 Task: Look for space in Santiago Tulantepec, Mexico from 7th July, 2023 to 14th July, 2023 for 1 adult in price range Rs.6000 to Rs.14000. Place can be shared room with 1  bedroom having 1 bed and 1 bathroom. Property type can be house, flat, guest house, hotel. Booking option can be shelf check-in. Required host language is English.
Action: Mouse moved to (604, 117)
Screenshot: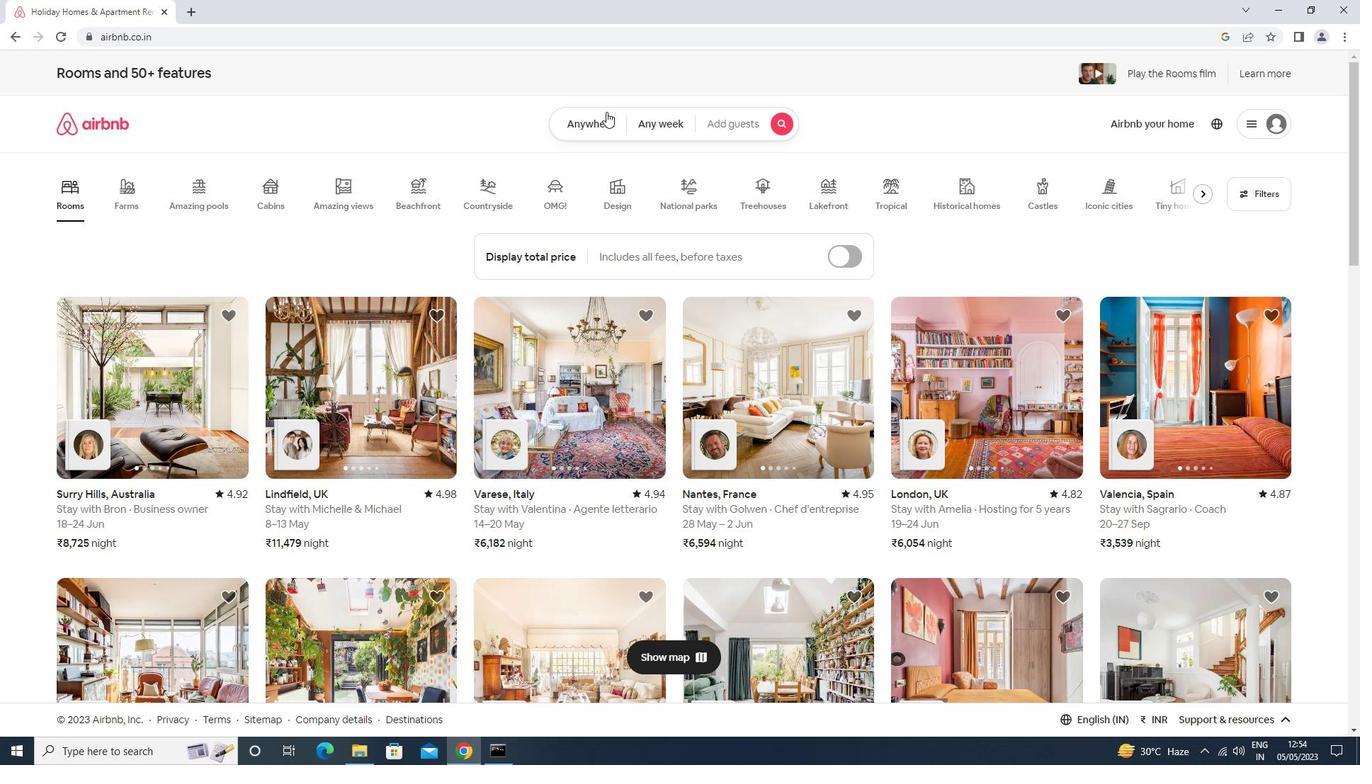 
Action: Mouse pressed left at (604, 117)
Screenshot: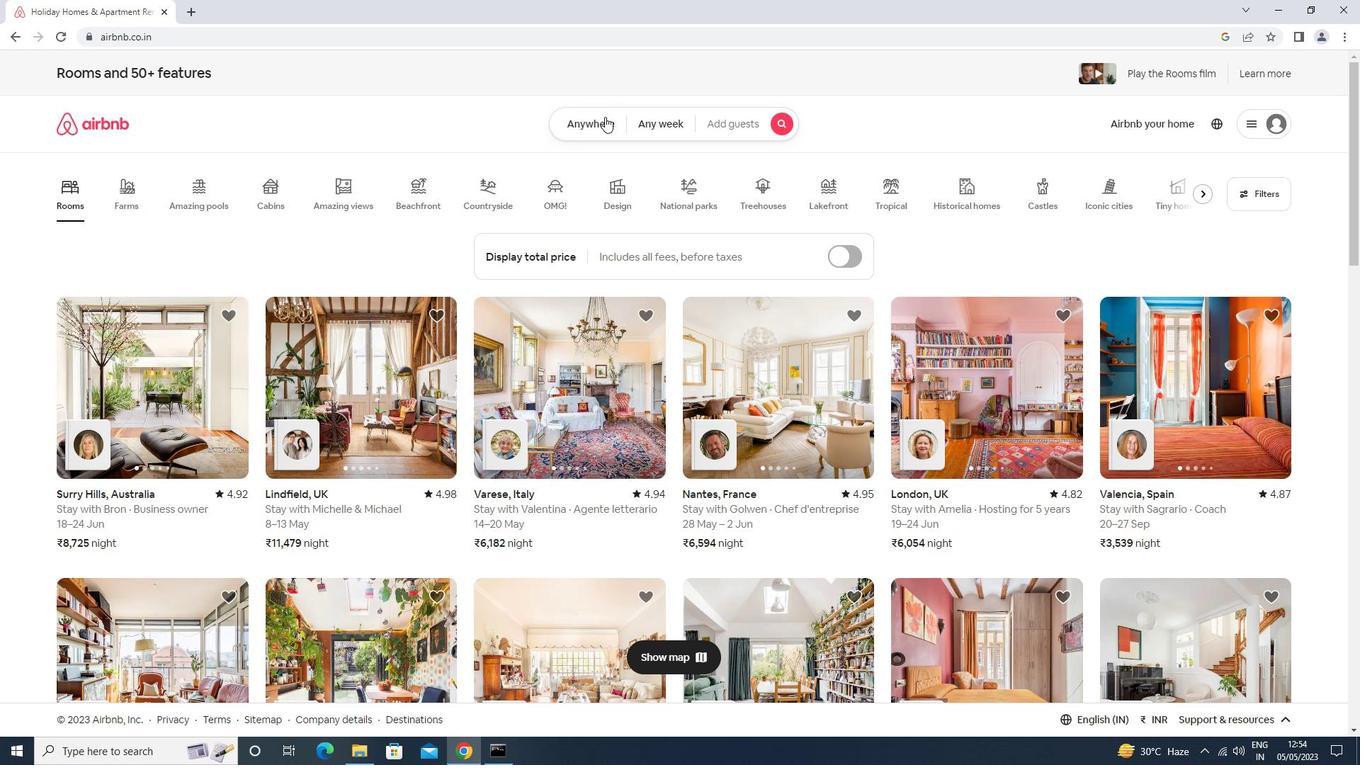 
Action: Mouse moved to (505, 169)
Screenshot: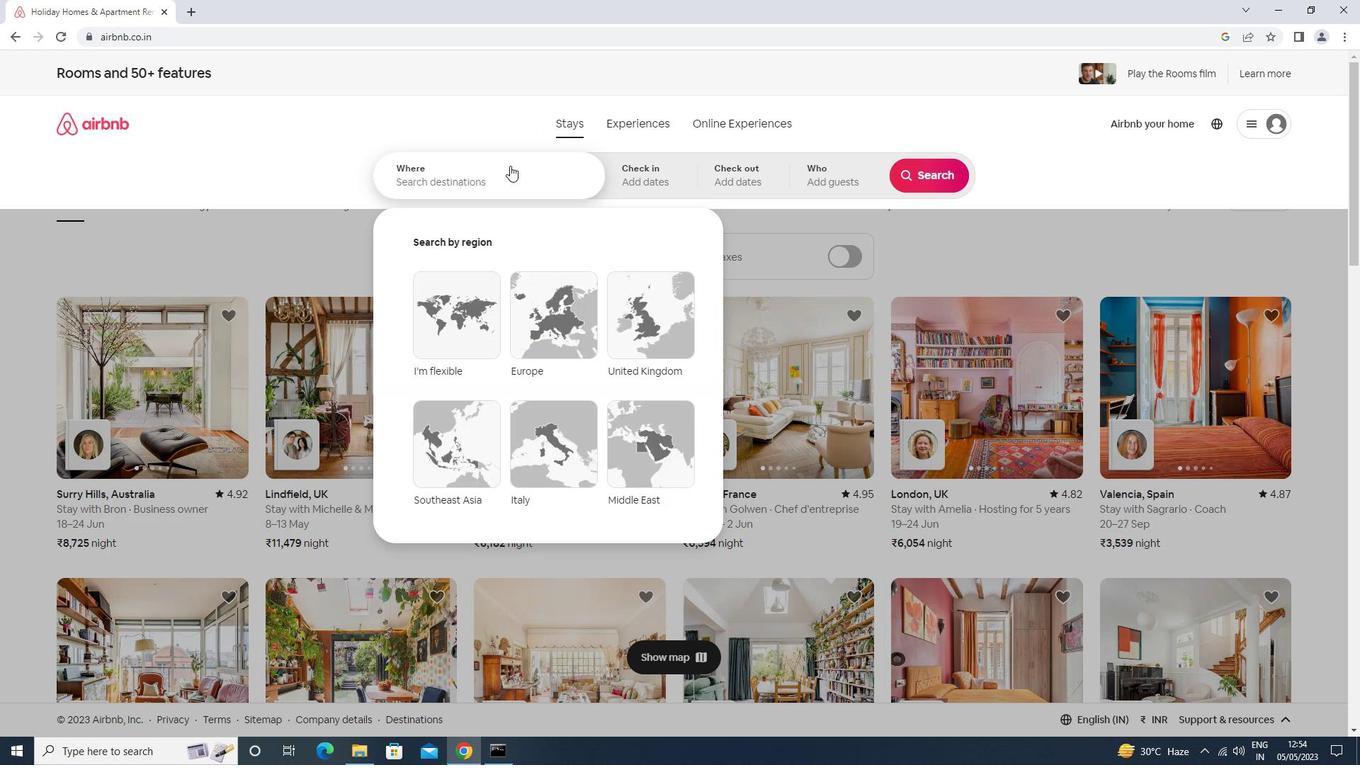 
Action: Mouse pressed left at (505, 169)
Screenshot: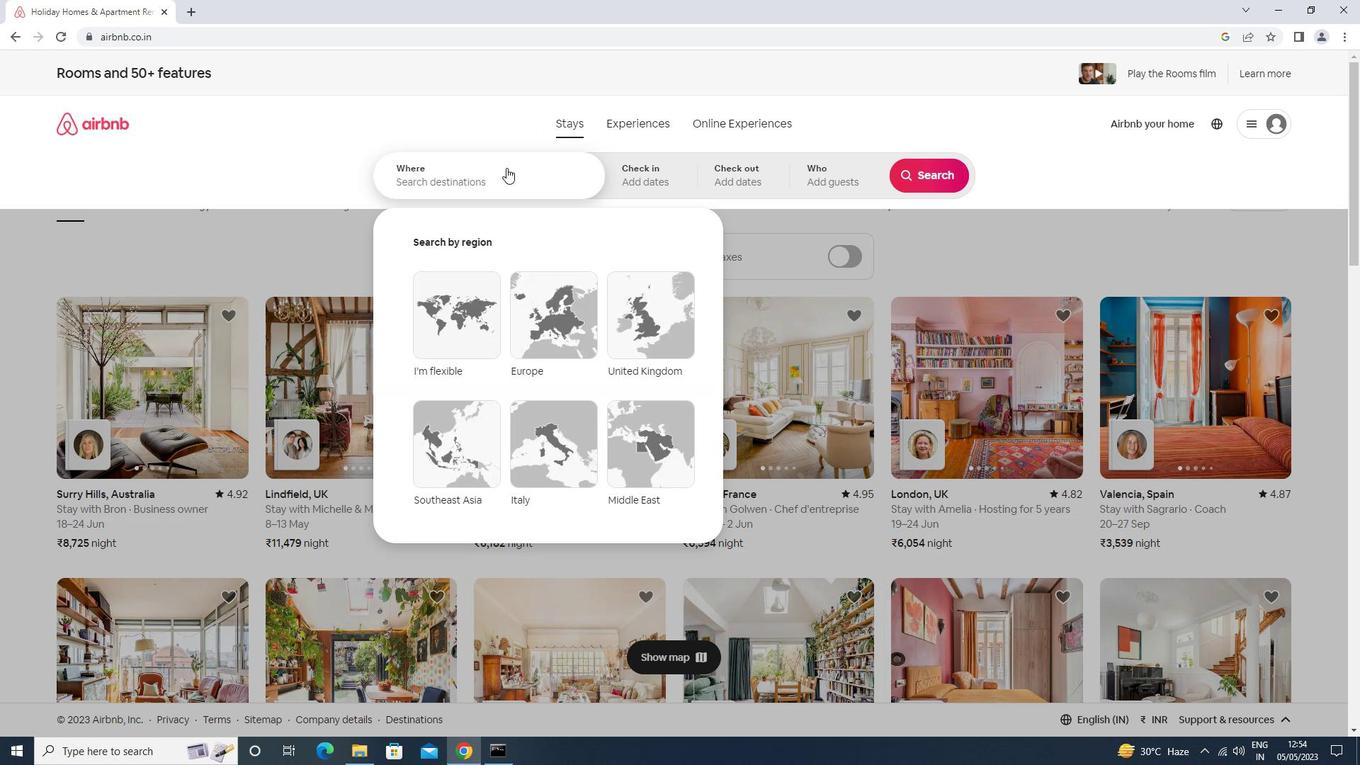 
Action: Key pressed saio<Key.backspace>ntiago<Key.space>tulantep<Key.down><Key.enter>
Screenshot: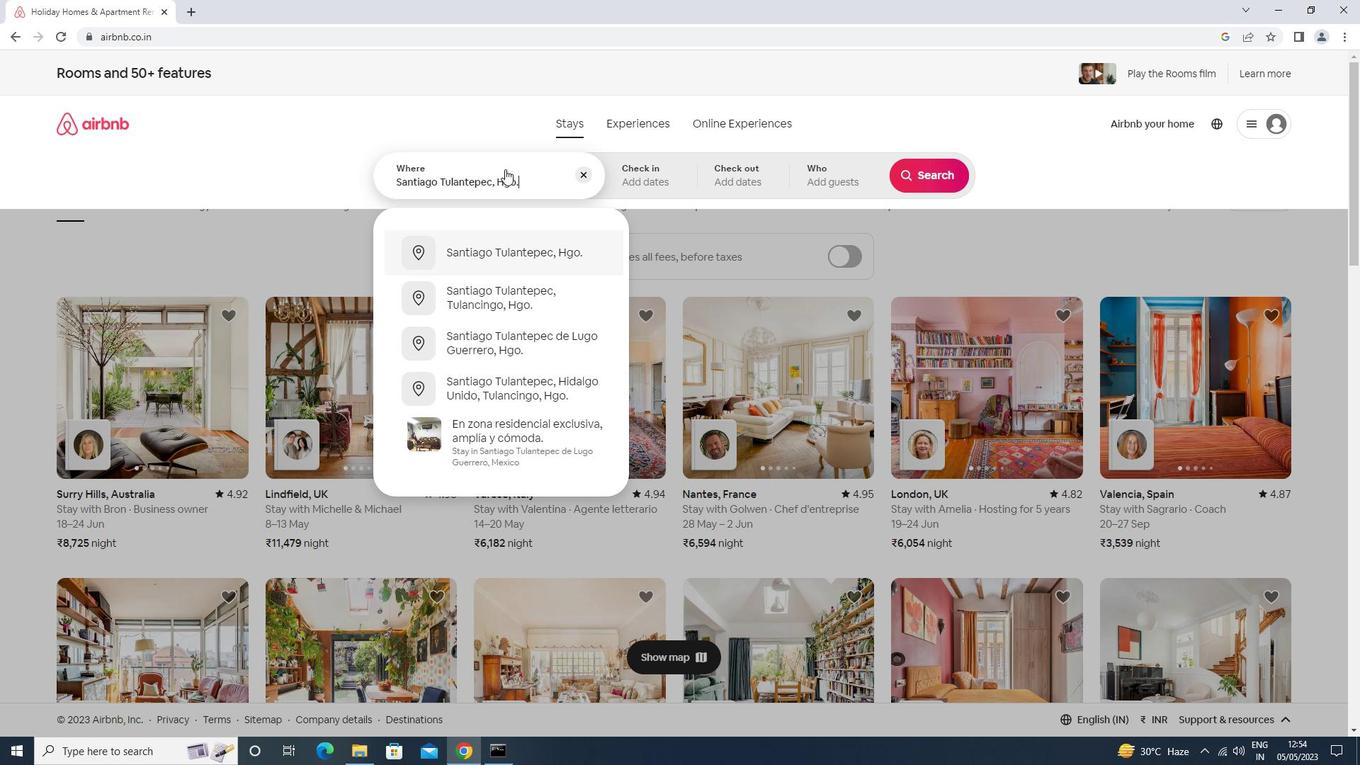 
Action: Mouse moved to (932, 287)
Screenshot: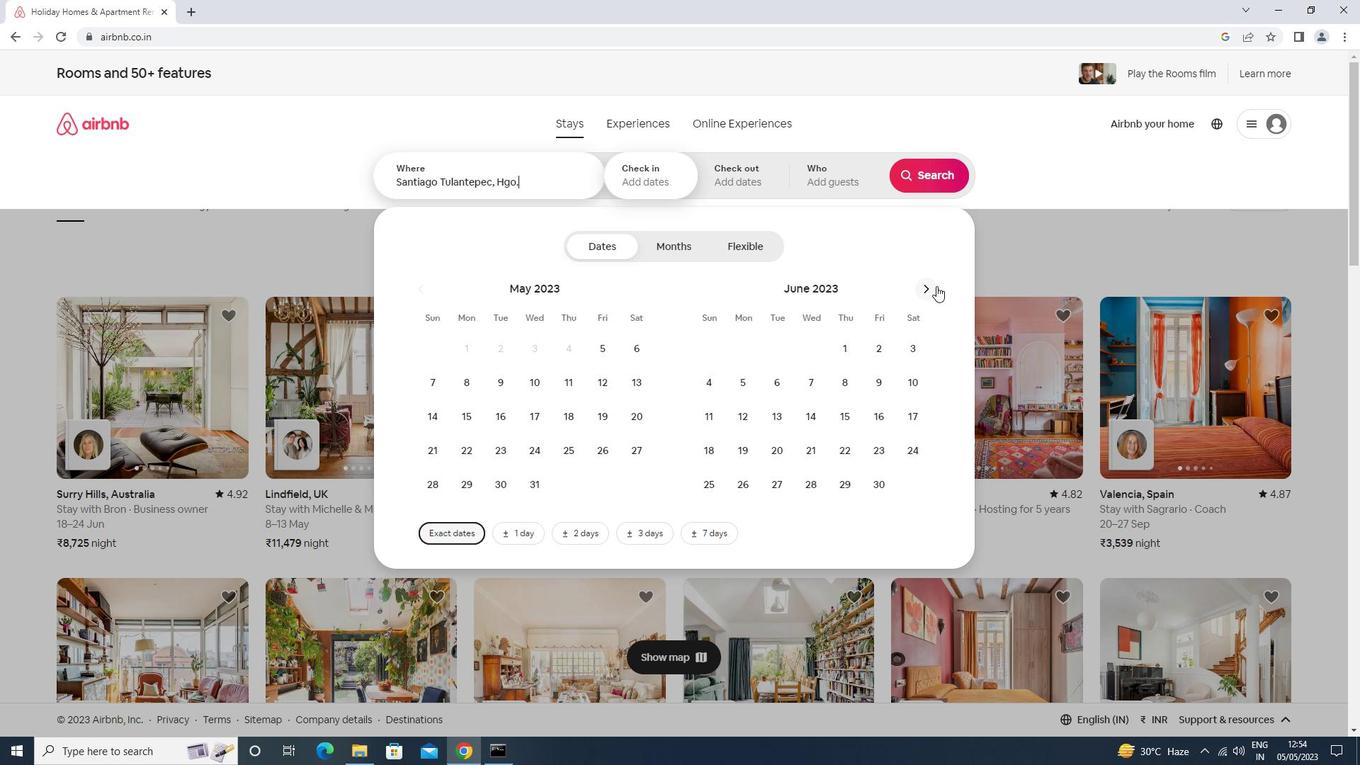 
Action: Mouse pressed left at (932, 287)
Screenshot: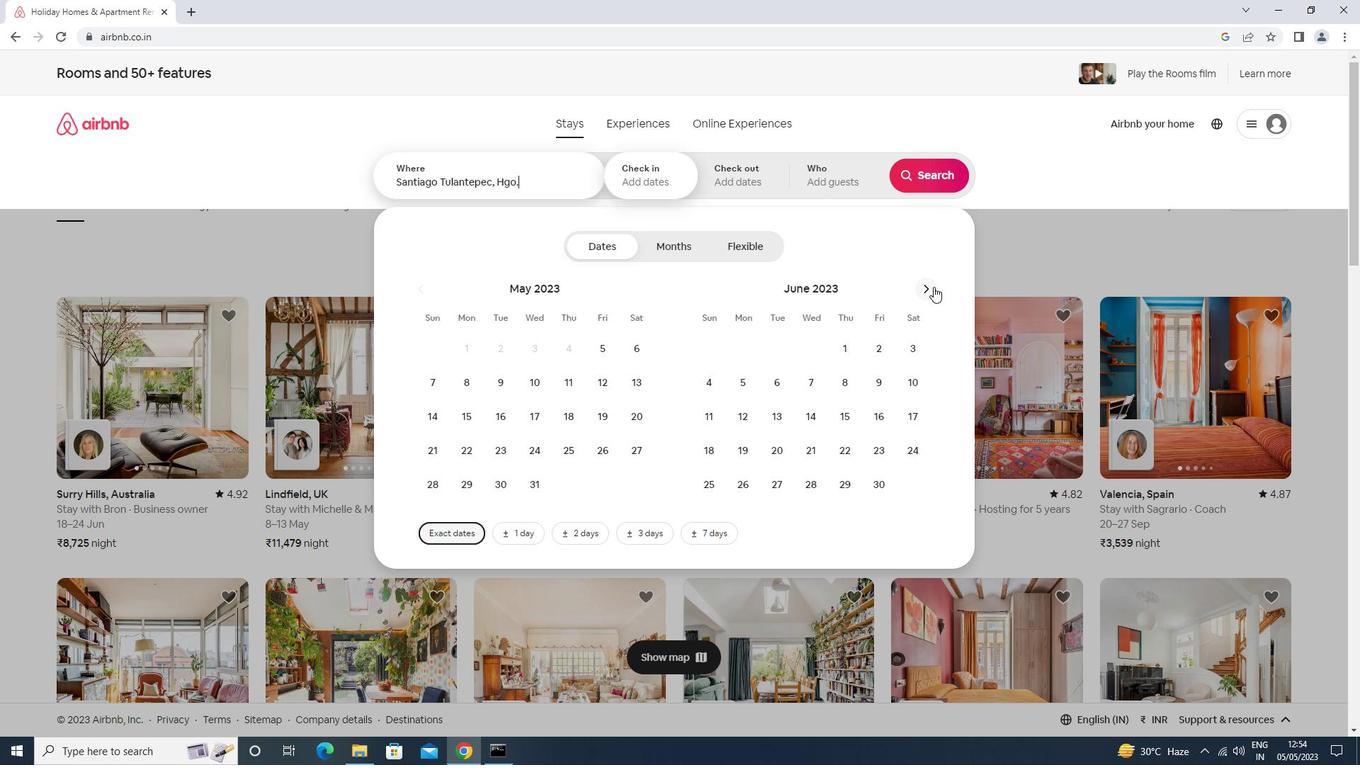 
Action: Mouse moved to (876, 383)
Screenshot: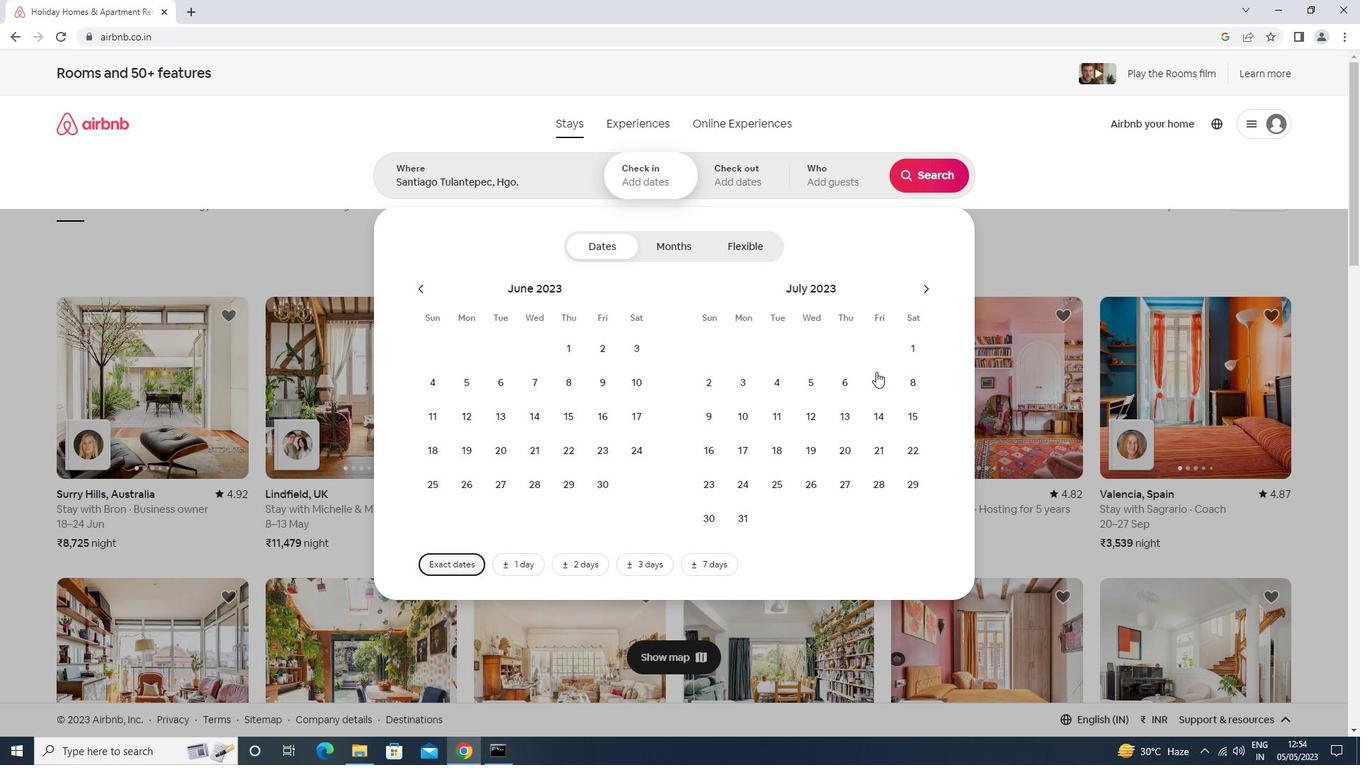 
Action: Mouse pressed left at (876, 383)
Screenshot: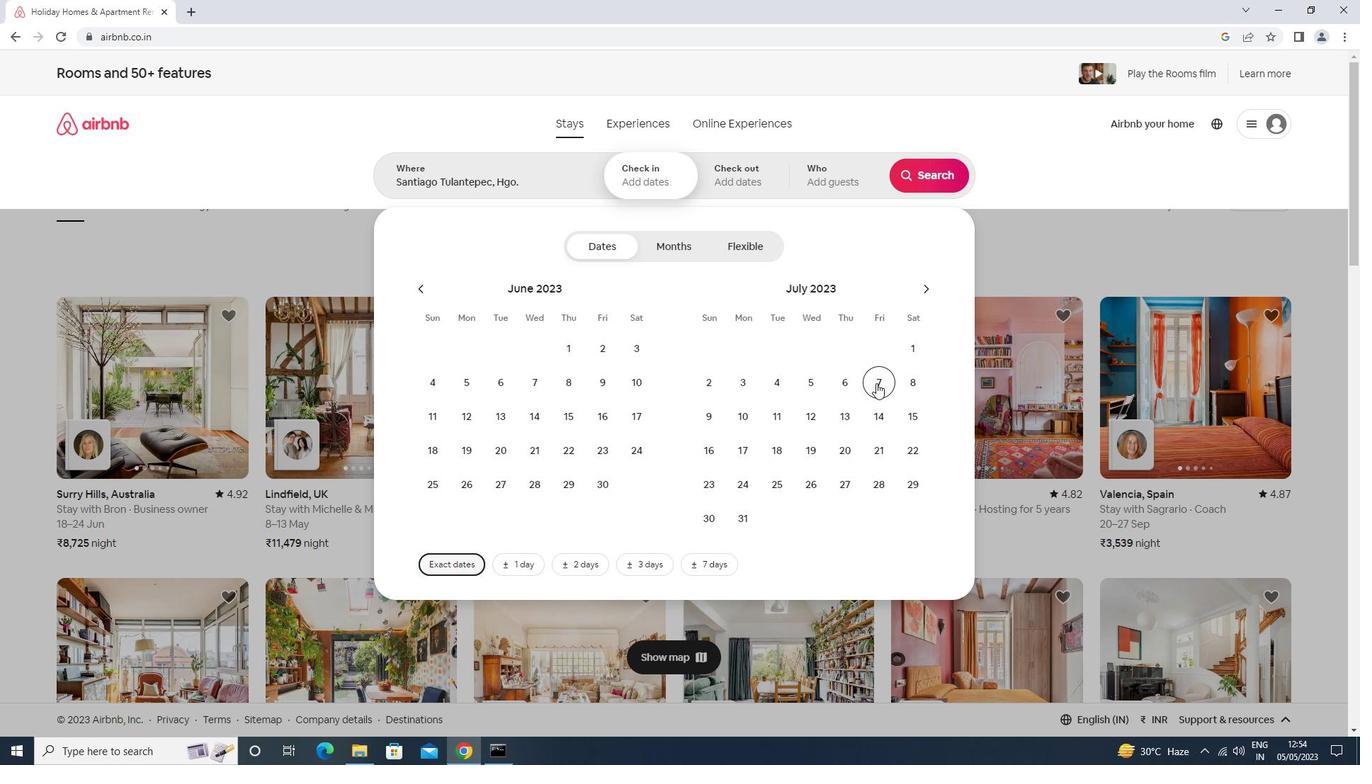 
Action: Mouse moved to (880, 411)
Screenshot: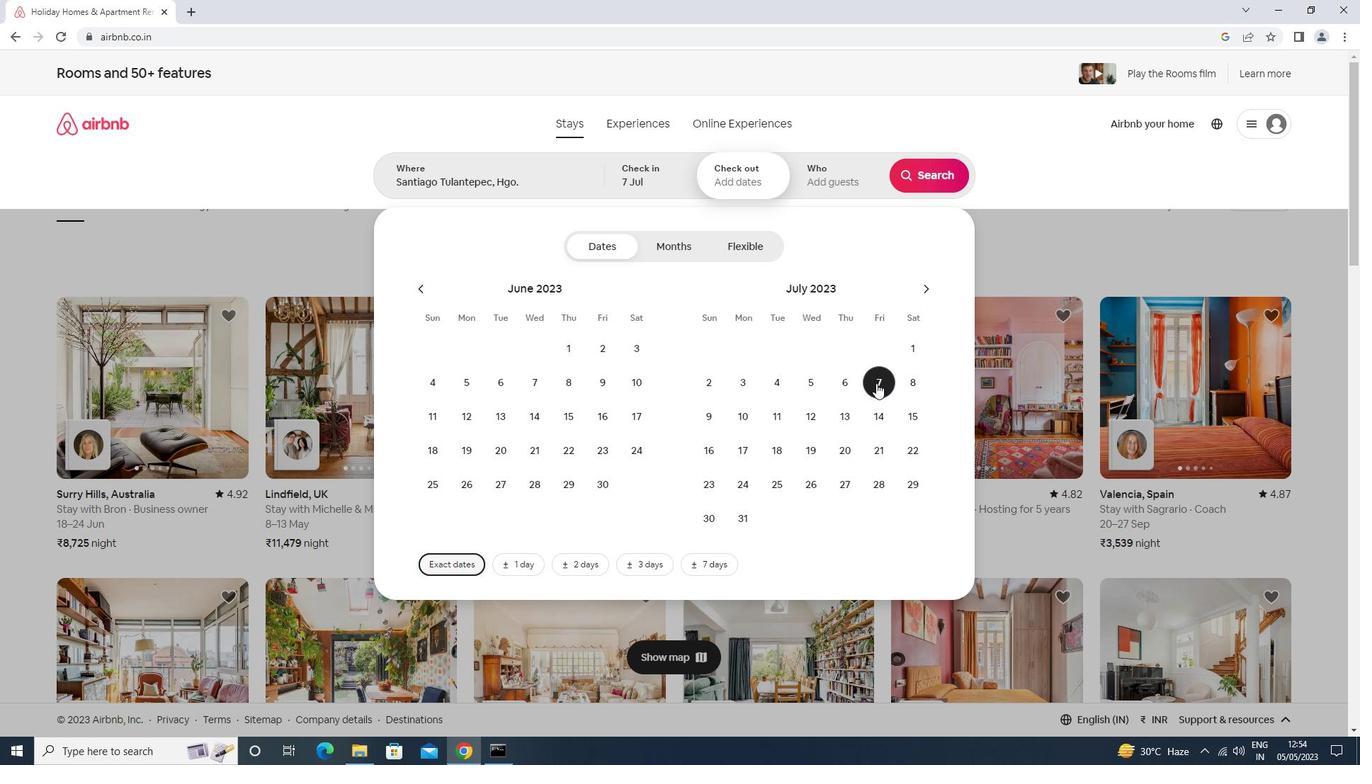 
Action: Mouse pressed left at (880, 411)
Screenshot: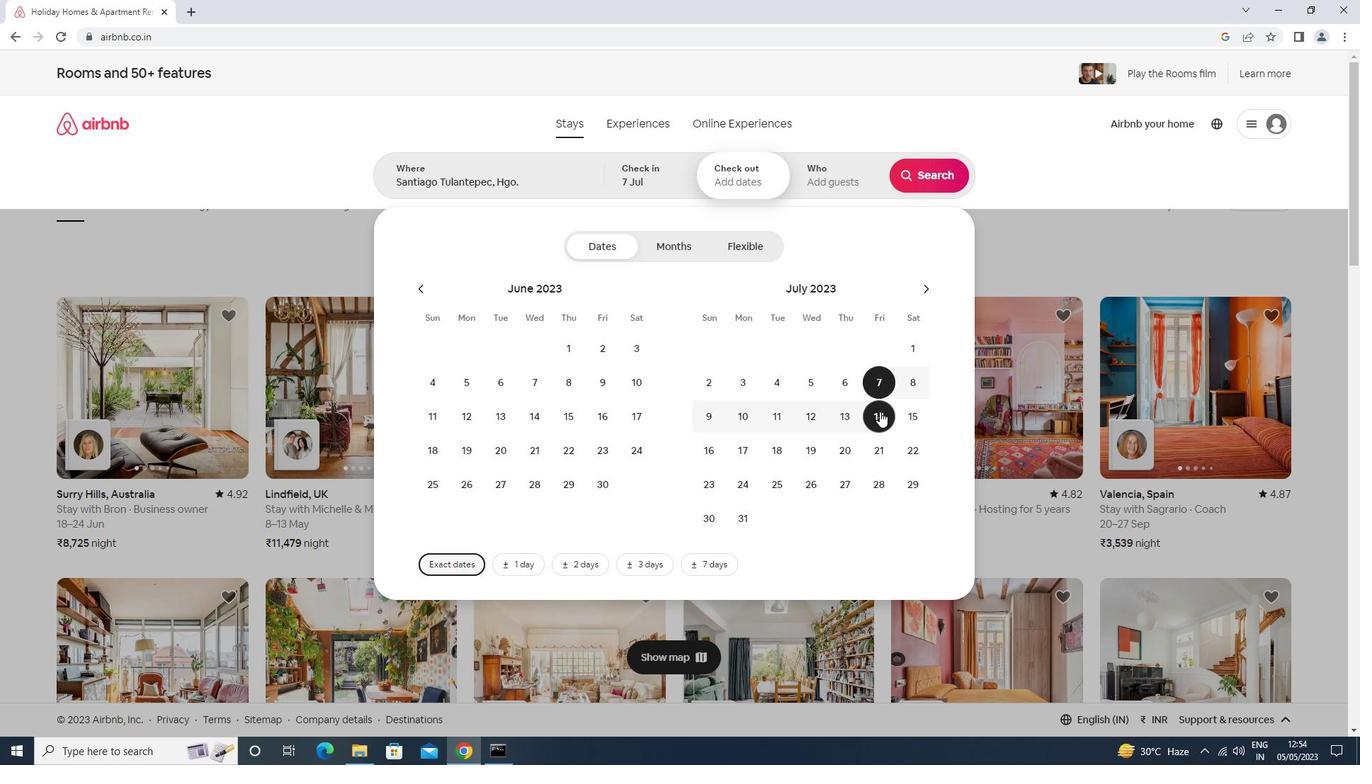 
Action: Mouse moved to (848, 182)
Screenshot: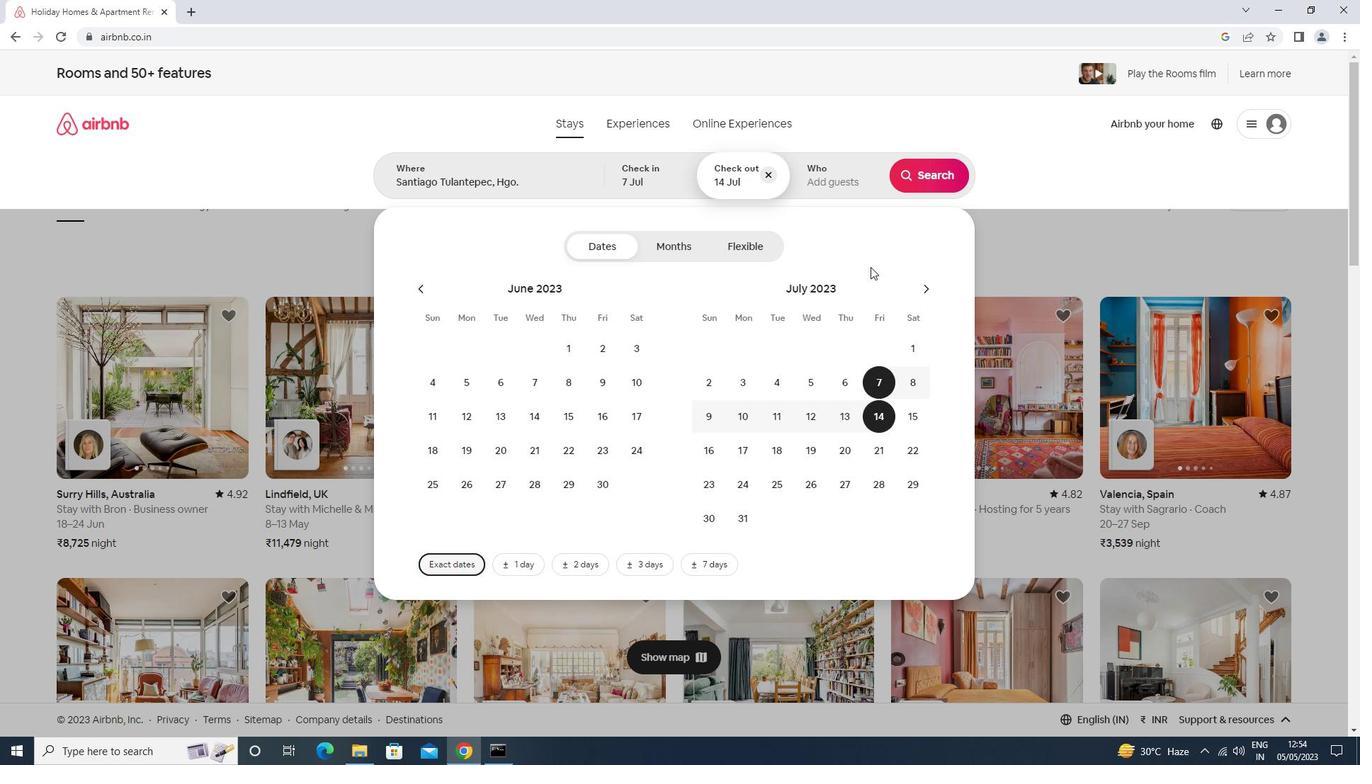 
Action: Mouse pressed left at (848, 182)
Screenshot: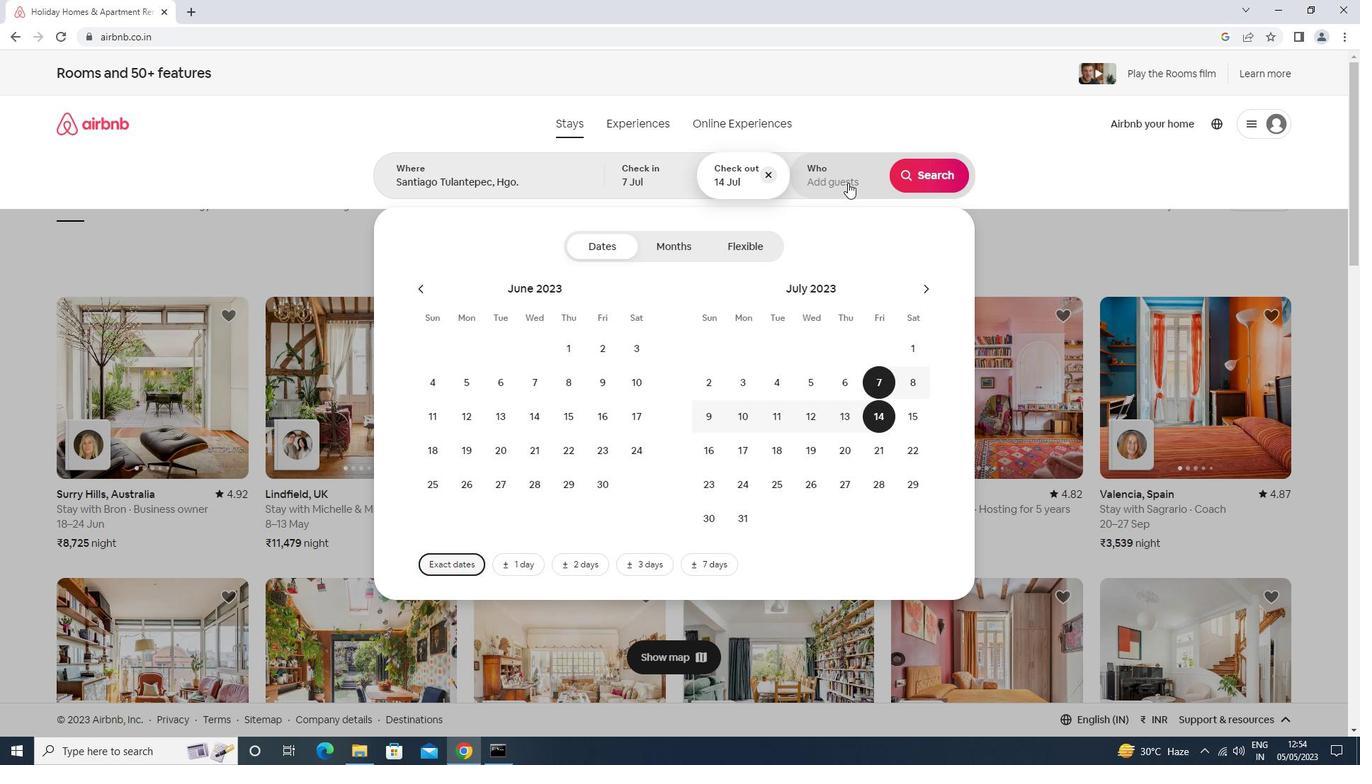 
Action: Mouse moved to (933, 255)
Screenshot: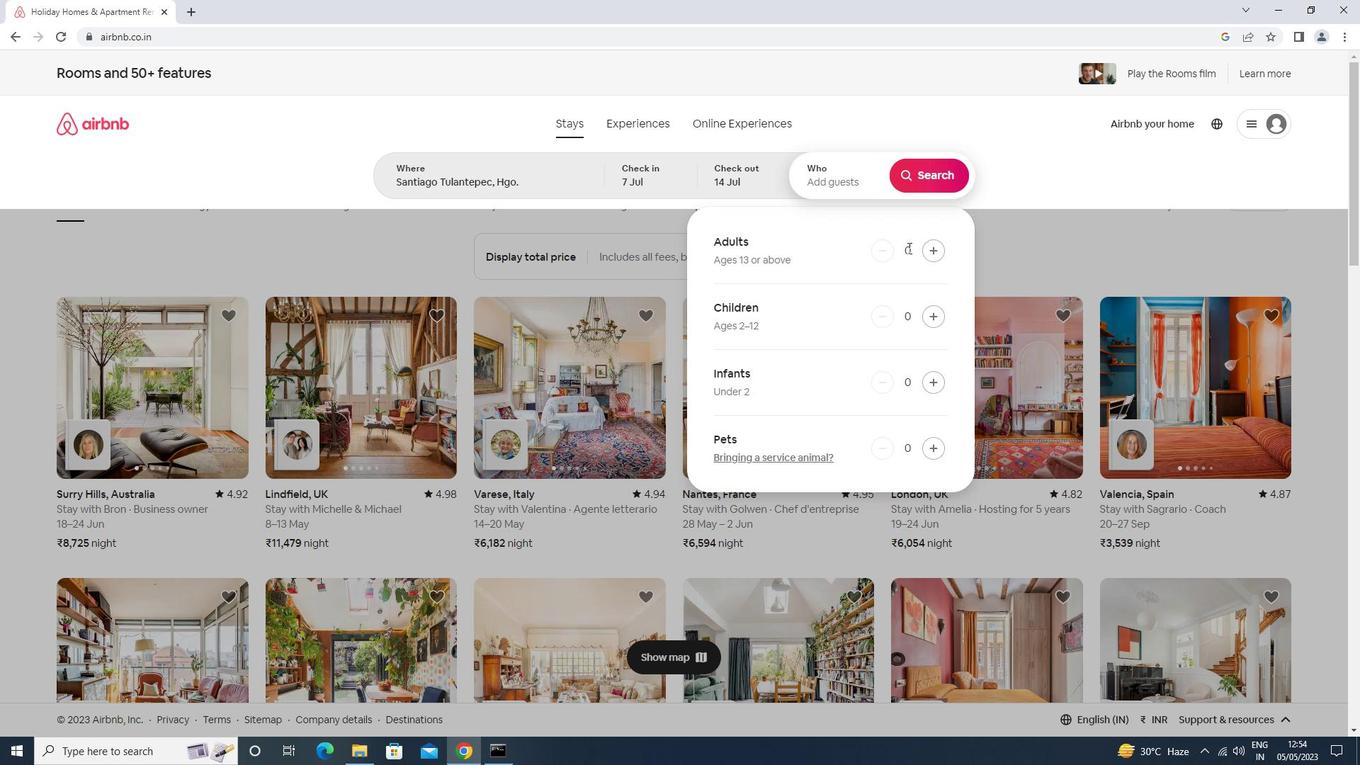 
Action: Mouse pressed left at (933, 255)
Screenshot: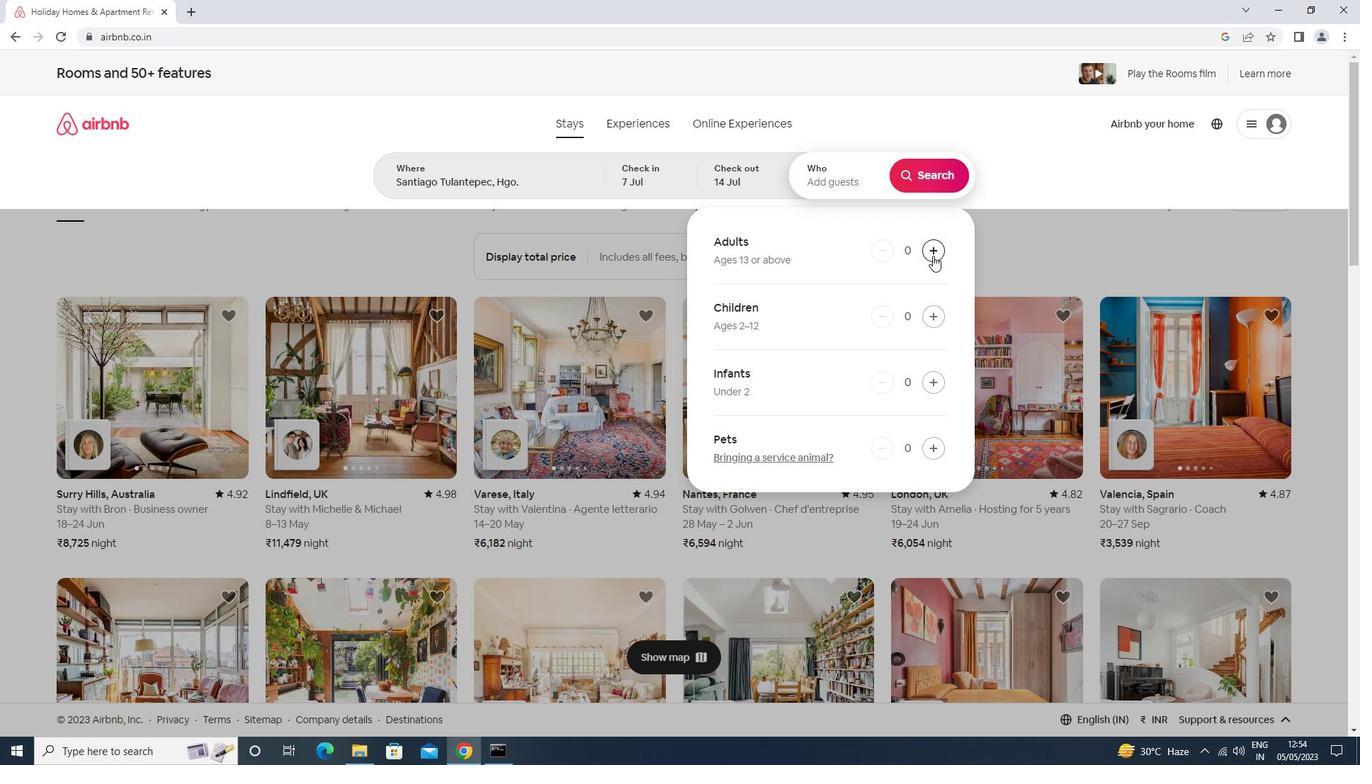 
Action: Mouse moved to (922, 158)
Screenshot: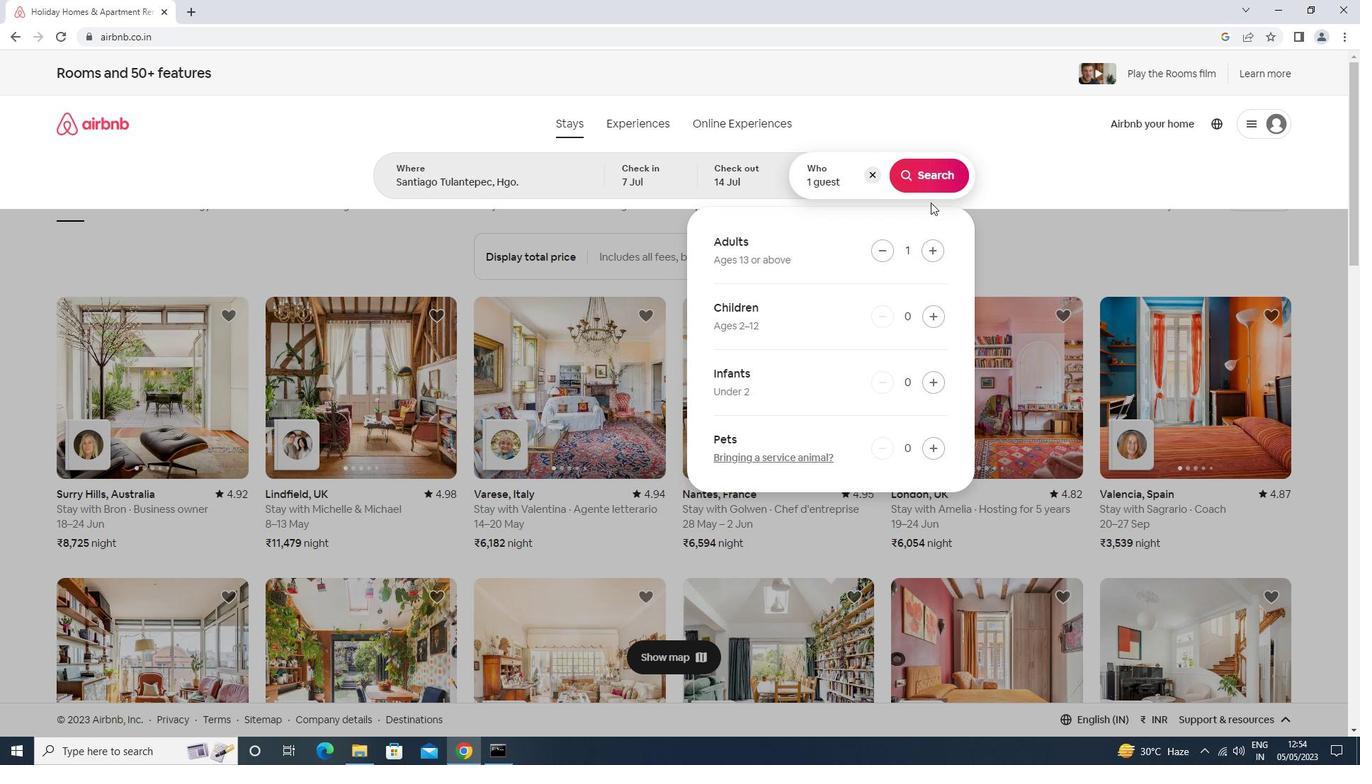 
Action: Mouse pressed left at (922, 158)
Screenshot: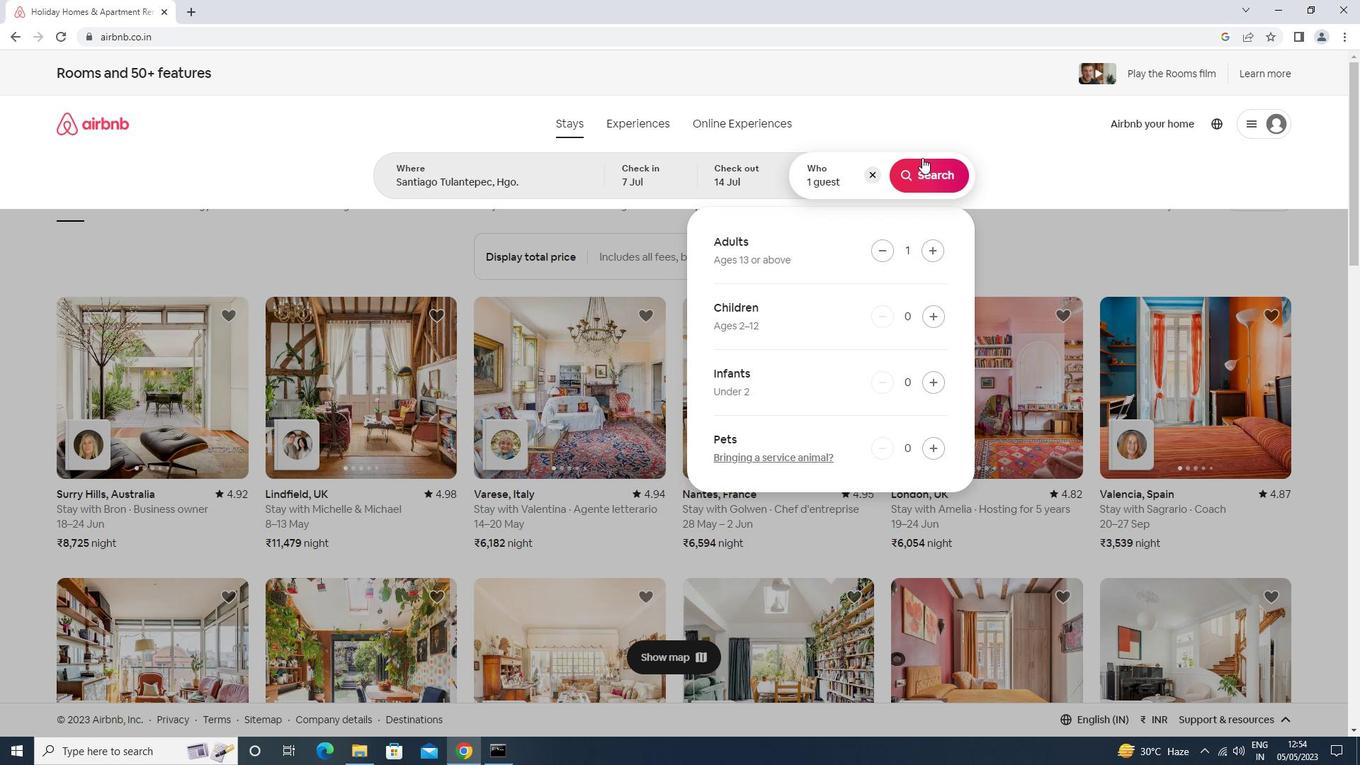 
Action: Mouse moved to (956, 181)
Screenshot: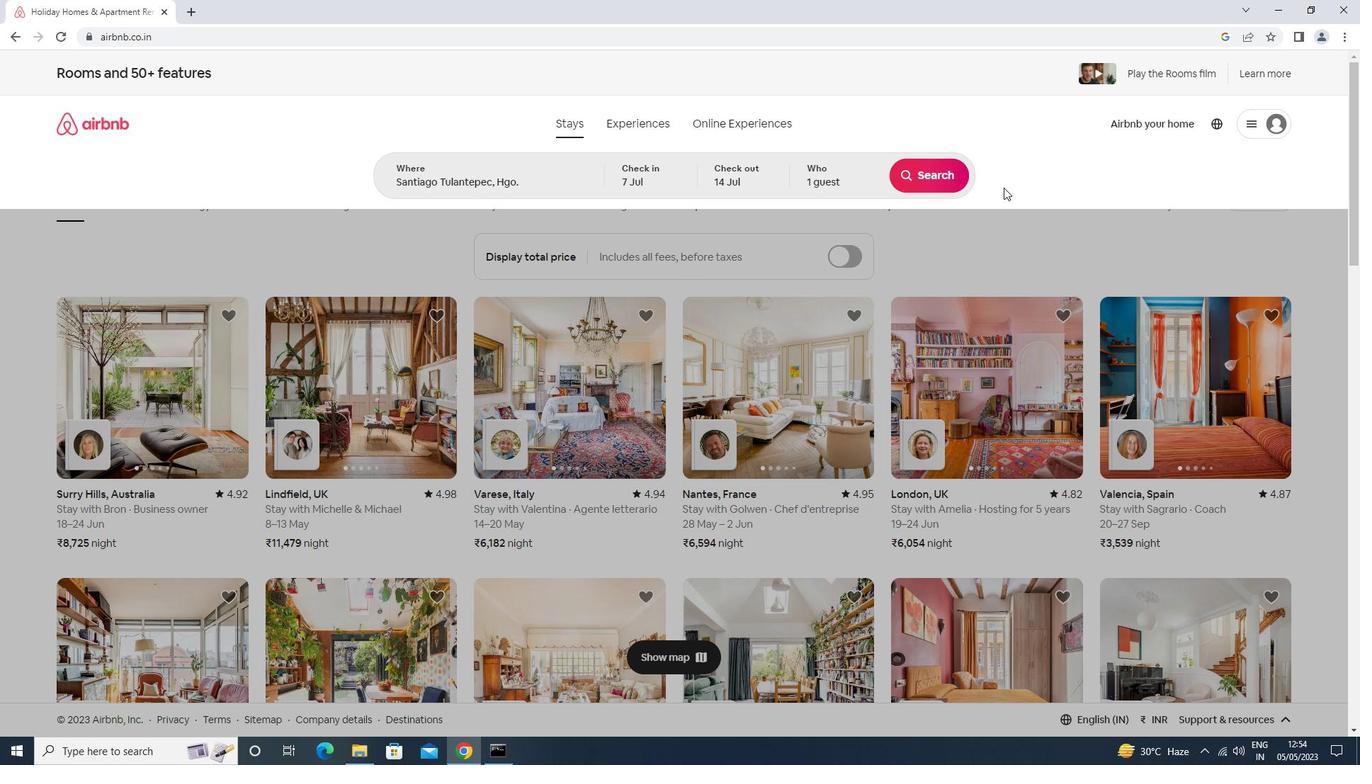 
Action: Mouse pressed left at (956, 181)
Screenshot: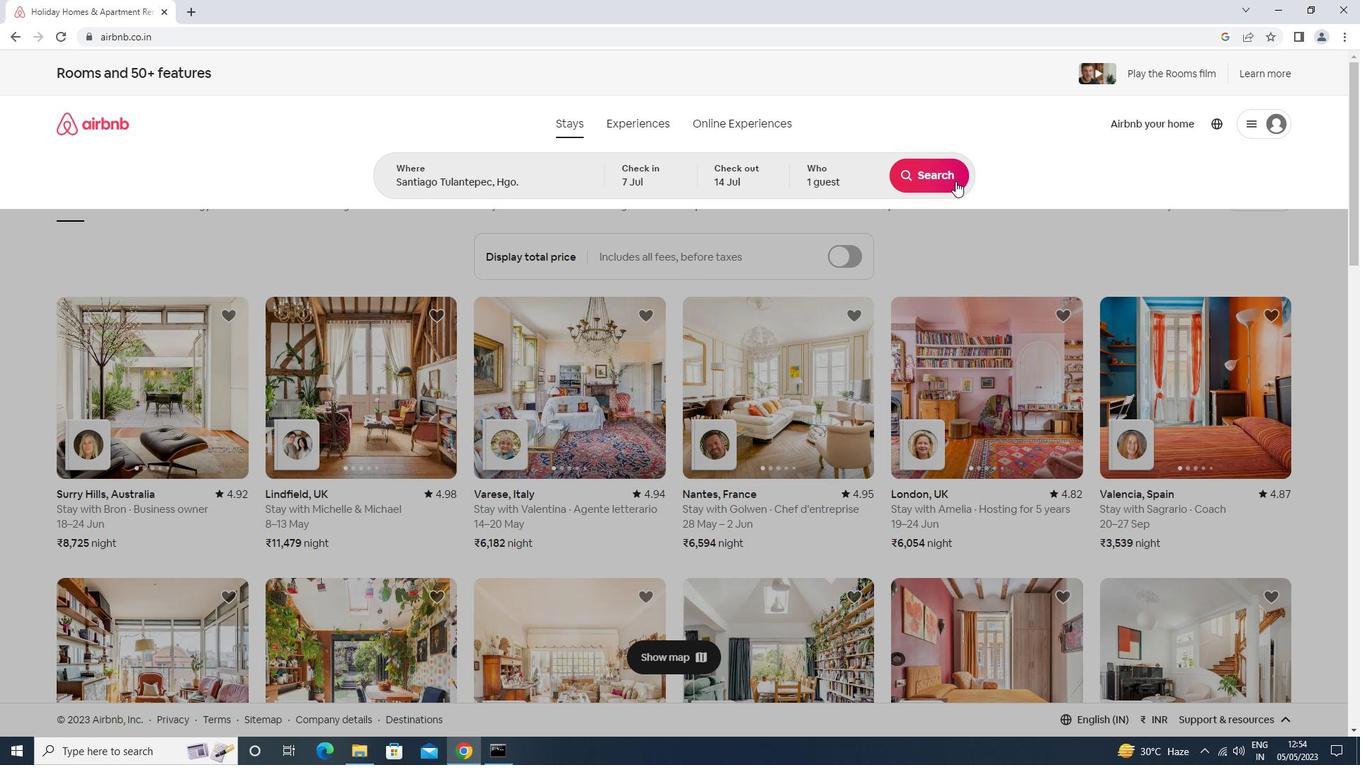 
Action: Mouse moved to (1309, 137)
Screenshot: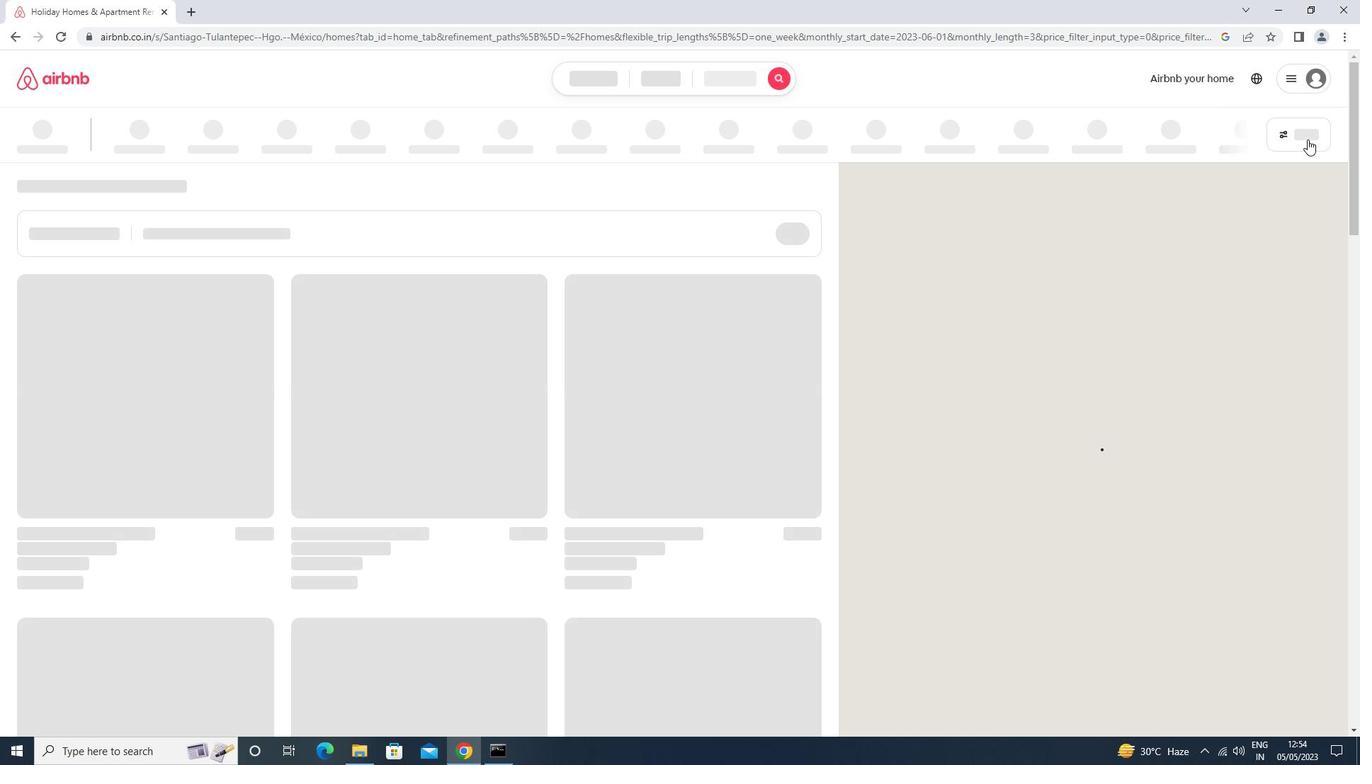 
Action: Mouse pressed left at (1309, 137)
Screenshot: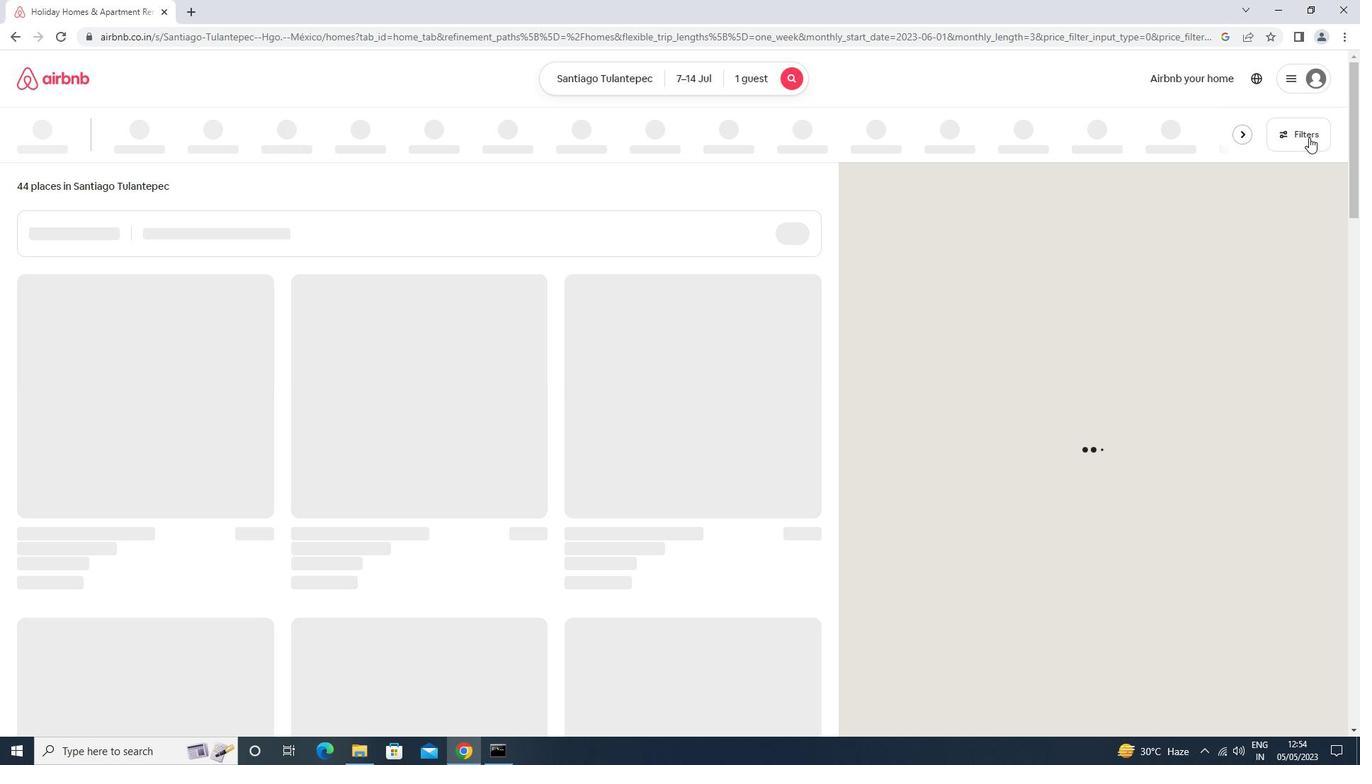 
Action: Mouse moved to (511, 485)
Screenshot: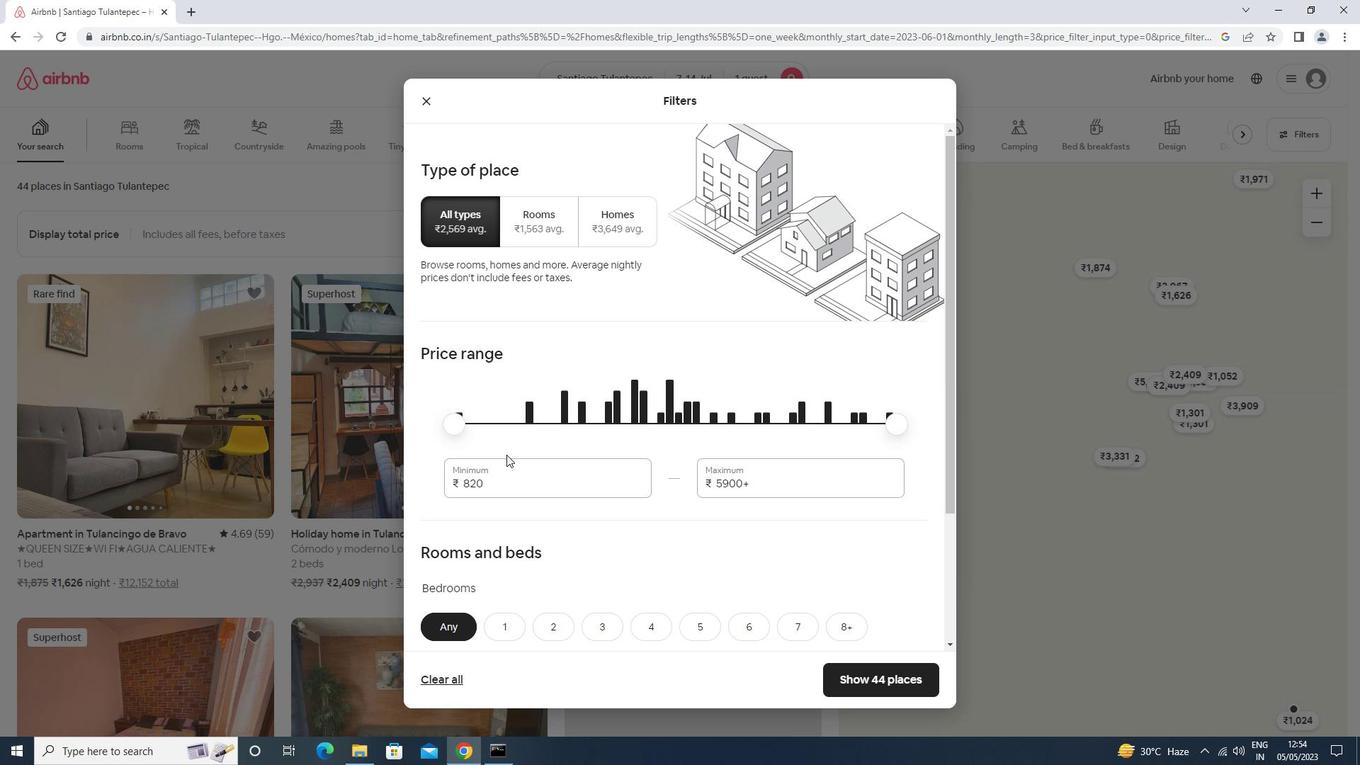 
Action: Mouse pressed left at (511, 485)
Screenshot: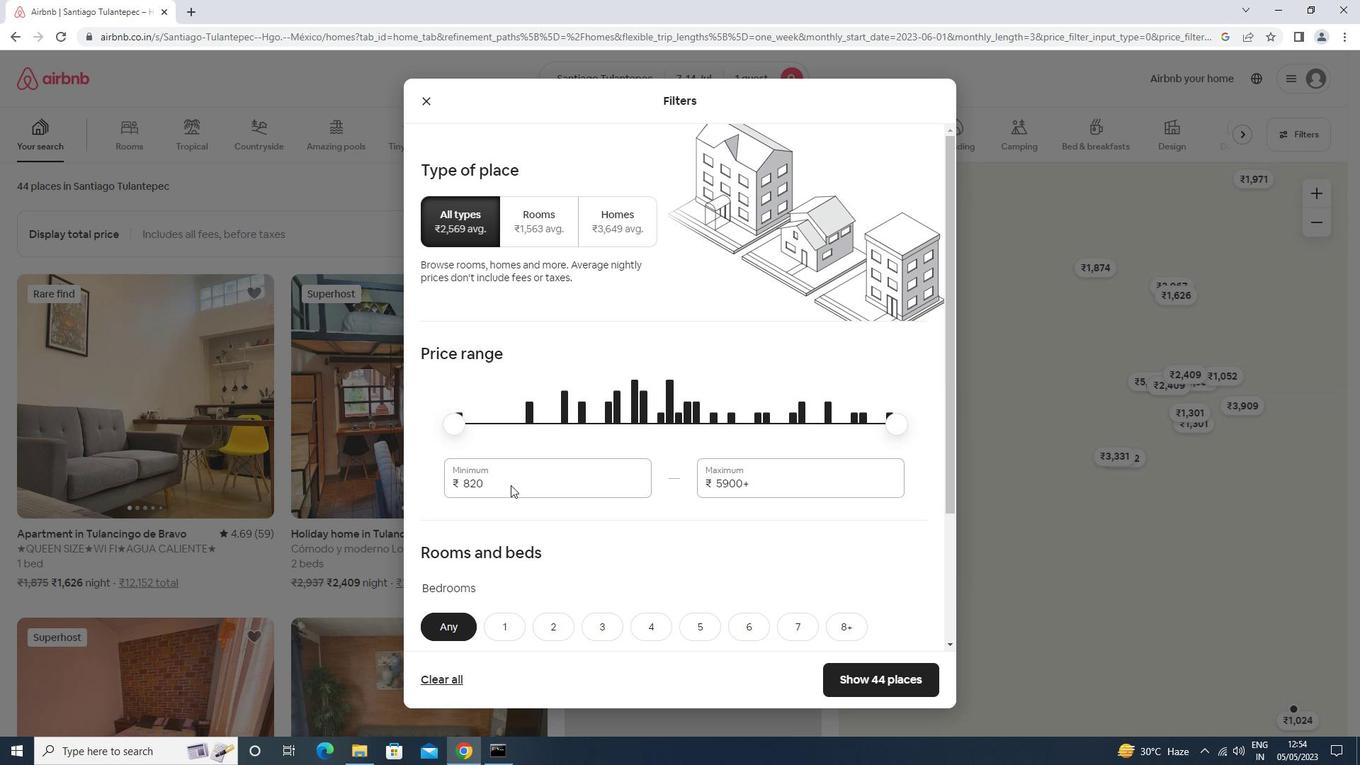 
Action: Key pressed <Key.backspace><Key.backspace><Key.backspace><Key.backspace>6000<Key.tab>14000
Screenshot: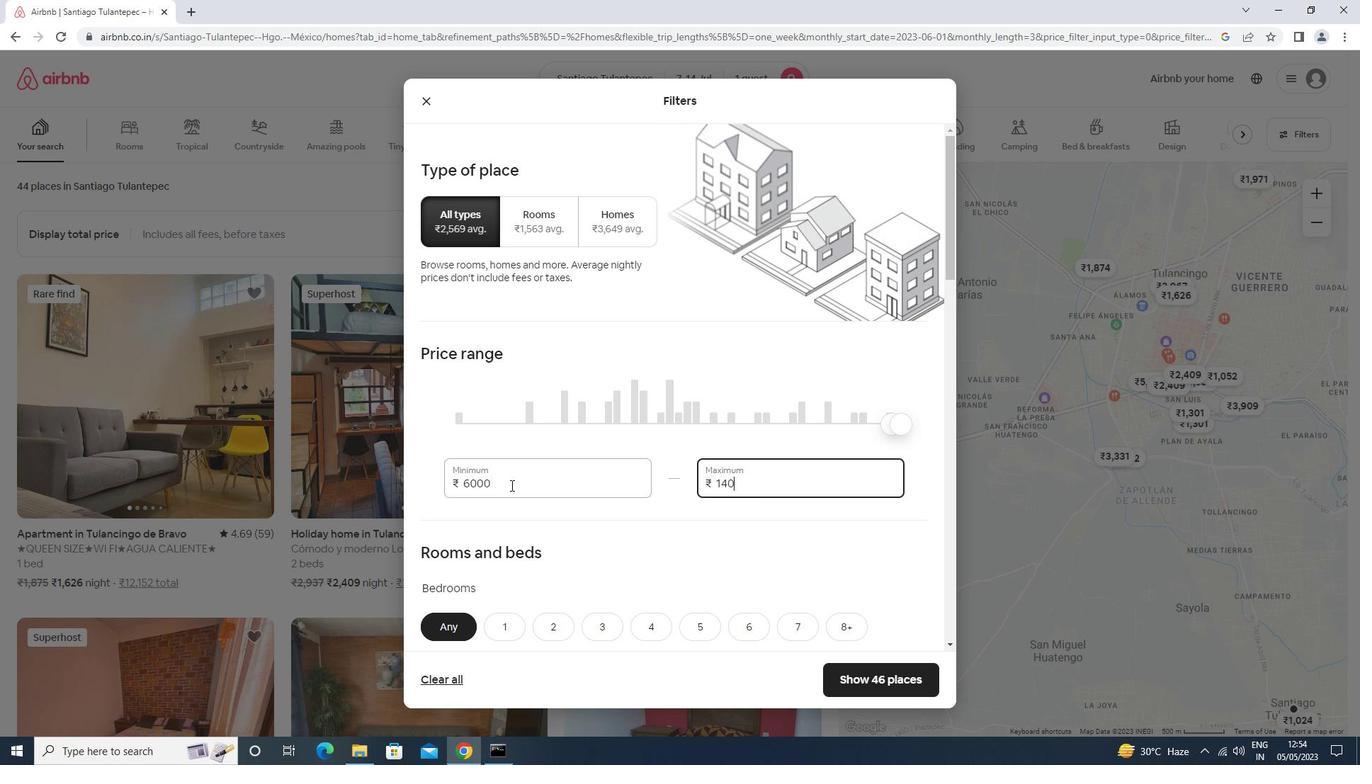
Action: Mouse moved to (506, 481)
Screenshot: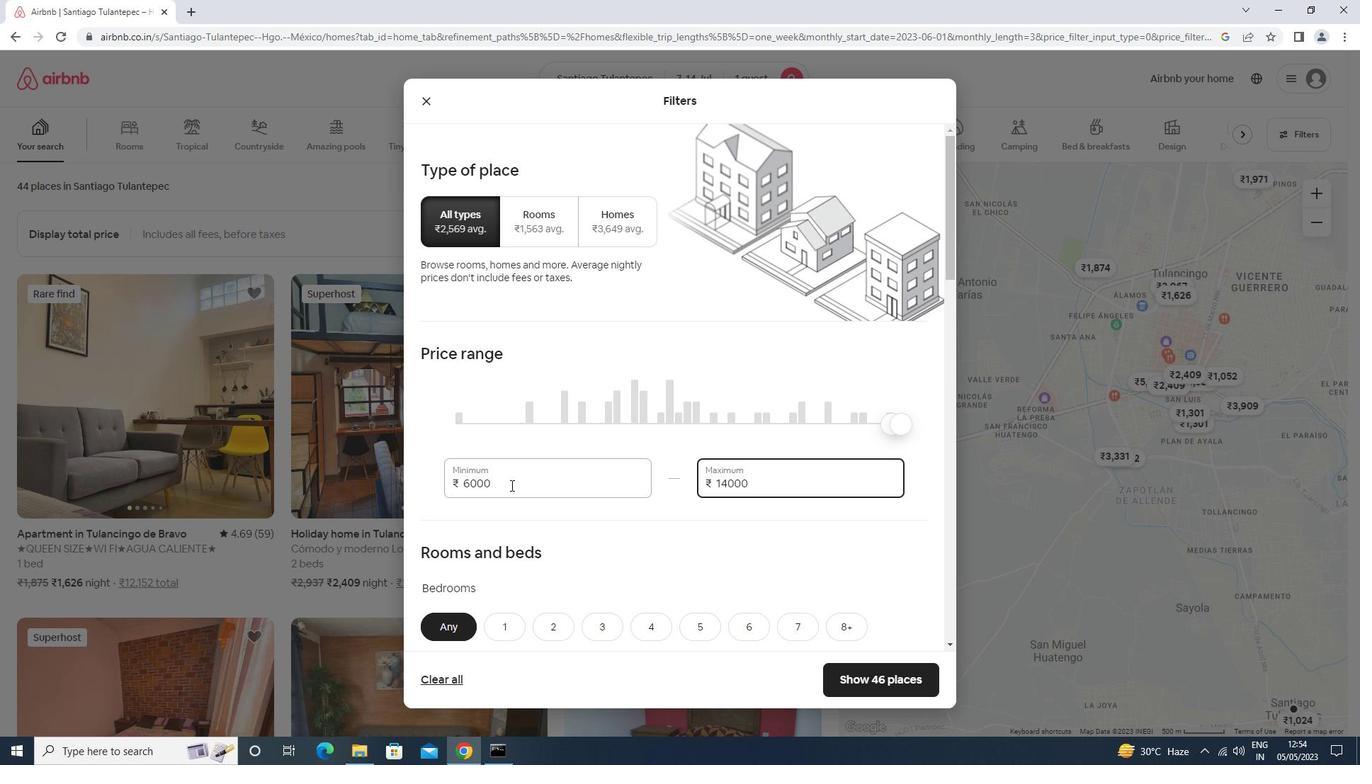 
Action: Mouse scrolled (506, 480) with delta (0, 0)
Screenshot: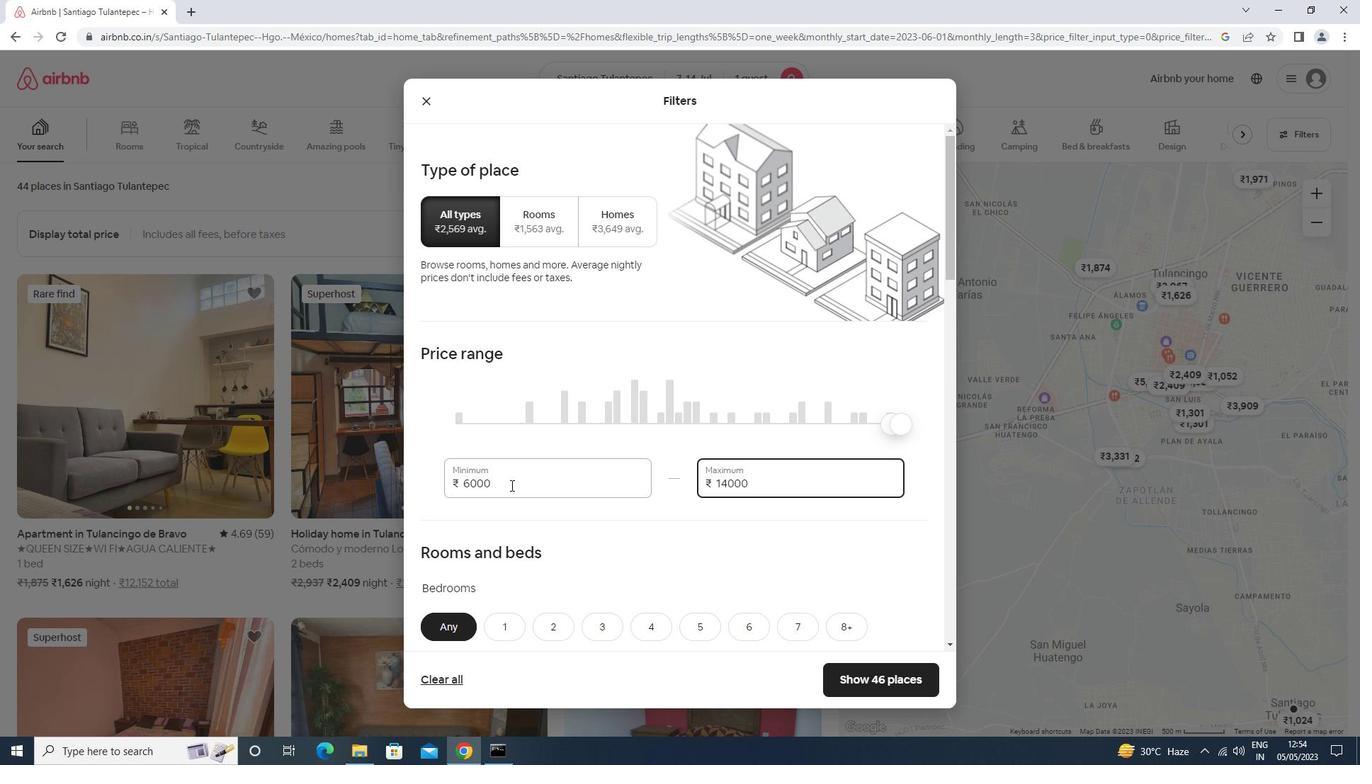 
Action: Mouse scrolled (506, 480) with delta (0, 0)
Screenshot: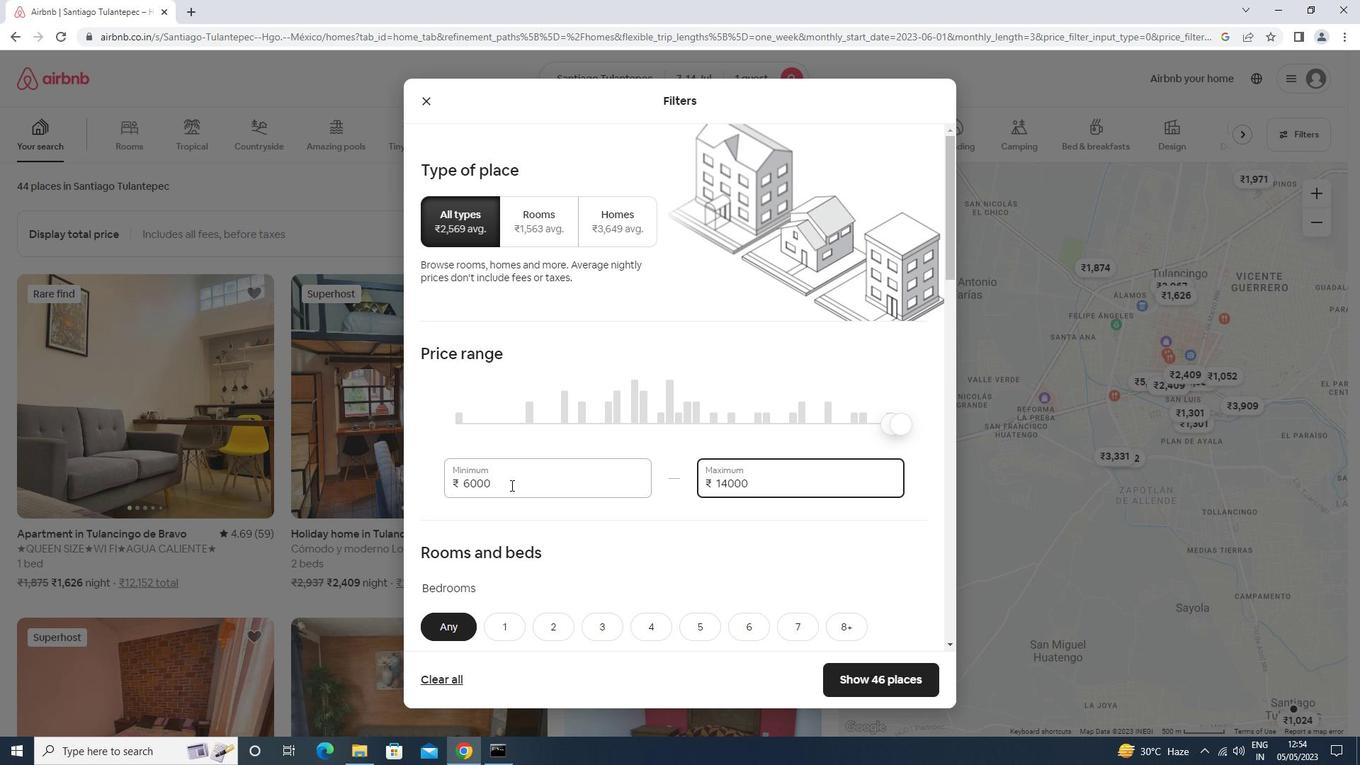 
Action: Mouse scrolled (506, 480) with delta (0, 0)
Screenshot: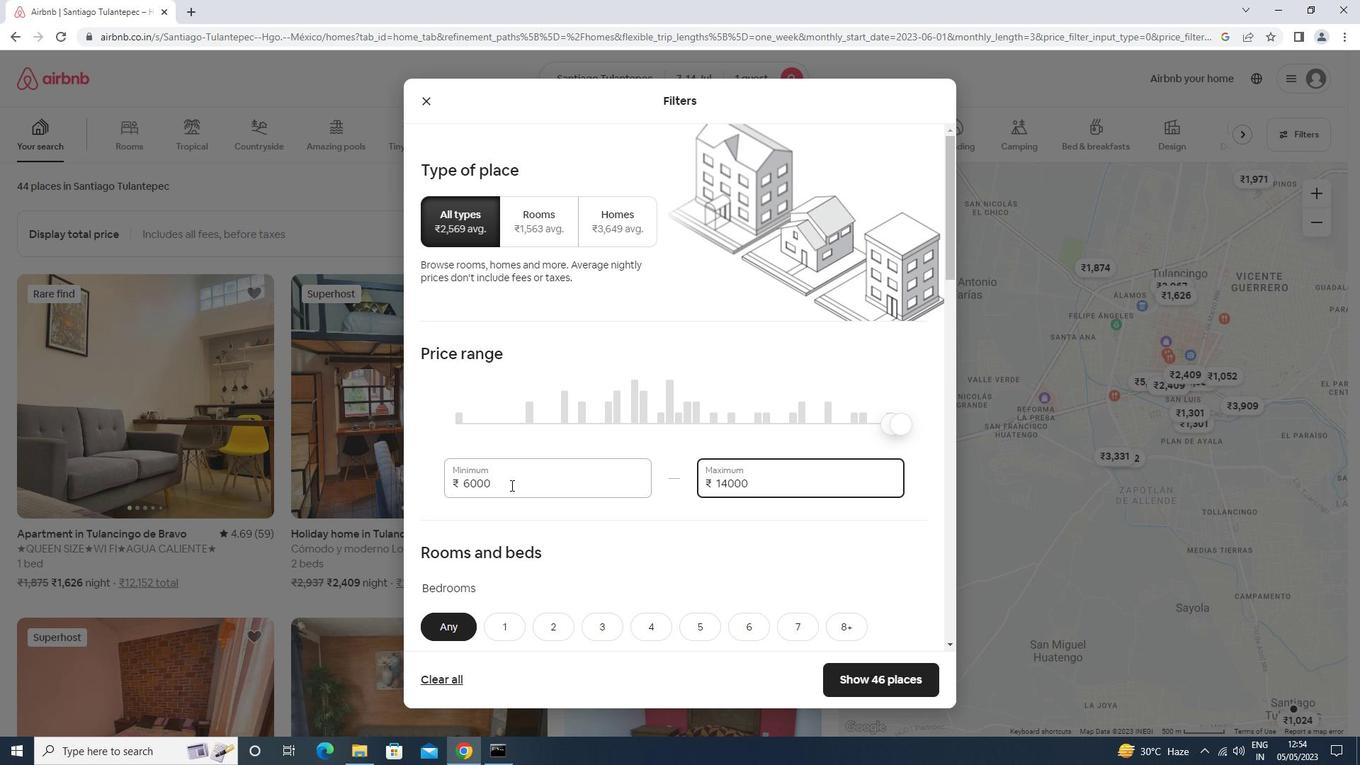 
Action: Mouse scrolled (506, 480) with delta (0, 0)
Screenshot: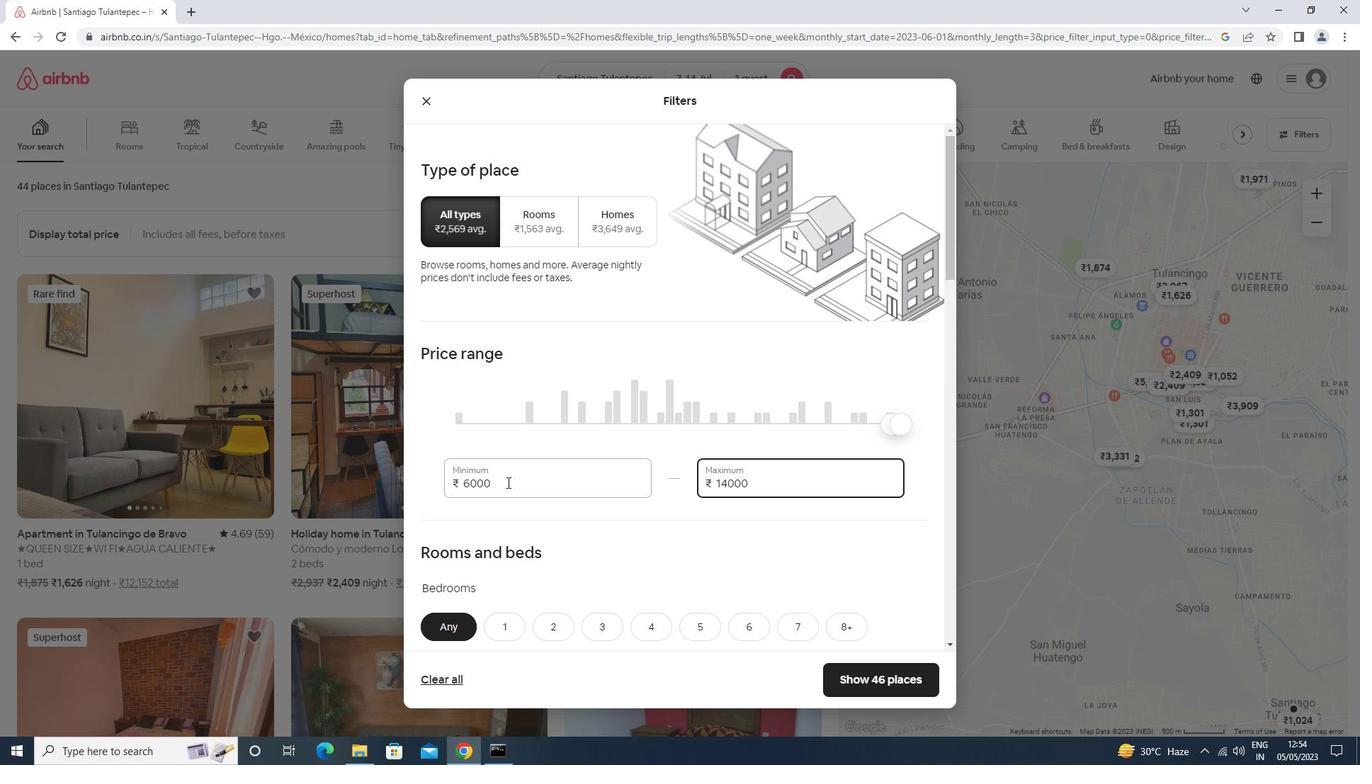 
Action: Mouse moved to (512, 357)
Screenshot: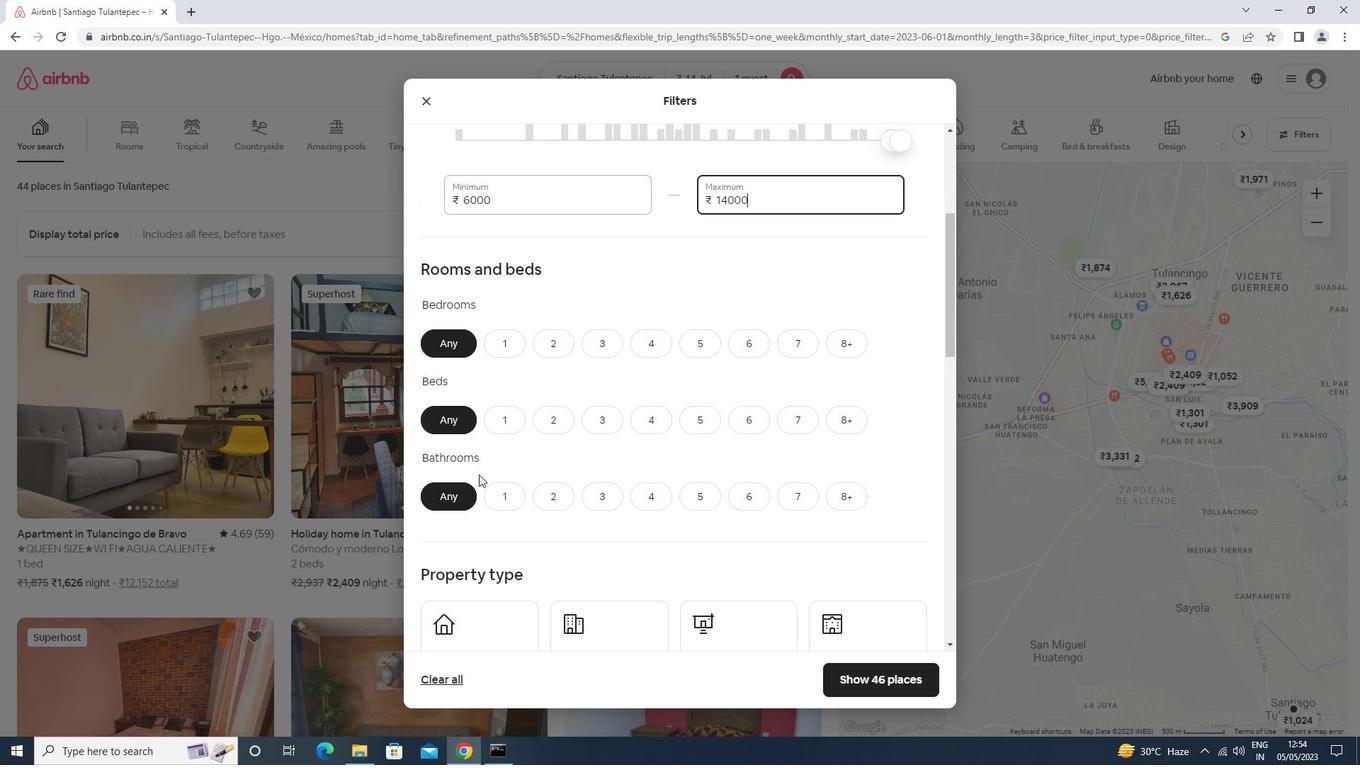 
Action: Mouse pressed left at (512, 357)
Screenshot: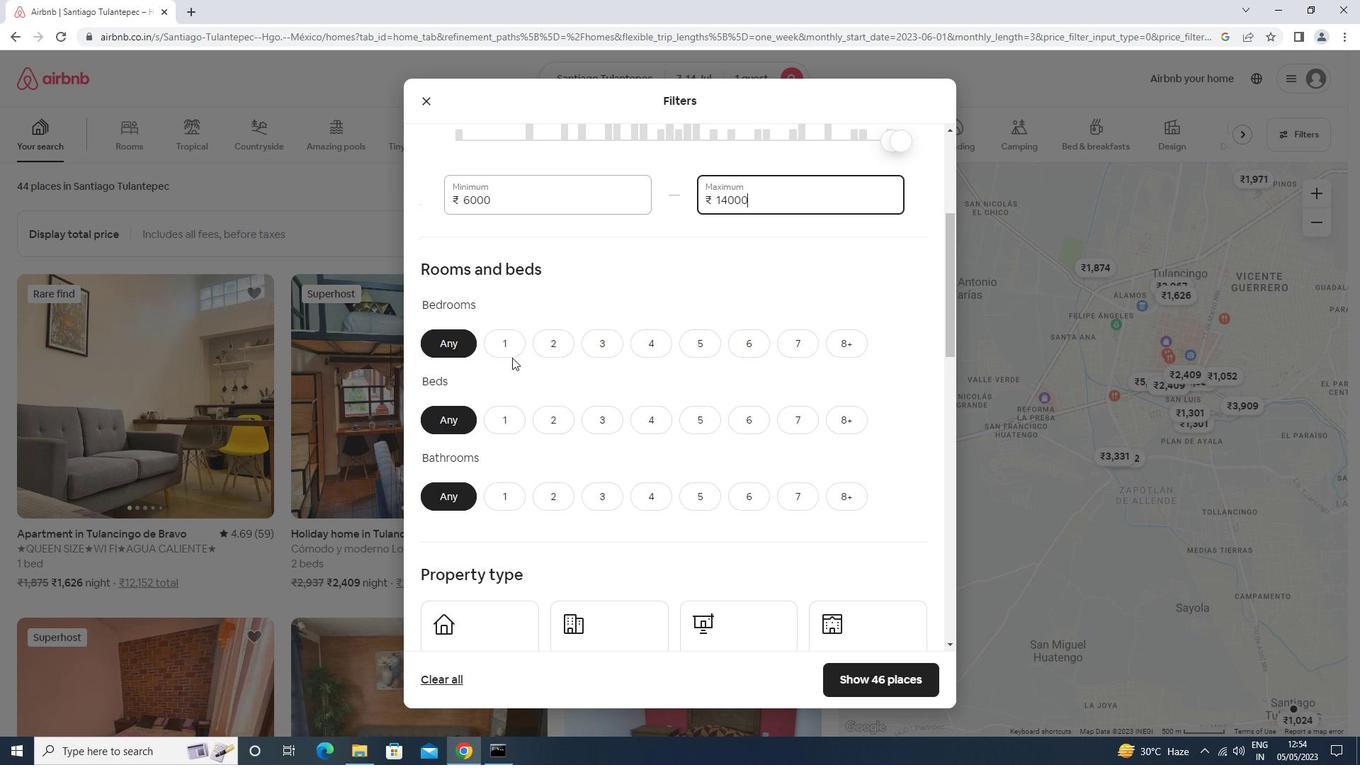 
Action: Mouse moved to (523, 340)
Screenshot: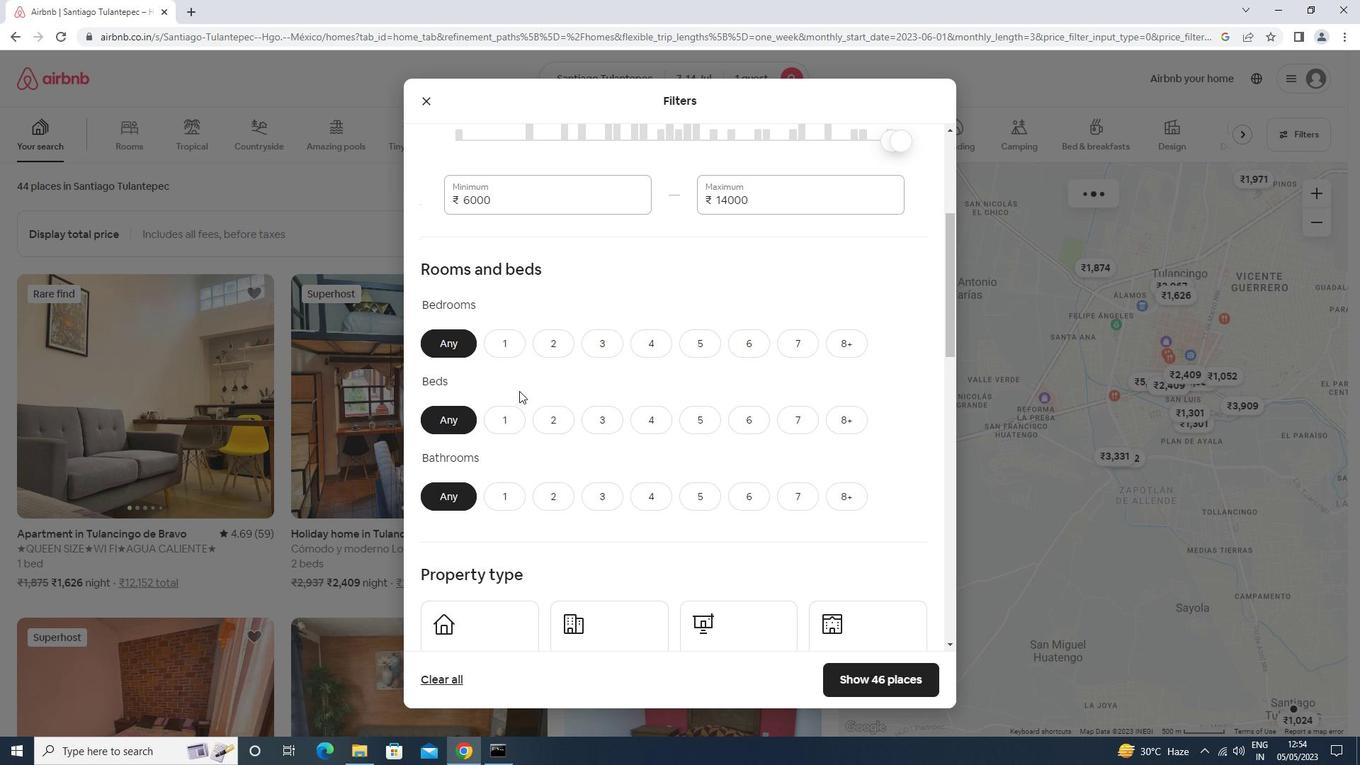 
Action: Mouse pressed left at (523, 340)
Screenshot: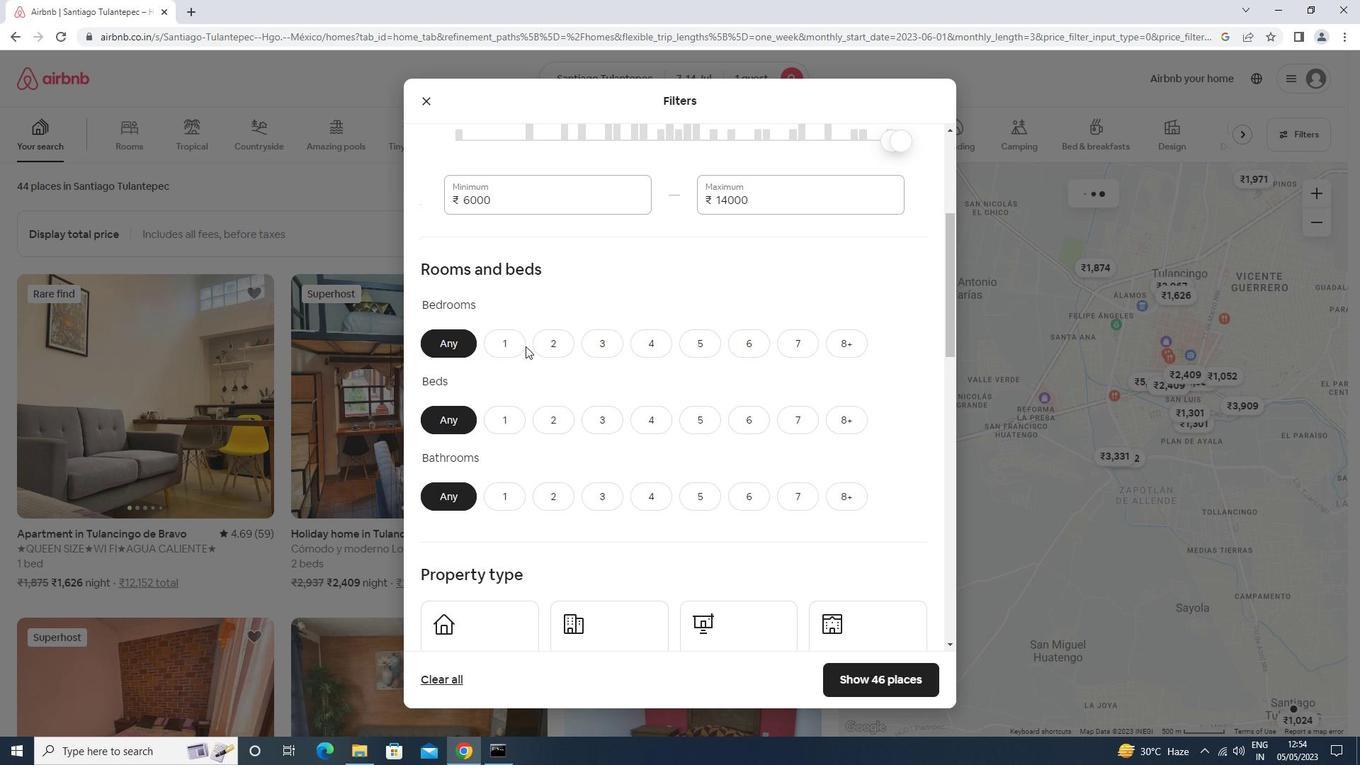 
Action: Mouse moved to (505, 416)
Screenshot: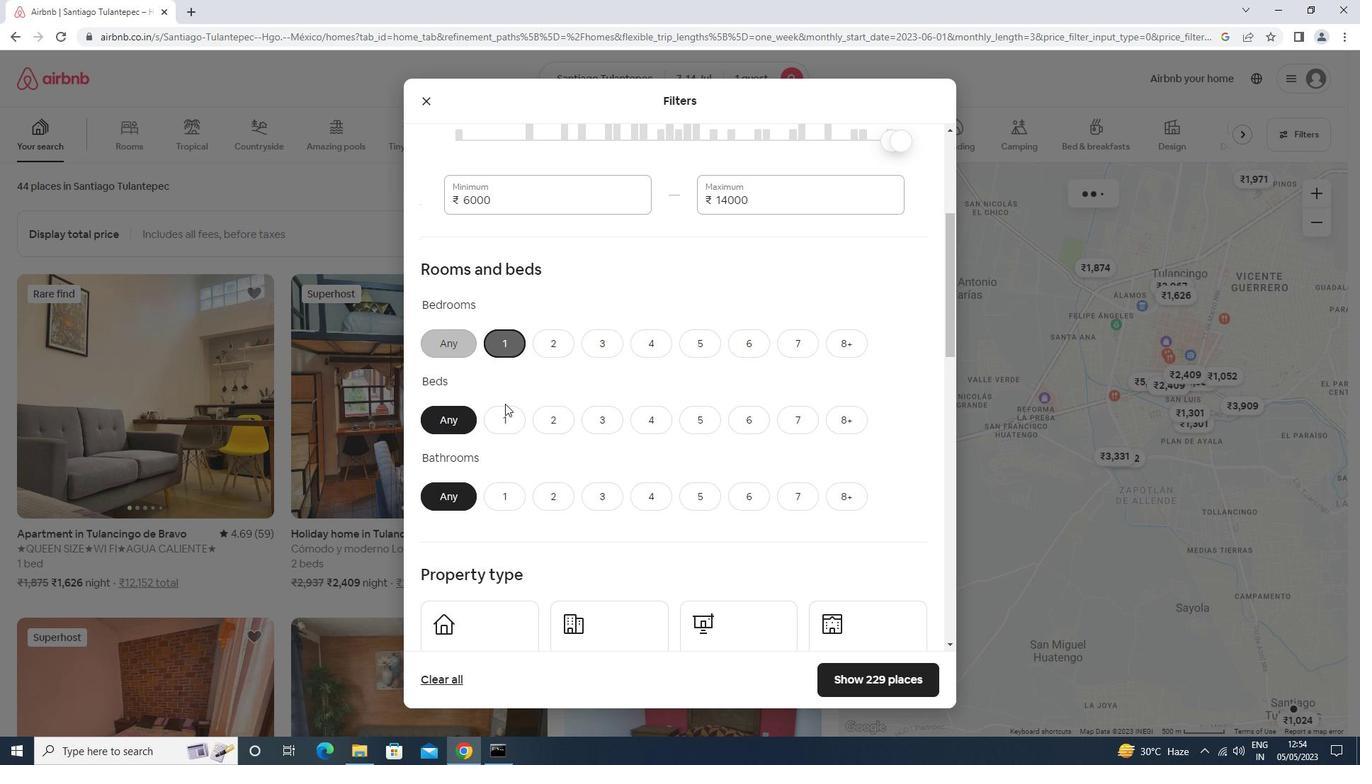 
Action: Mouse pressed left at (505, 416)
Screenshot: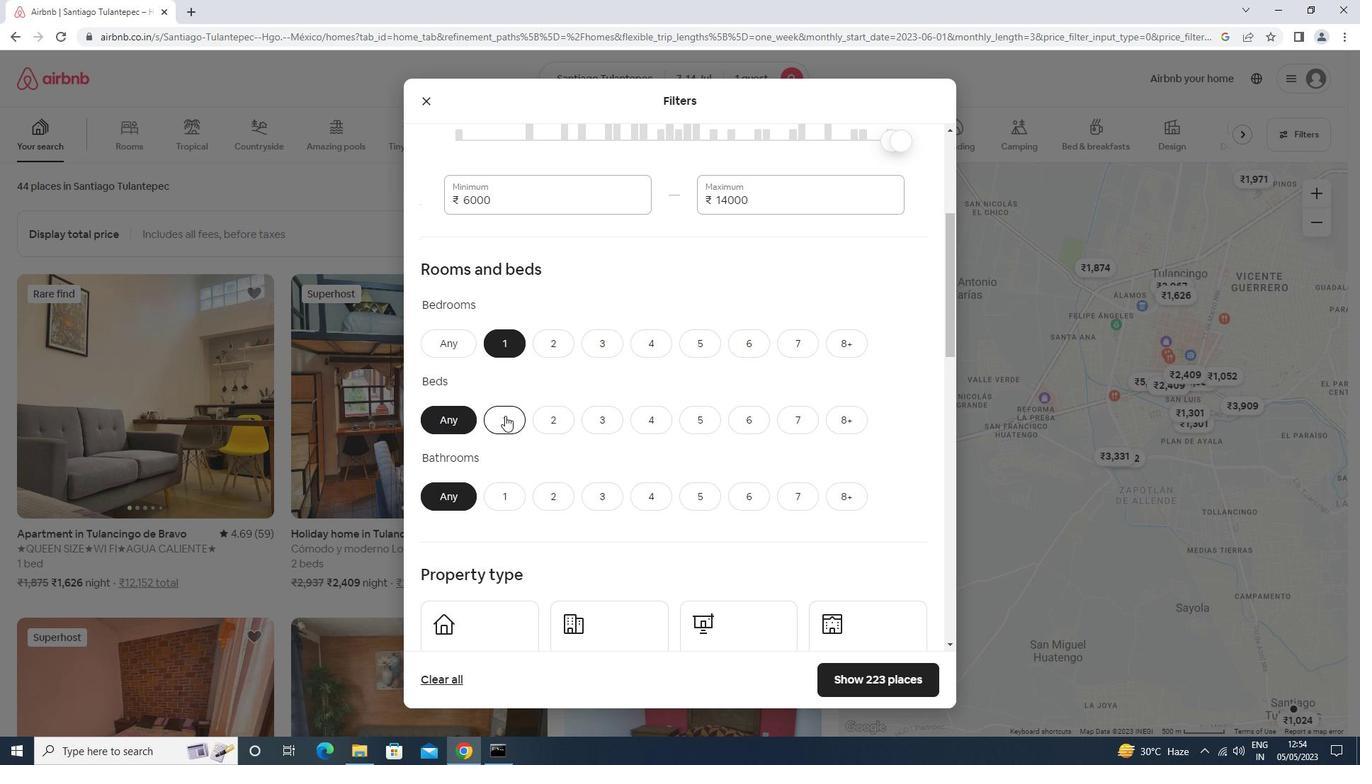 
Action: Mouse moved to (505, 499)
Screenshot: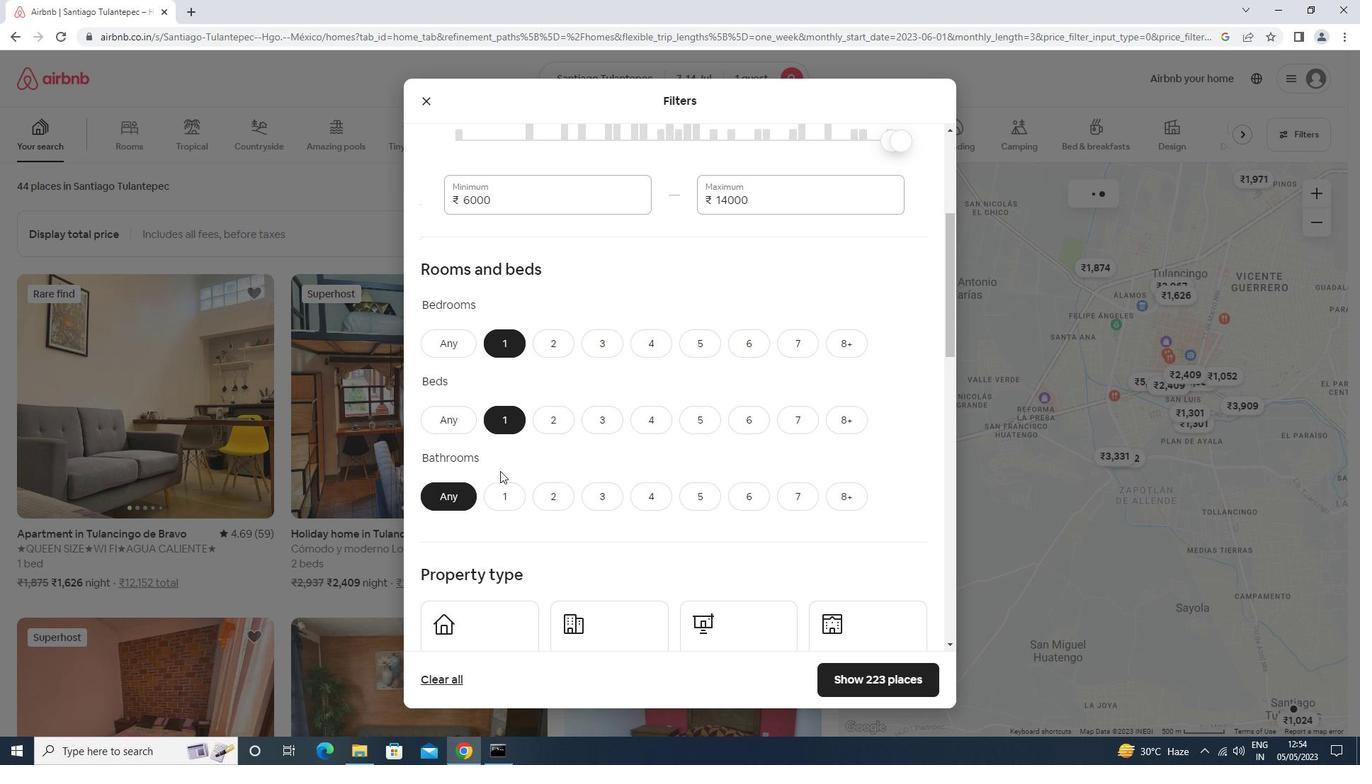 
Action: Mouse pressed left at (505, 499)
Screenshot: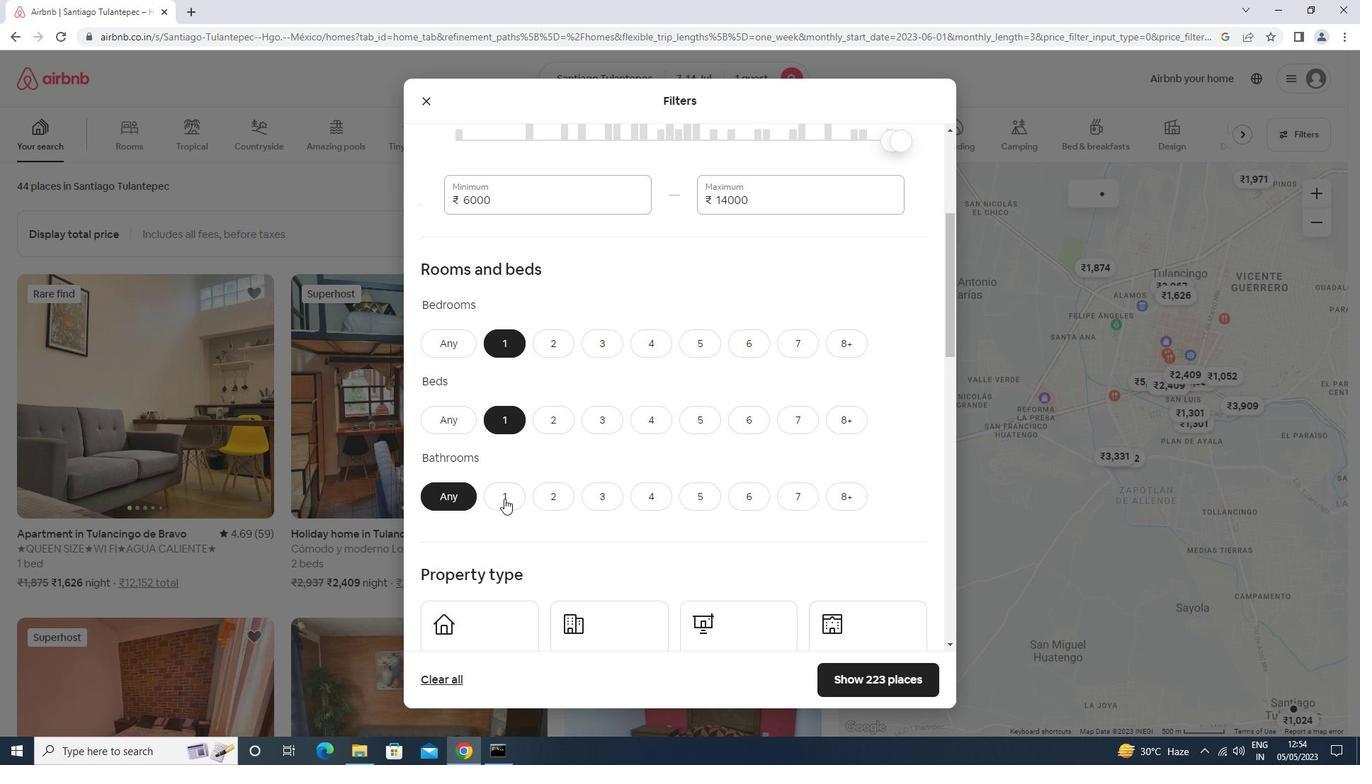 
Action: Mouse moved to (506, 497)
Screenshot: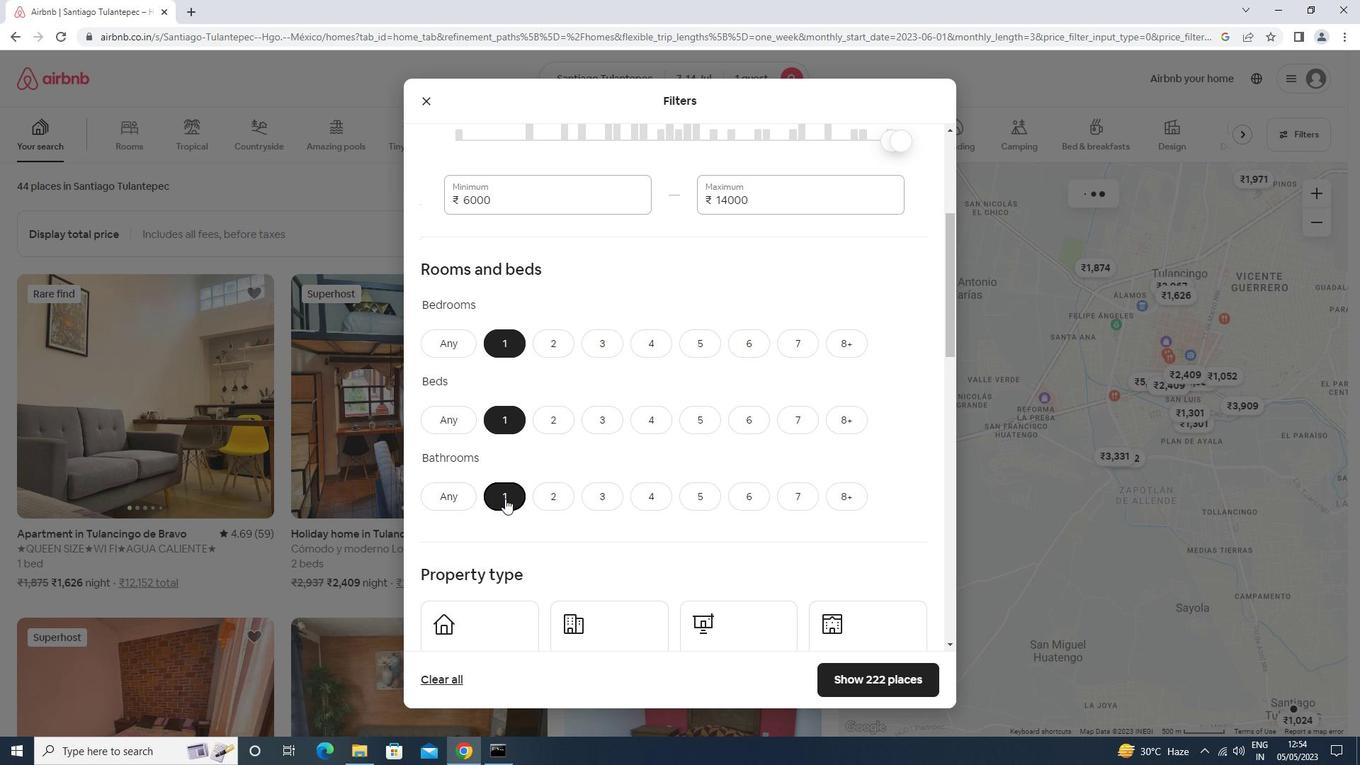 
Action: Mouse scrolled (506, 496) with delta (0, 0)
Screenshot: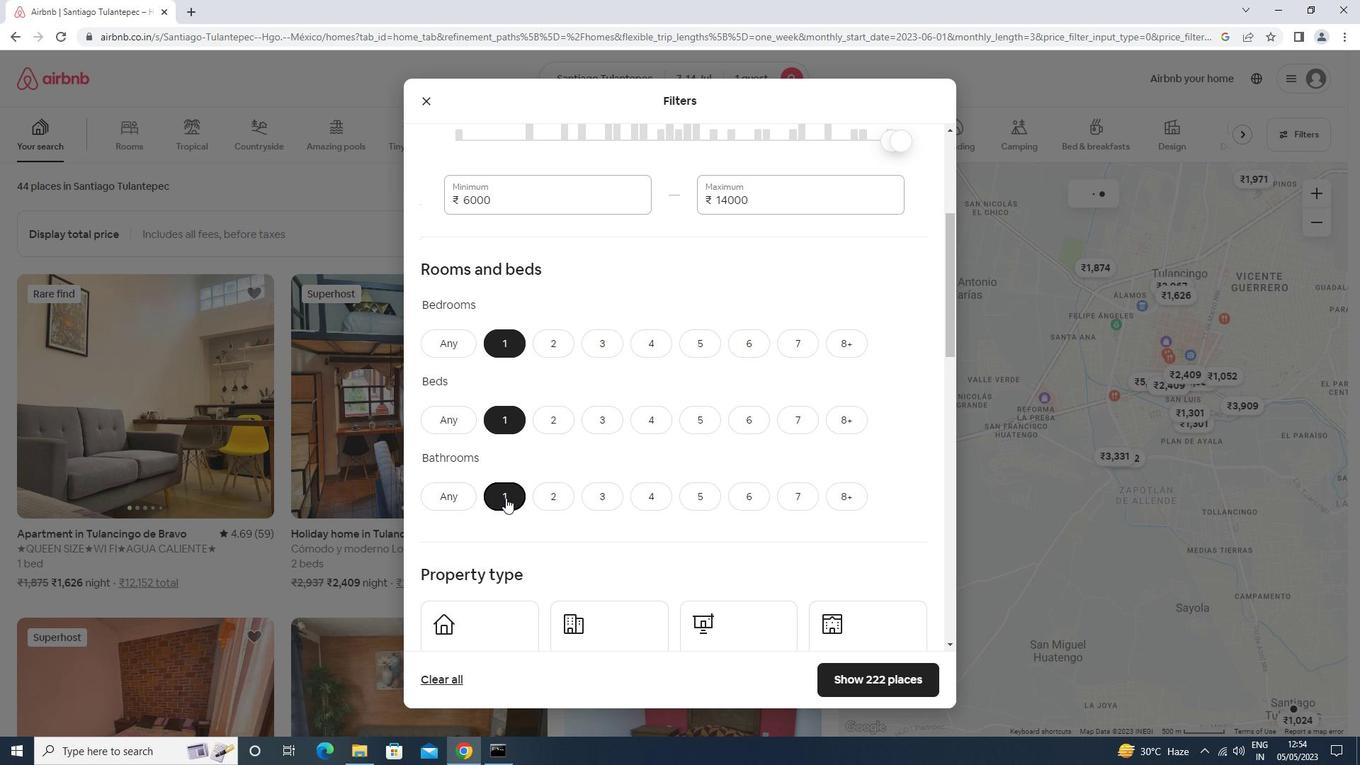 
Action: Mouse scrolled (506, 496) with delta (0, 0)
Screenshot: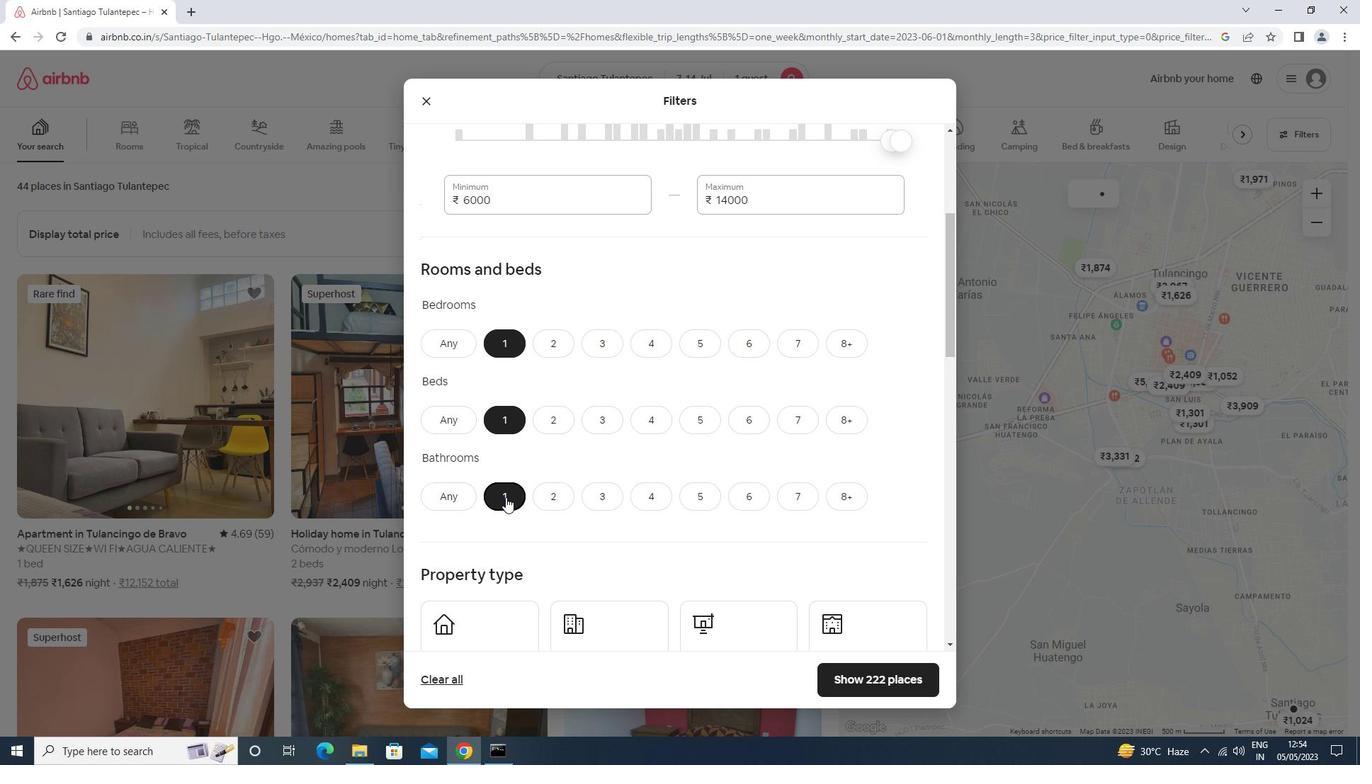 
Action: Mouse scrolled (506, 496) with delta (0, 0)
Screenshot: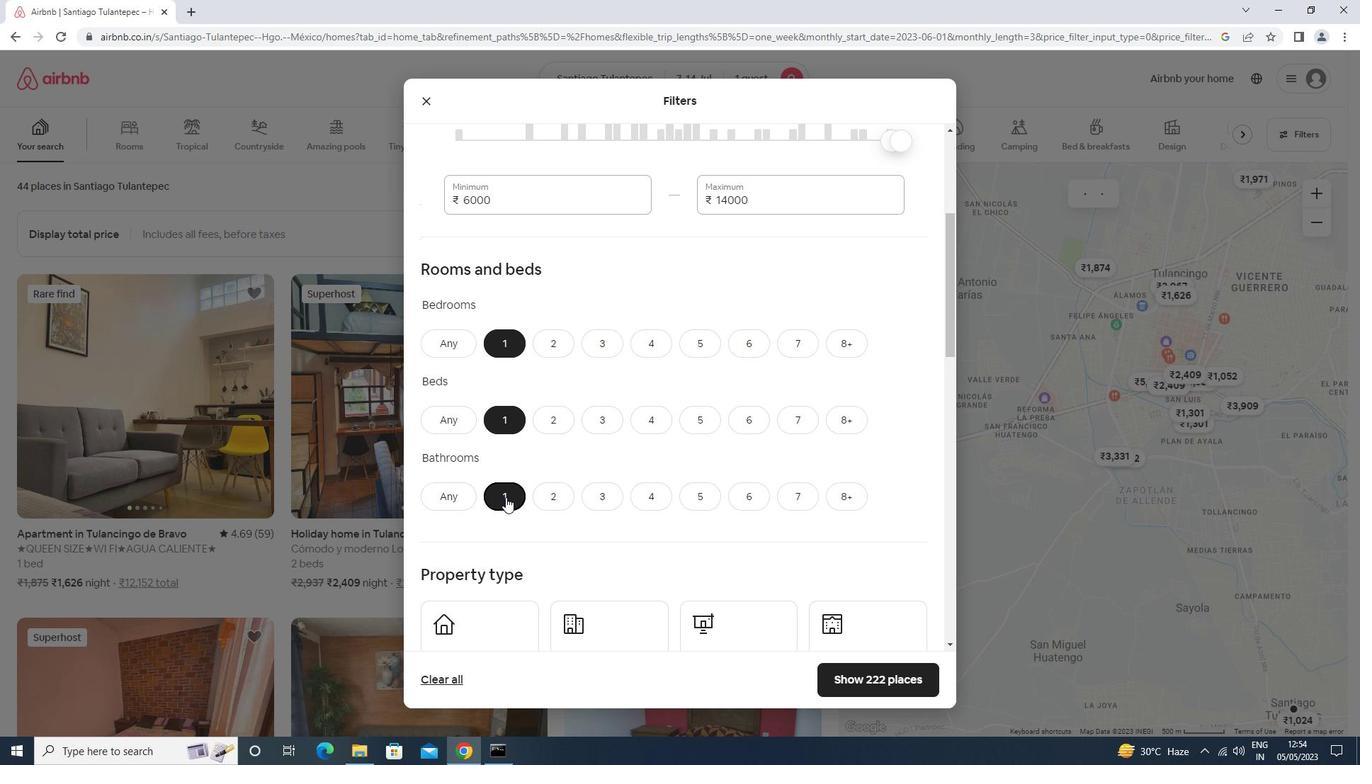 
Action: Mouse scrolled (506, 498) with delta (0, 0)
Screenshot: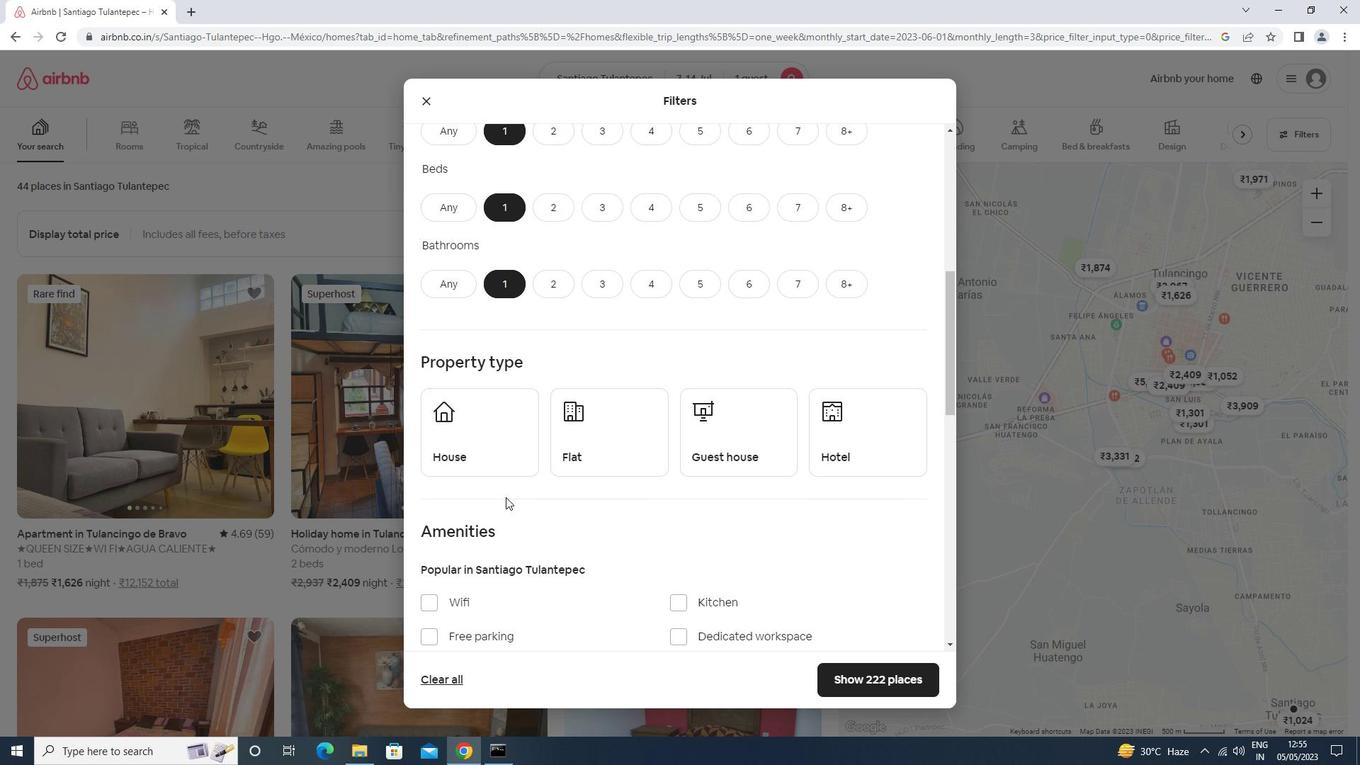 
Action: Mouse scrolled (506, 498) with delta (0, 0)
Screenshot: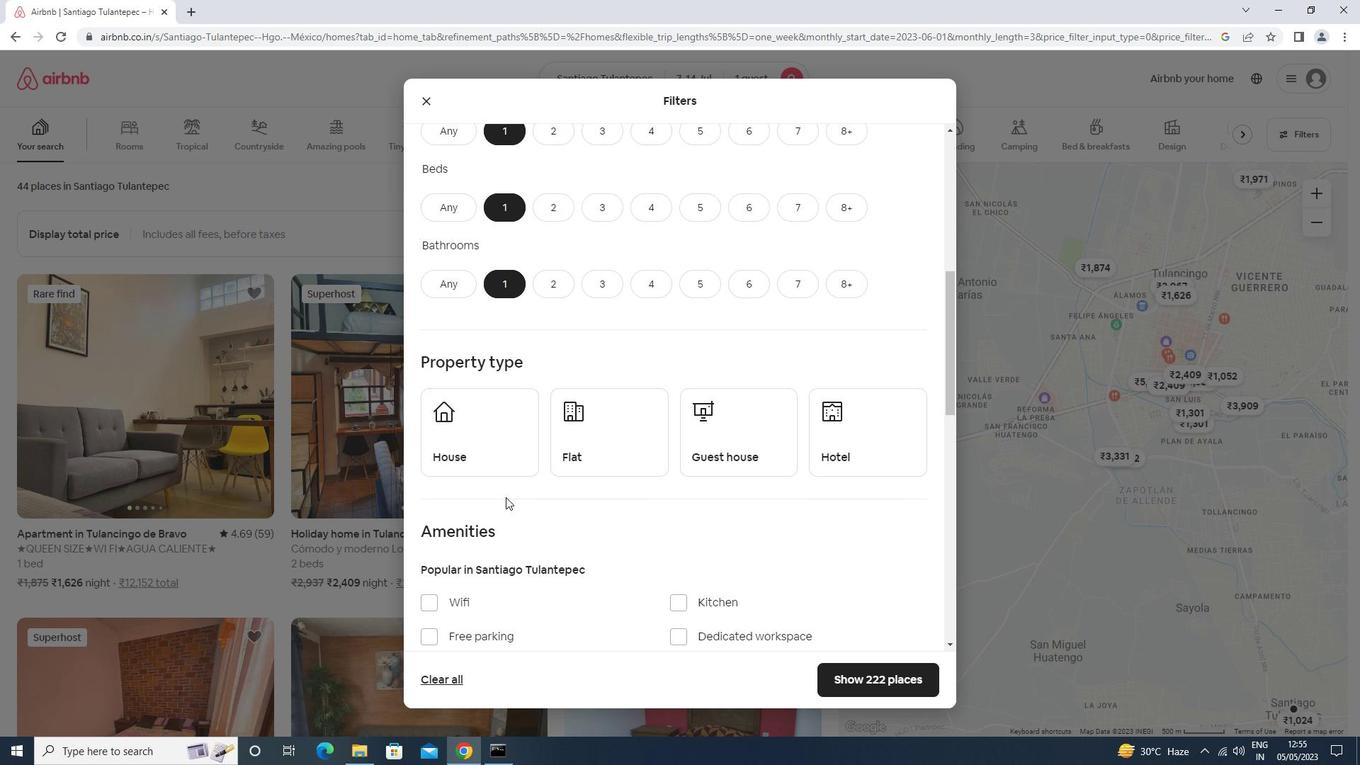 
Action: Mouse moved to (604, 275)
Screenshot: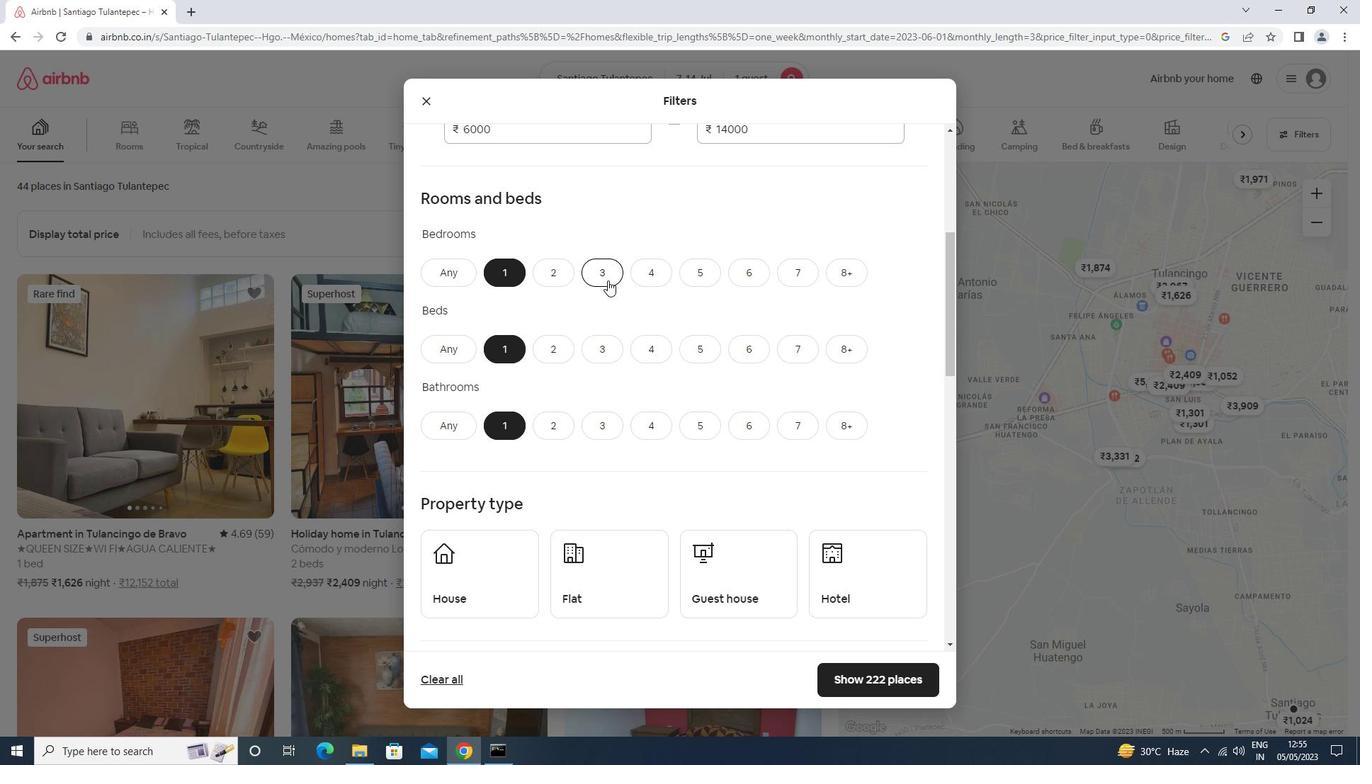 
Action: Mouse pressed left at (604, 275)
Screenshot: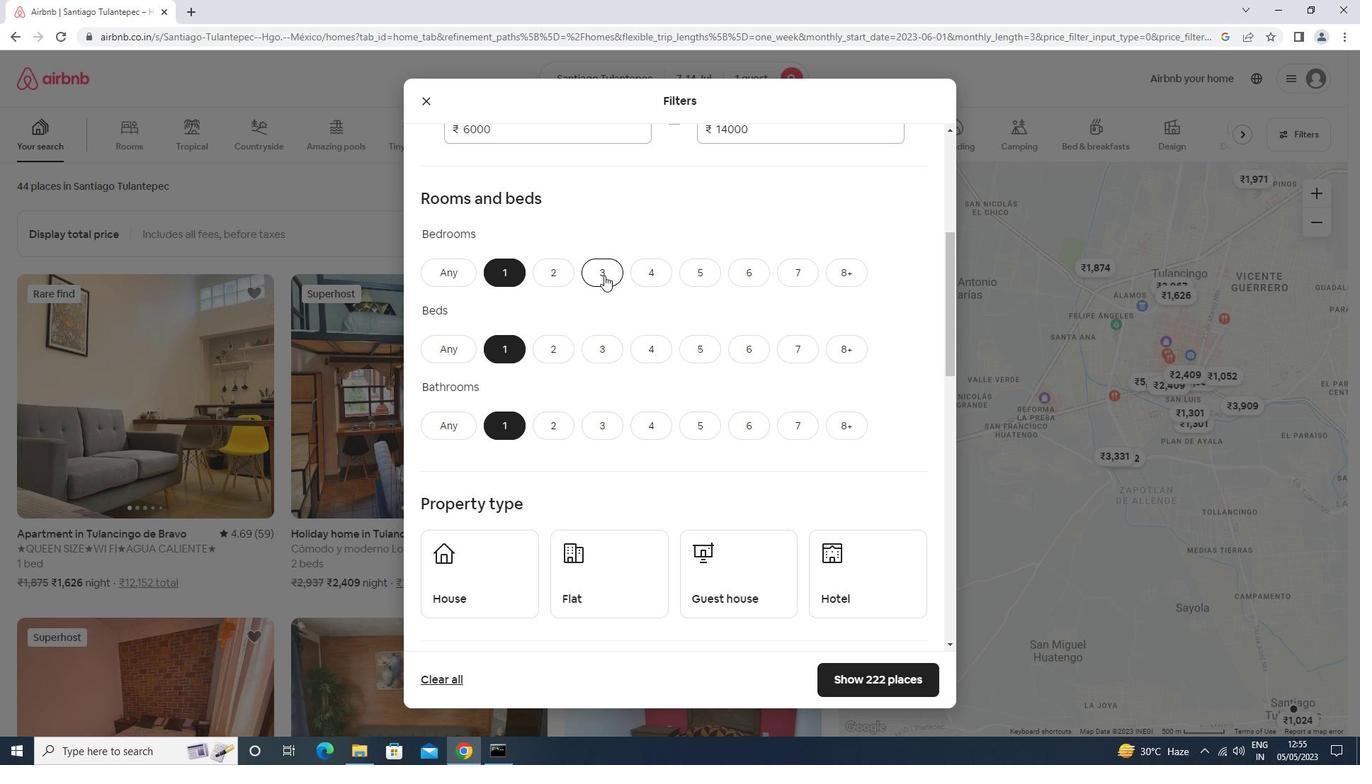 
Action: Mouse moved to (656, 357)
Screenshot: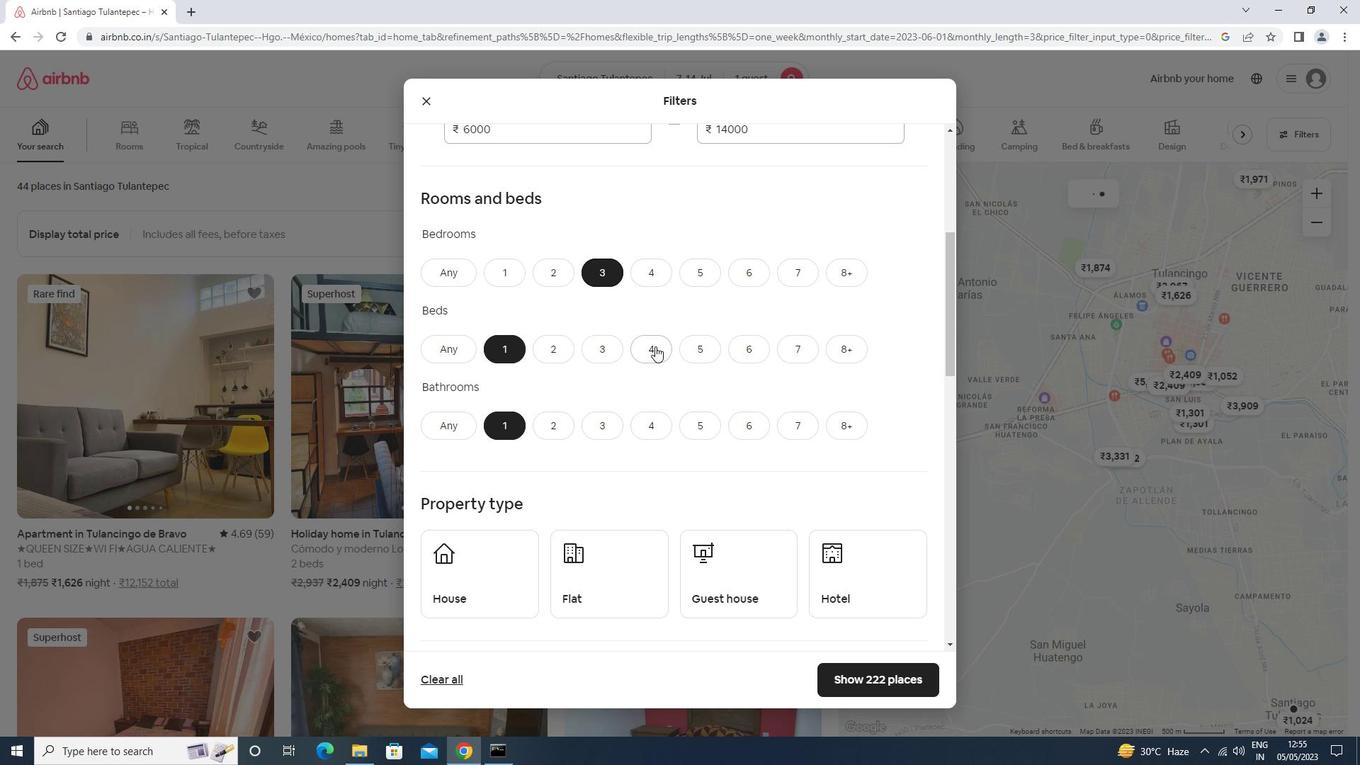 
Action: Mouse pressed left at (656, 357)
Screenshot: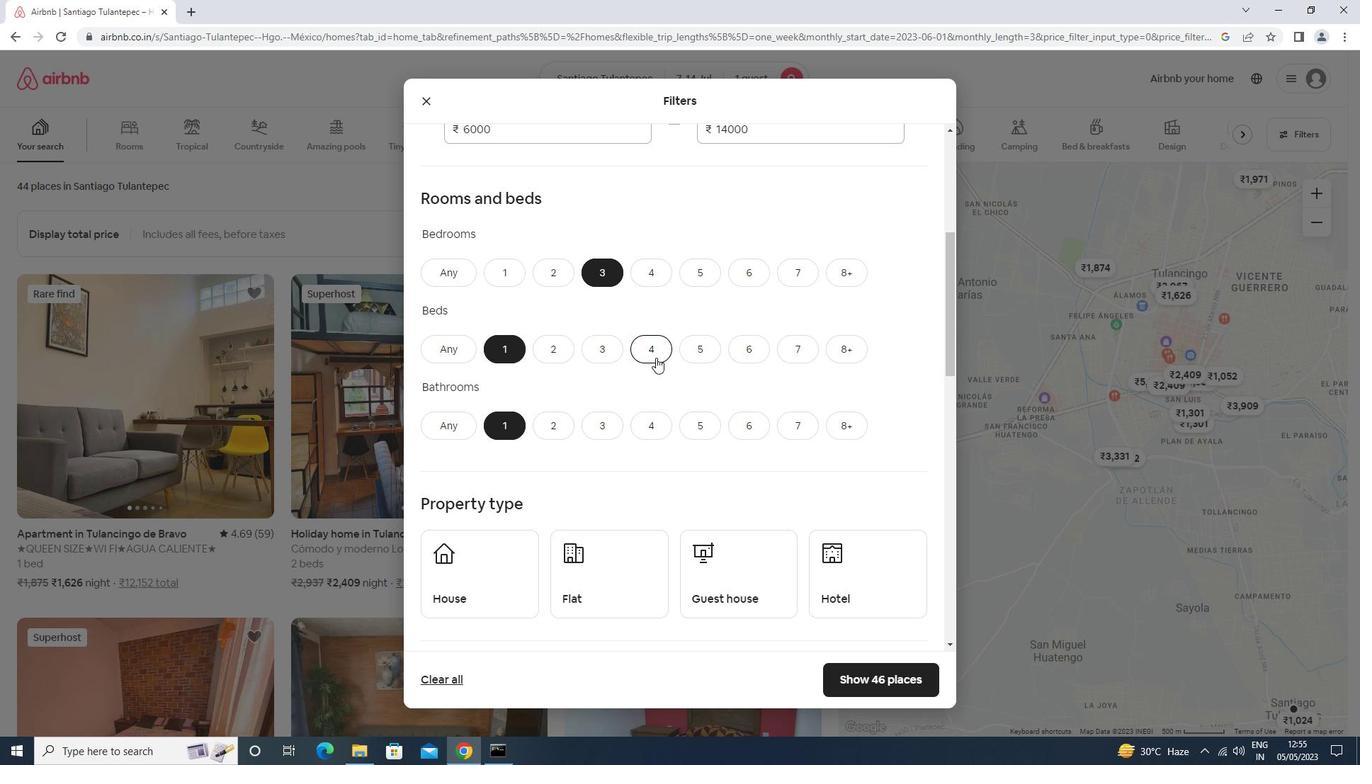 
Action: Mouse moved to (553, 434)
Screenshot: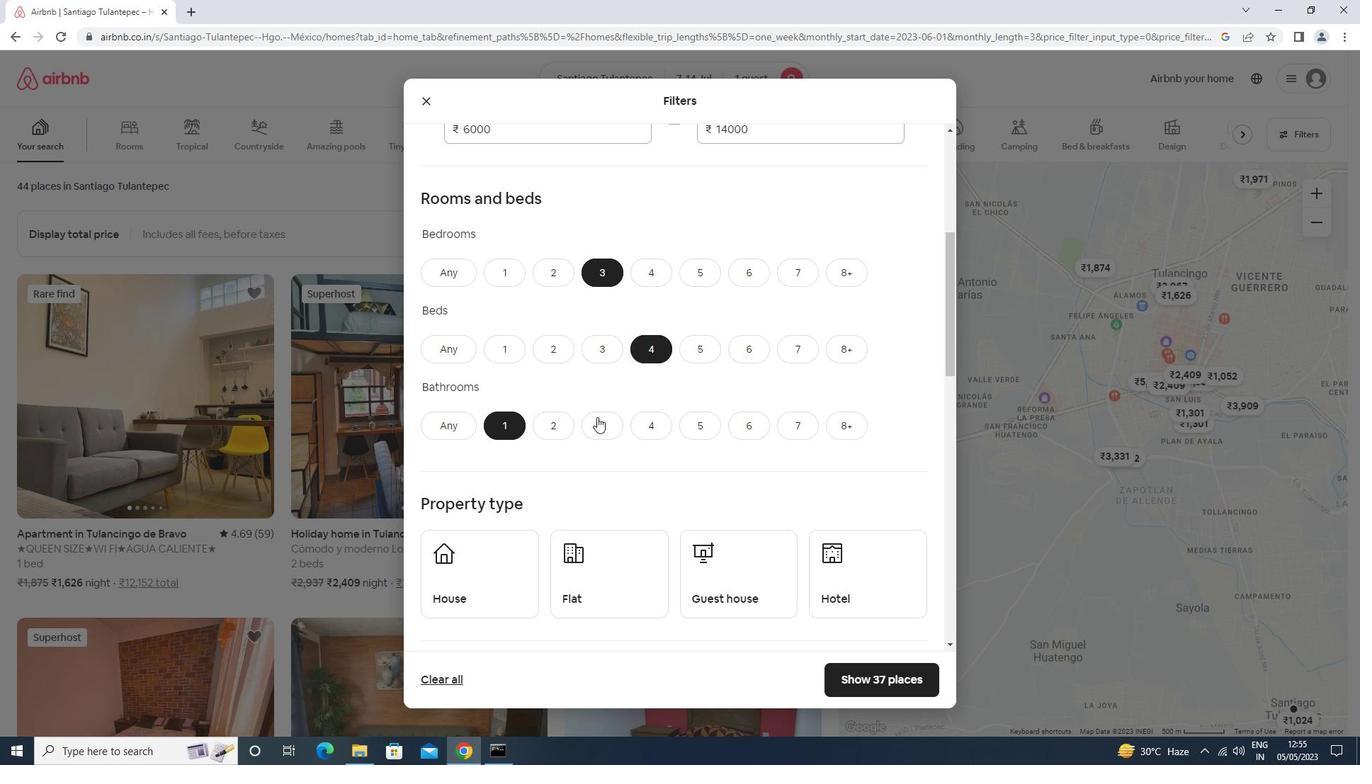 
Action: Mouse pressed left at (553, 434)
Screenshot: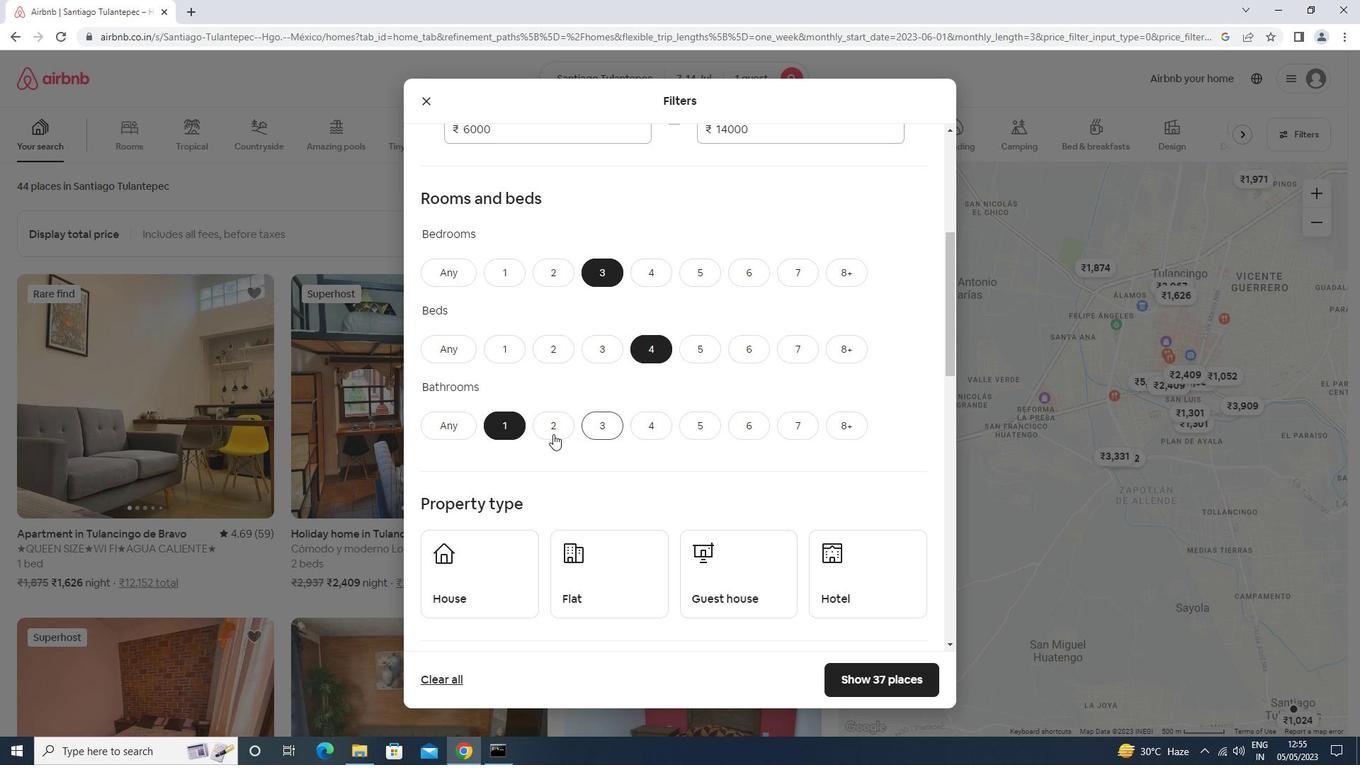 
Action: Mouse moved to (551, 435)
Screenshot: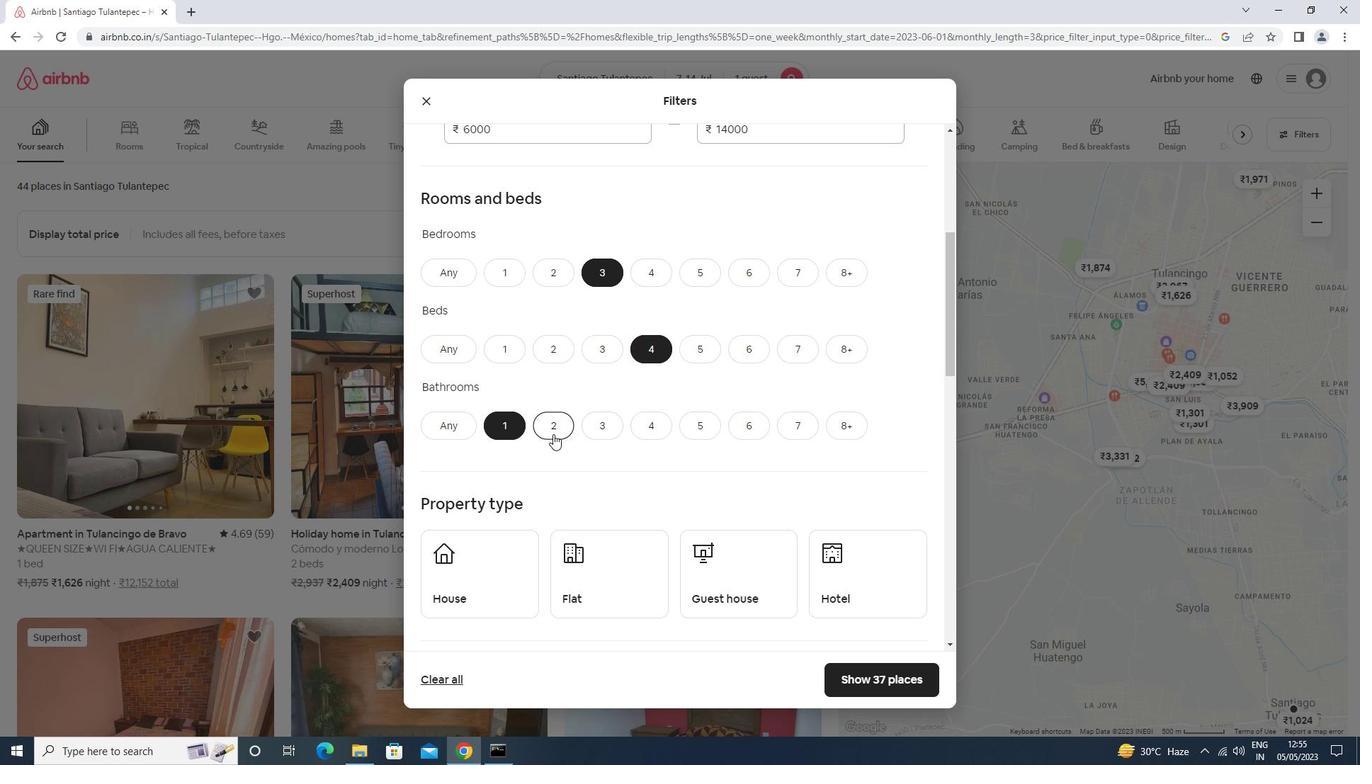 
Action: Mouse scrolled (551, 435) with delta (0, 0)
Screenshot: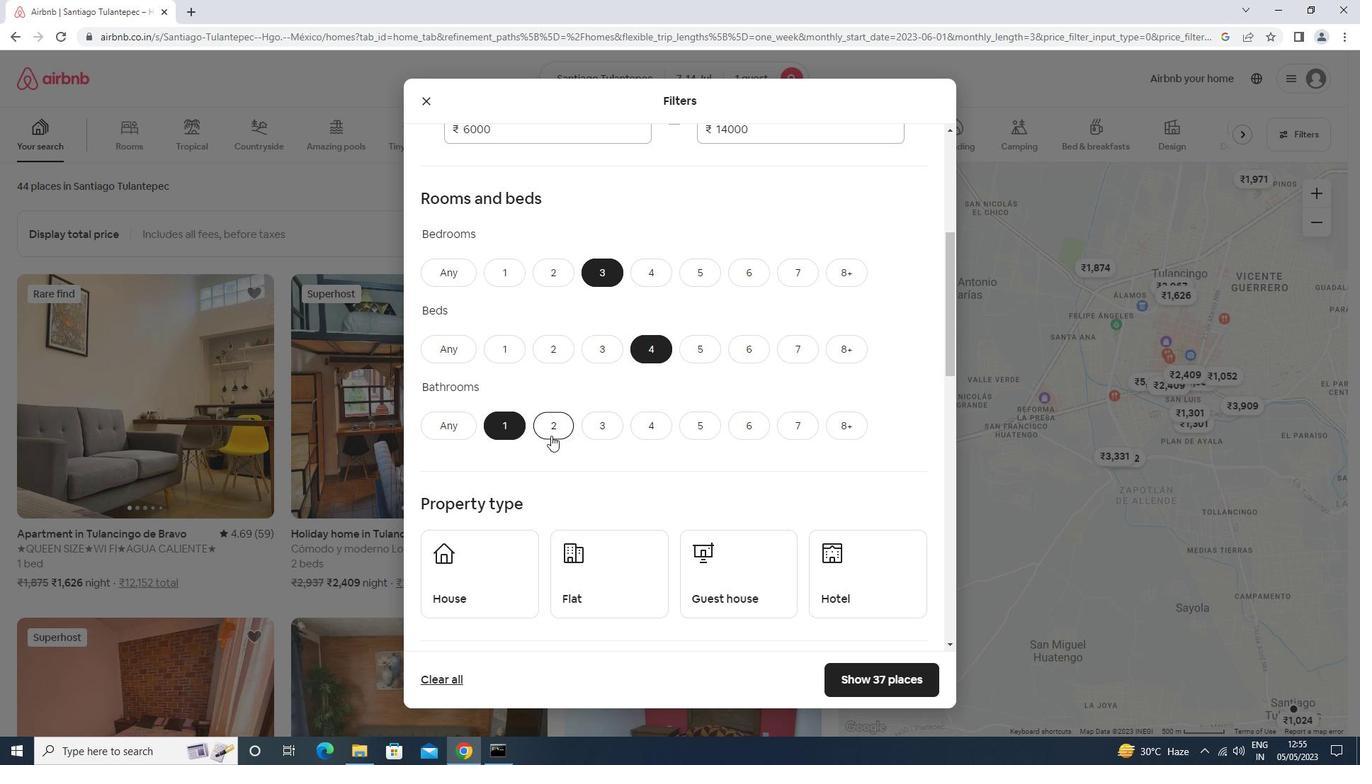 
Action: Mouse scrolled (551, 435) with delta (0, 0)
Screenshot: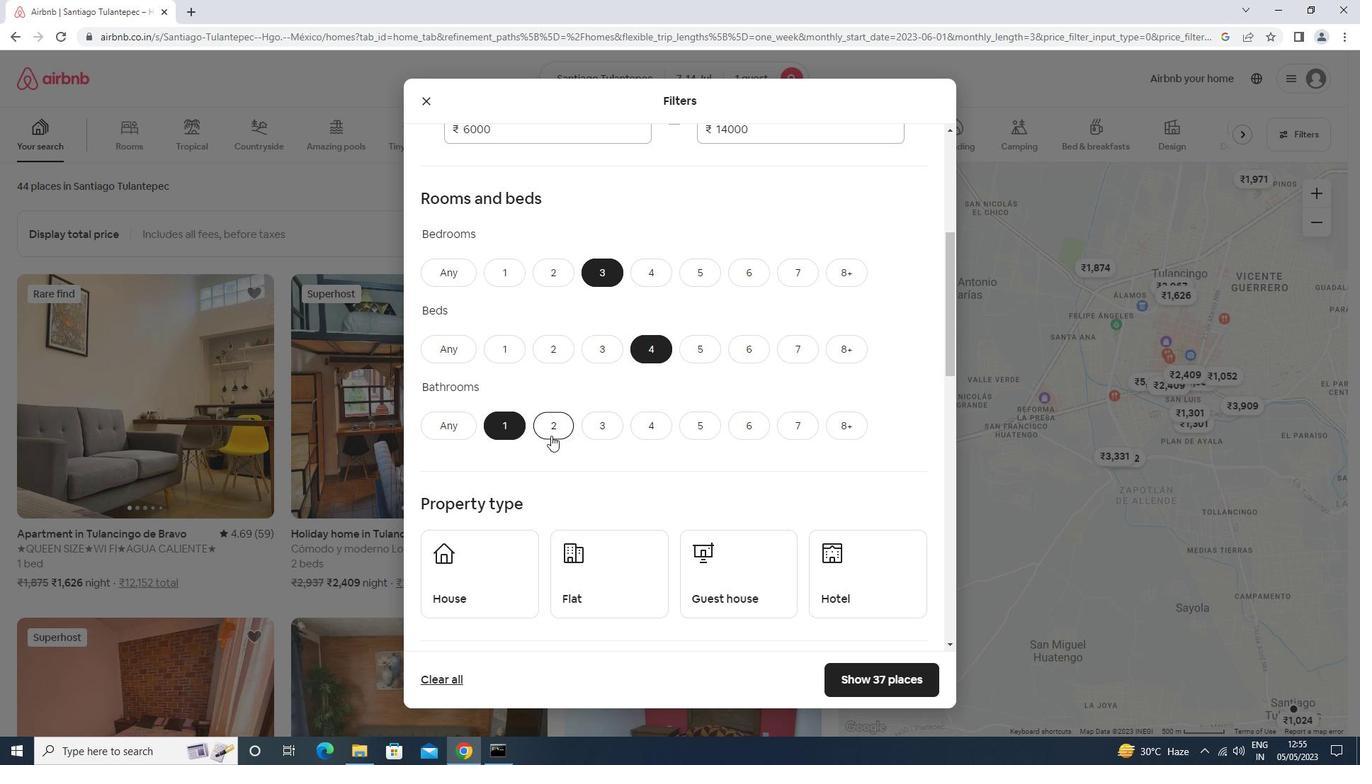 
Action: Mouse moved to (520, 440)
Screenshot: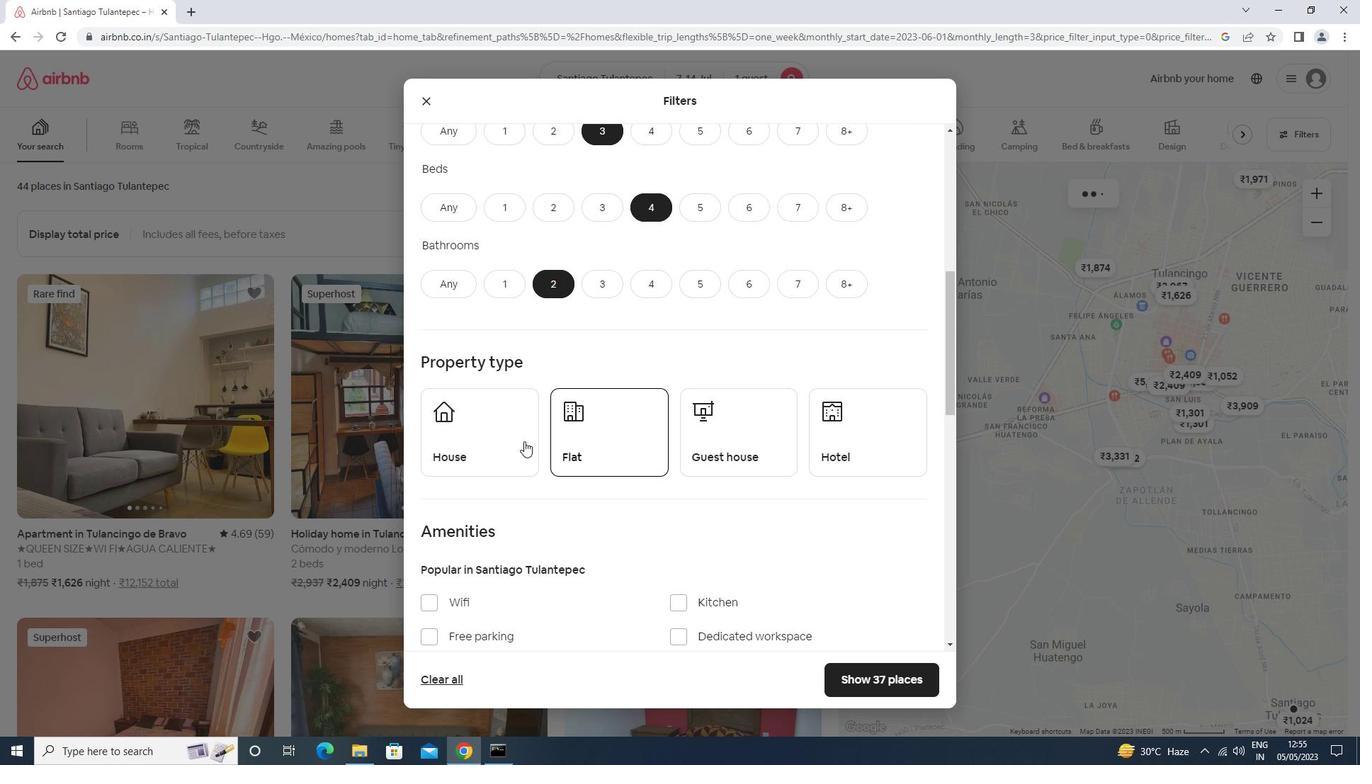 
Action: Mouse pressed left at (520, 440)
Screenshot: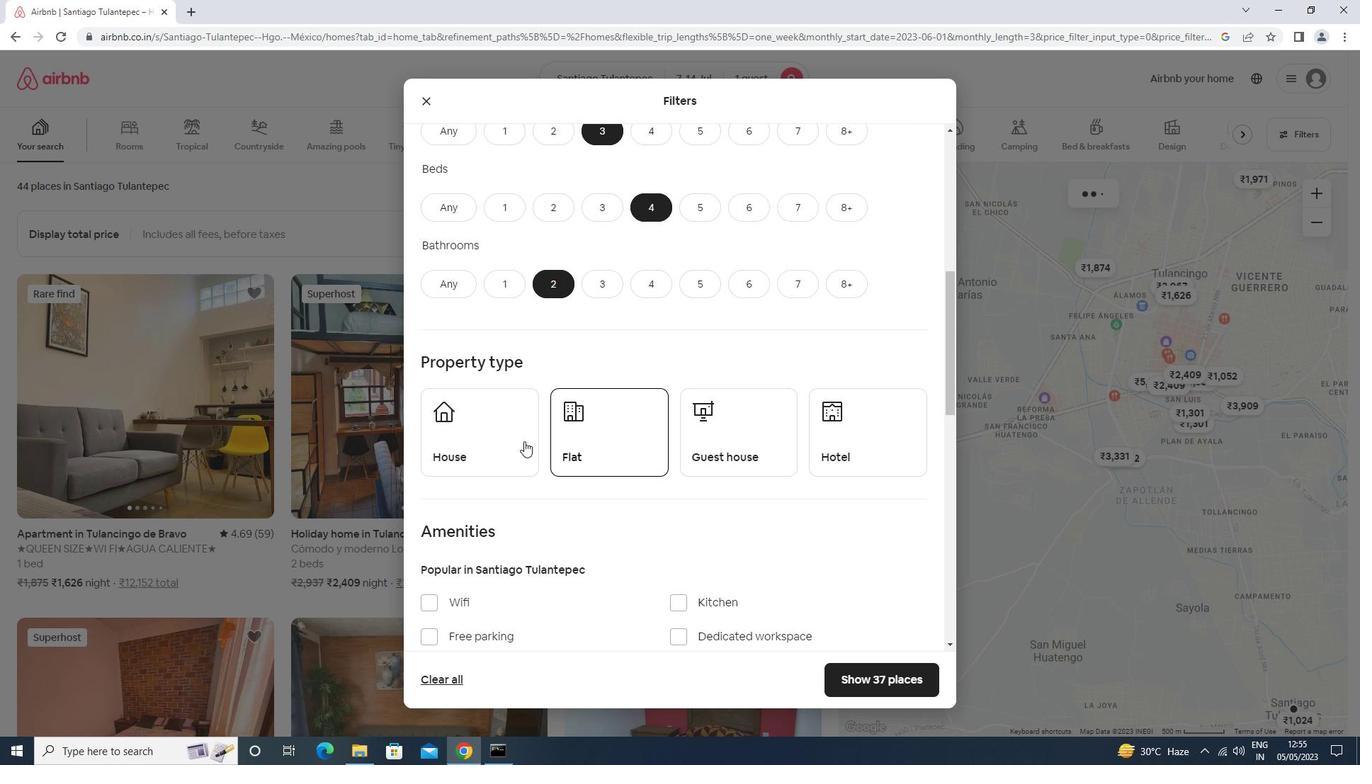 
Action: Mouse moved to (613, 440)
Screenshot: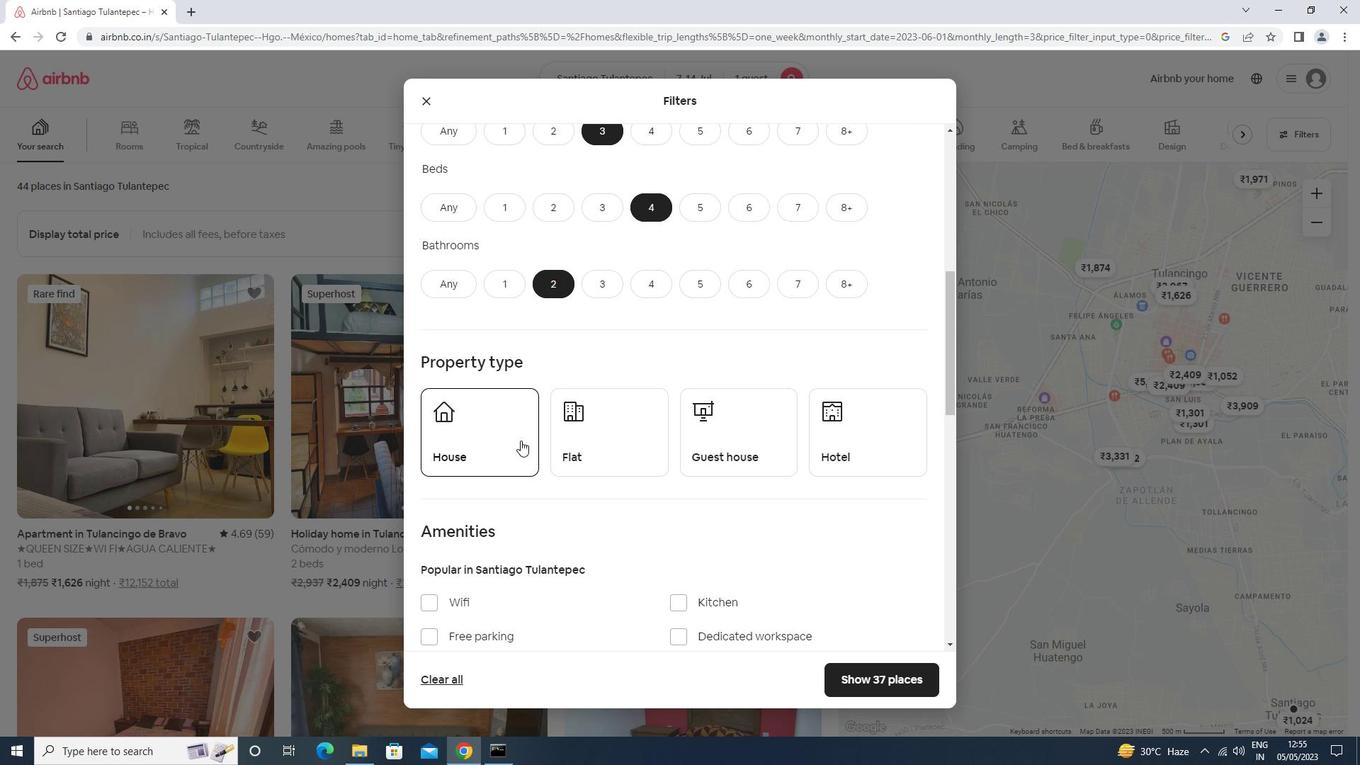 
Action: Mouse pressed left at (613, 440)
Screenshot: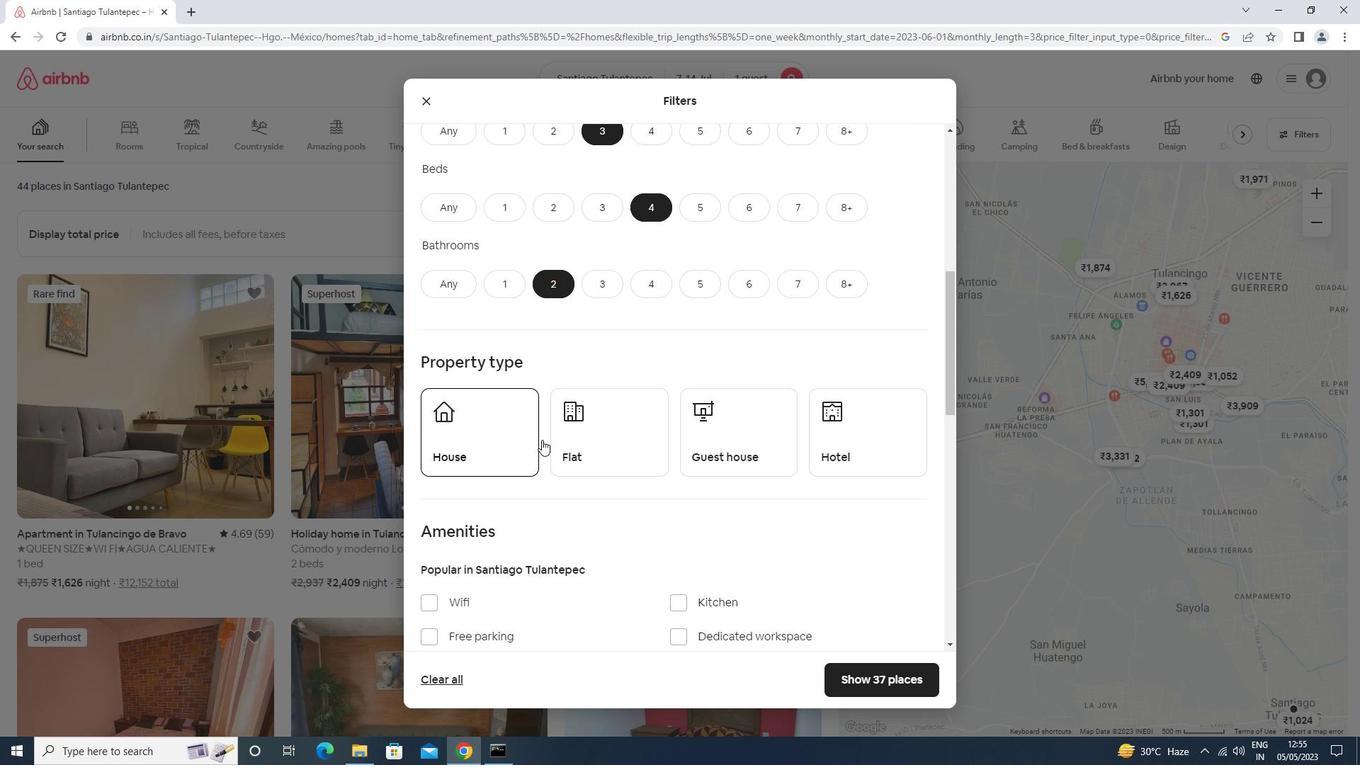 
Action: Mouse moved to (727, 437)
Screenshot: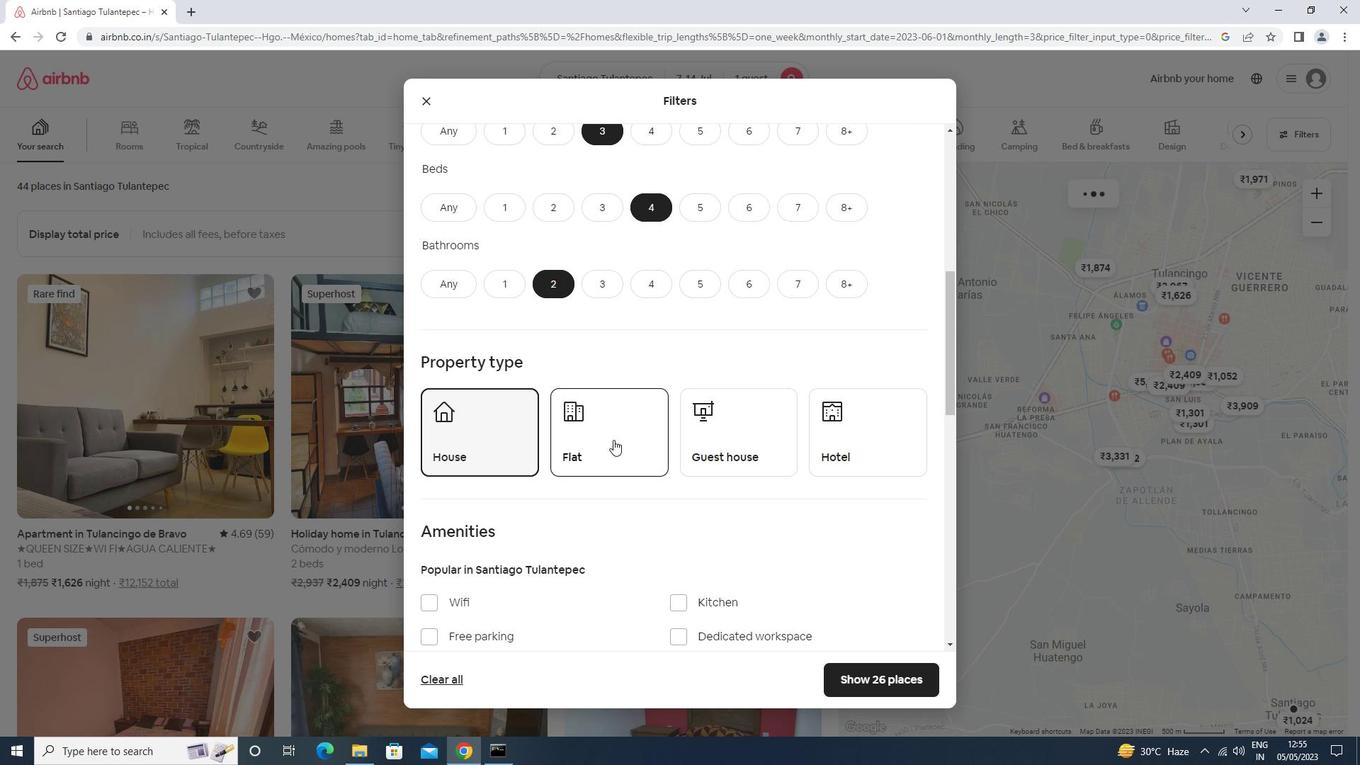 
Action: Mouse pressed left at (727, 437)
Screenshot: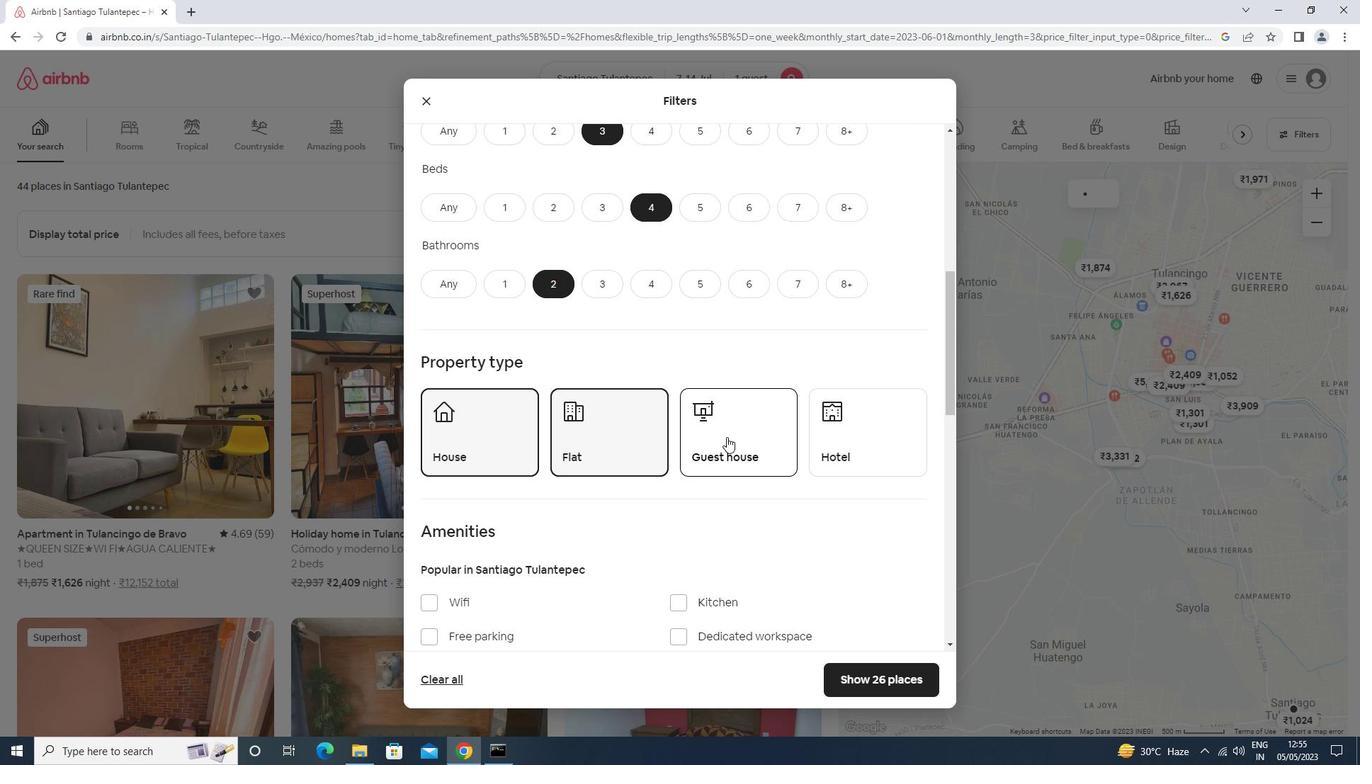 
Action: Mouse moved to (741, 422)
Screenshot: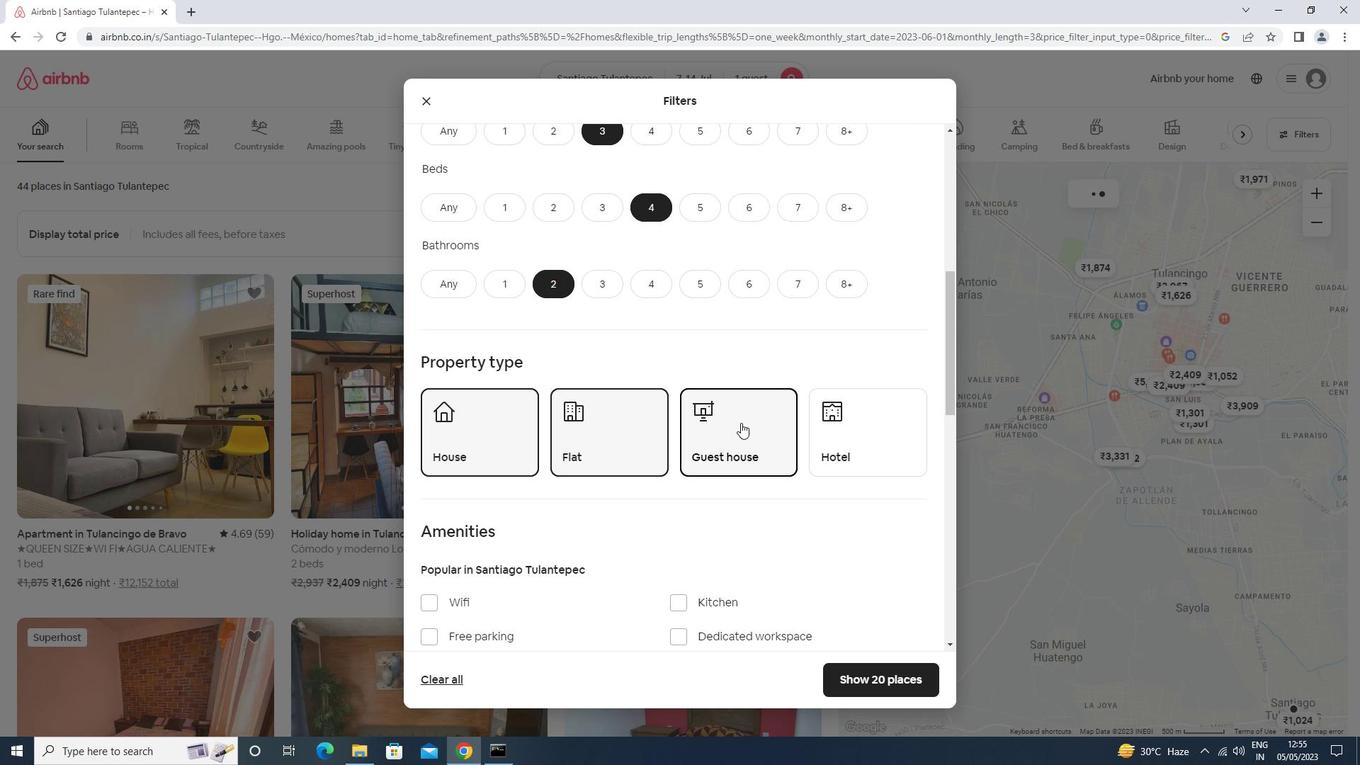 
Action: Mouse scrolled (741, 421) with delta (0, 0)
Screenshot: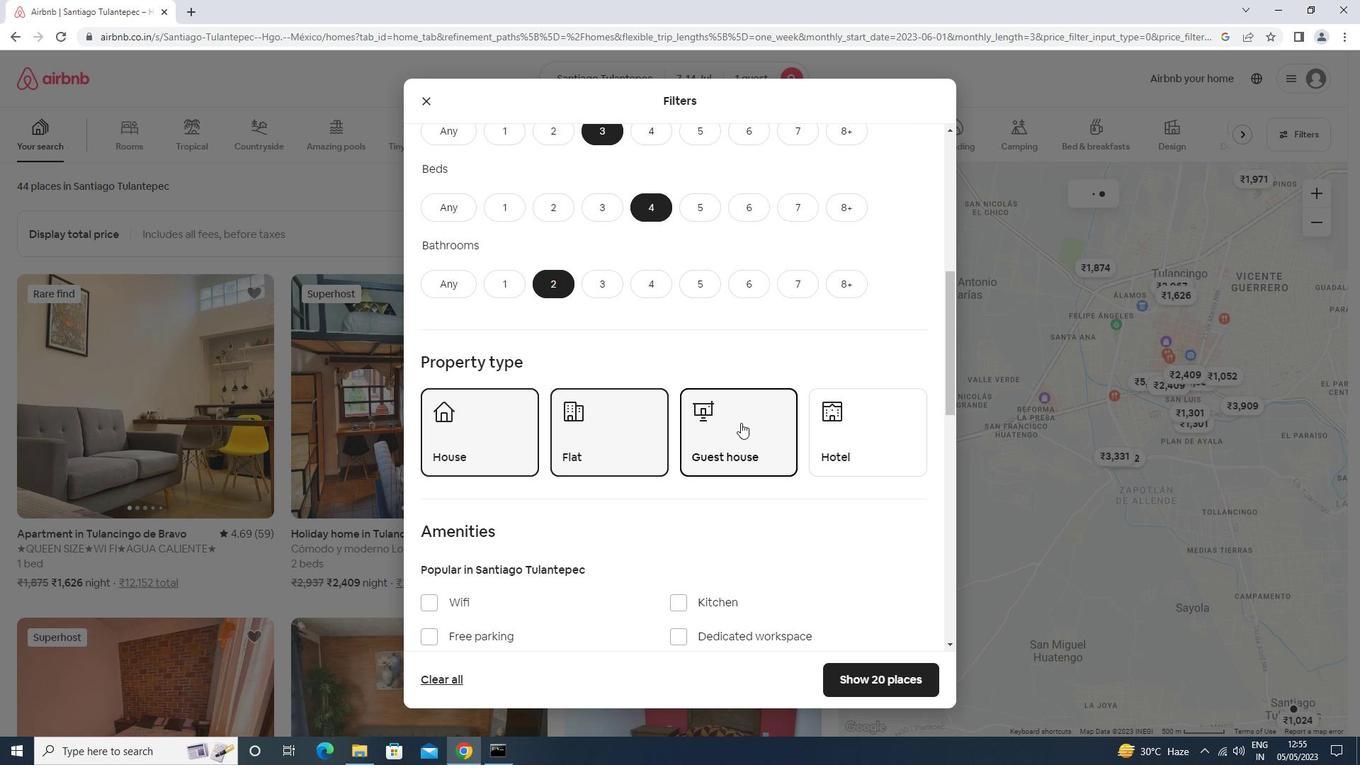 
Action: Mouse scrolled (741, 421) with delta (0, 0)
Screenshot: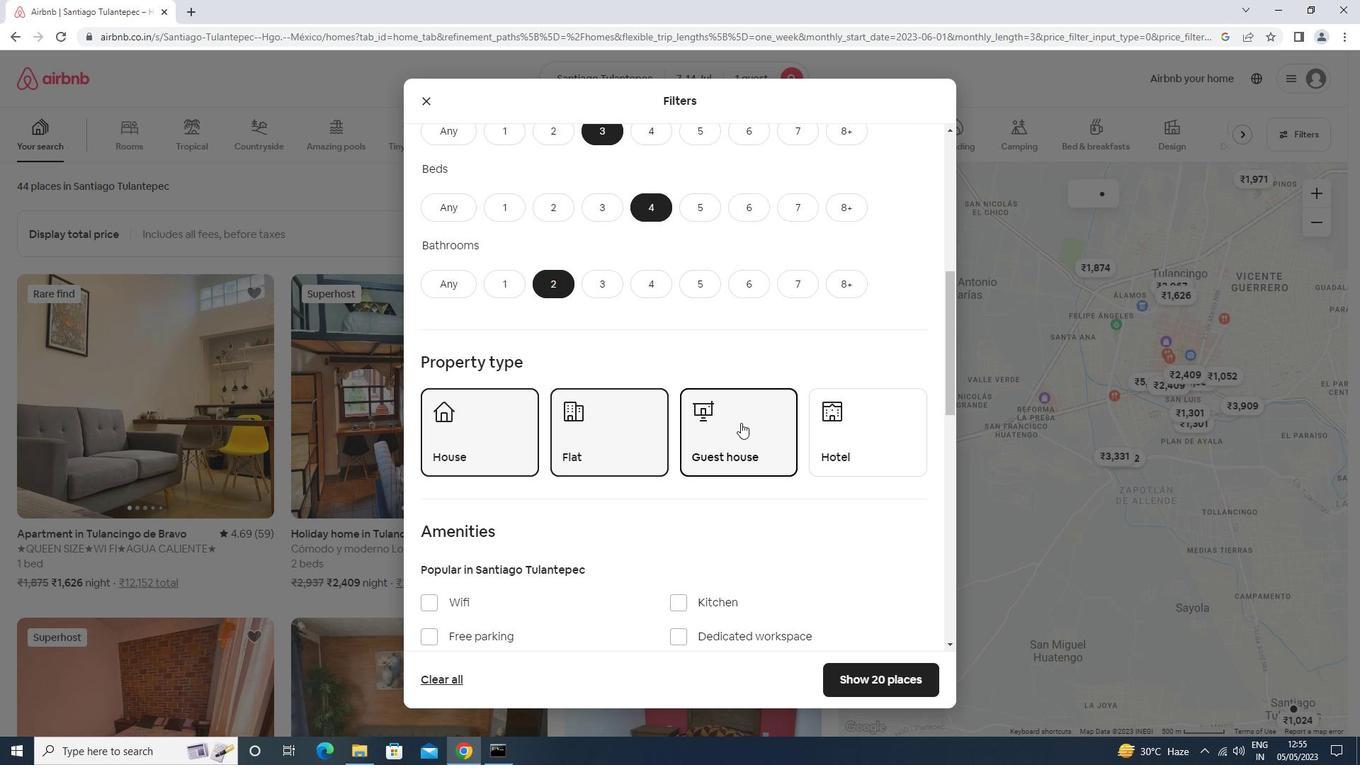 
Action: Mouse scrolled (741, 421) with delta (0, 0)
Screenshot: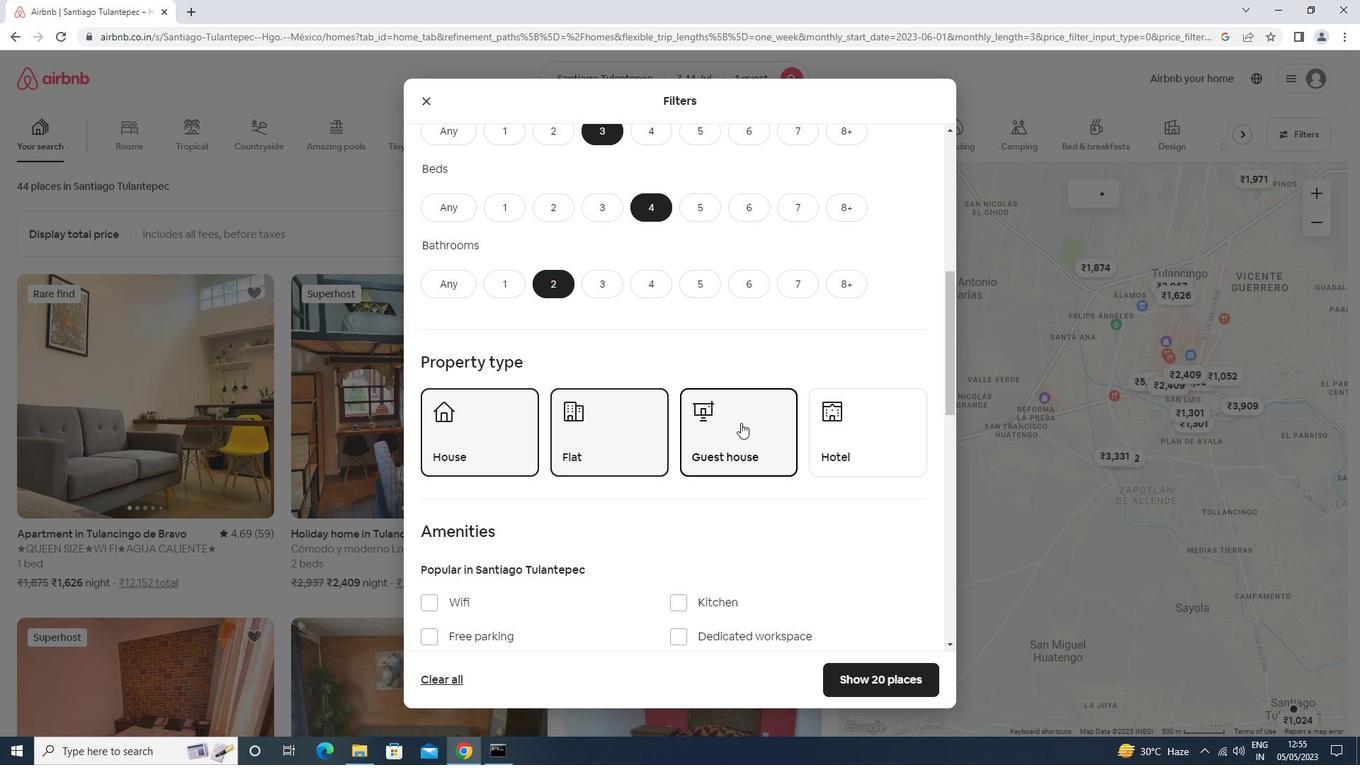 
Action: Mouse scrolled (741, 421) with delta (0, 0)
Screenshot: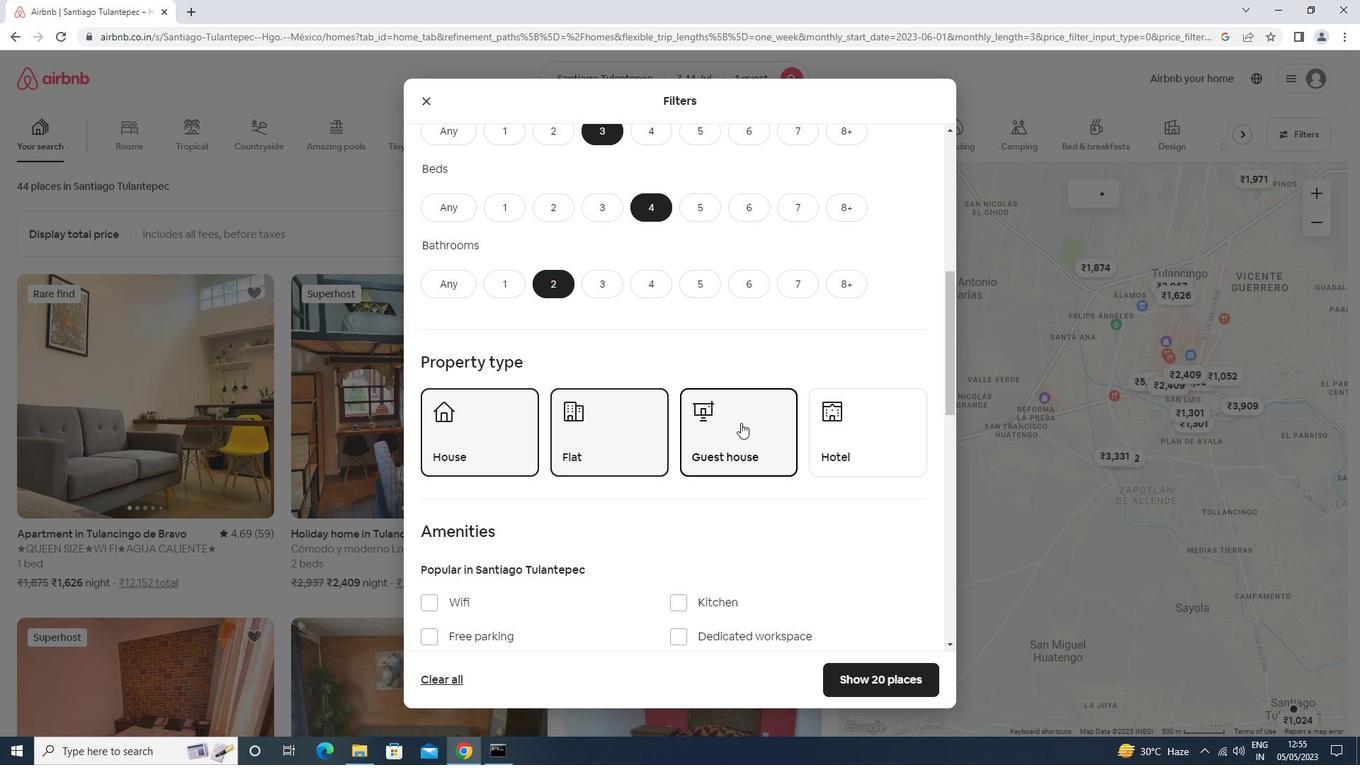 
Action: Mouse moved to (897, 578)
Screenshot: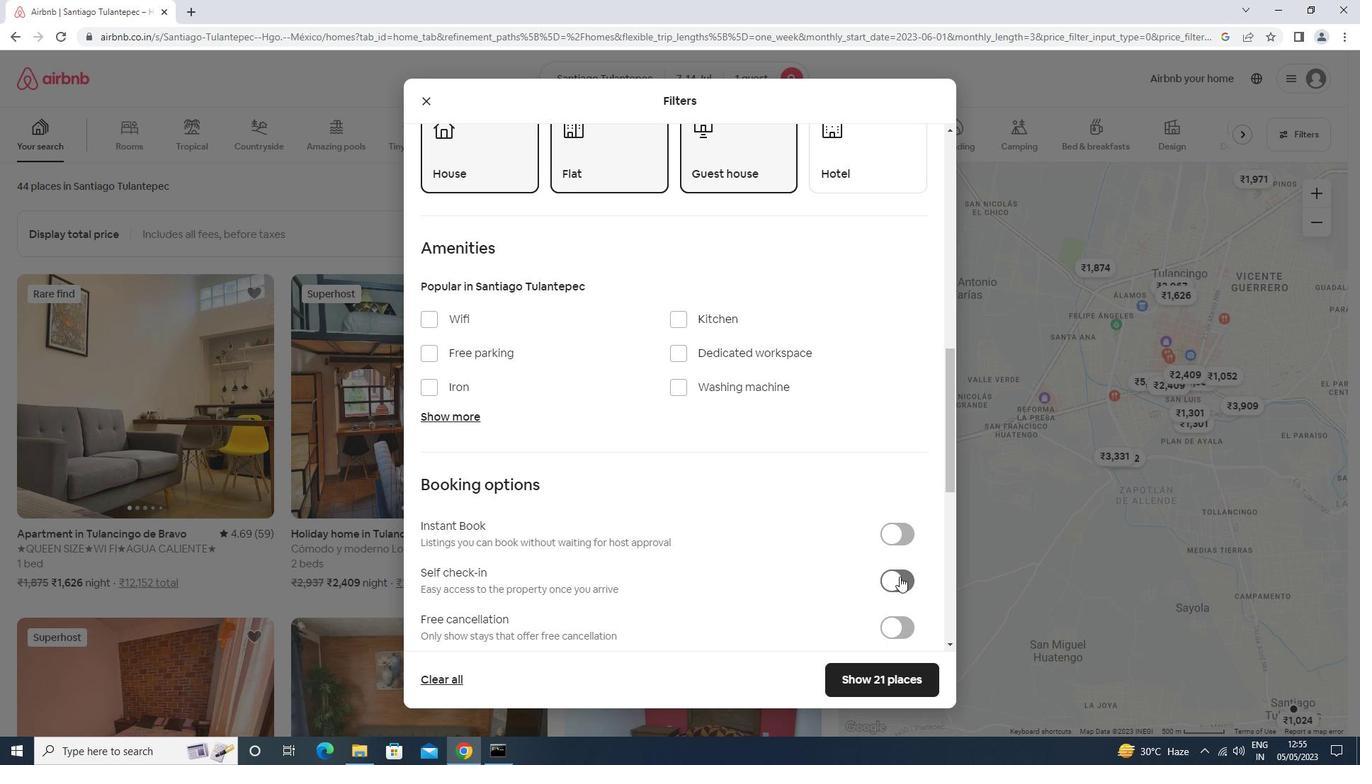 
Action: Mouse pressed left at (897, 578)
Screenshot: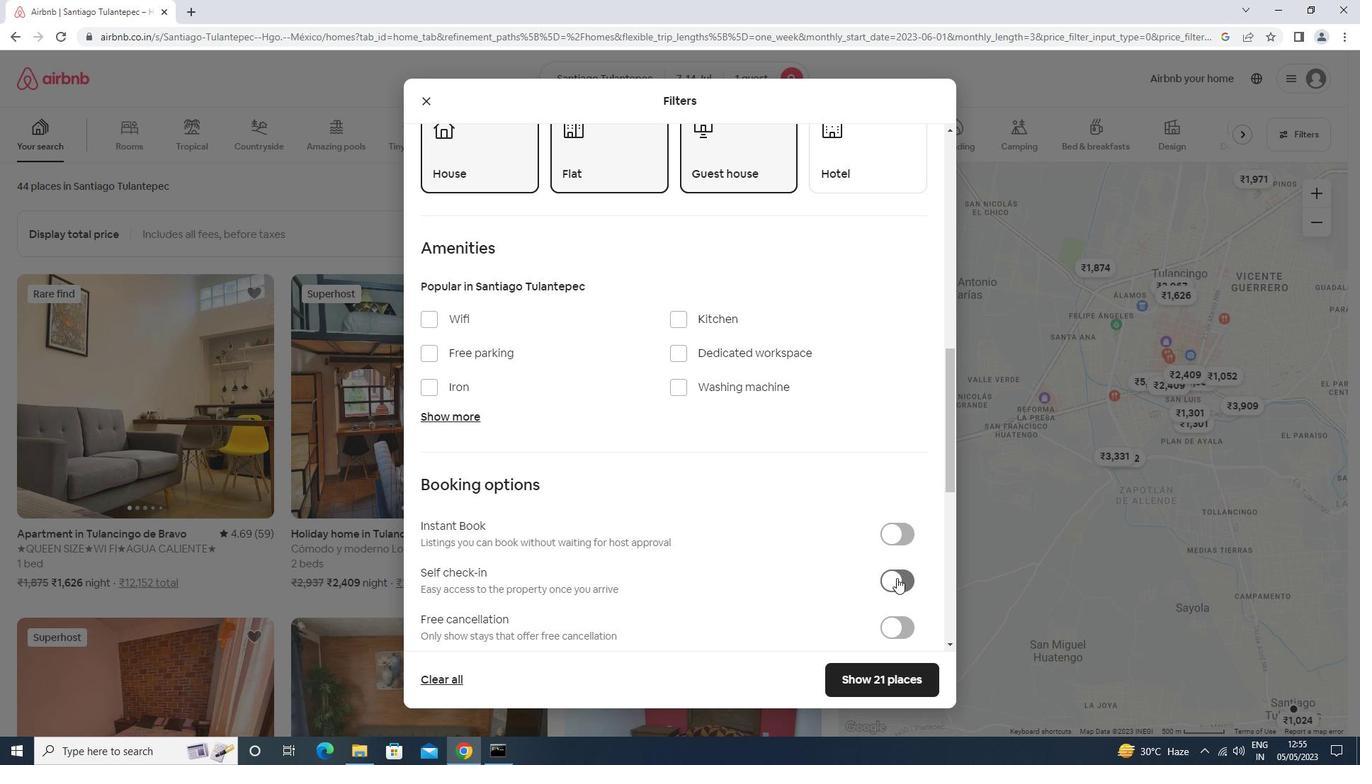 
Action: Mouse moved to (894, 574)
Screenshot: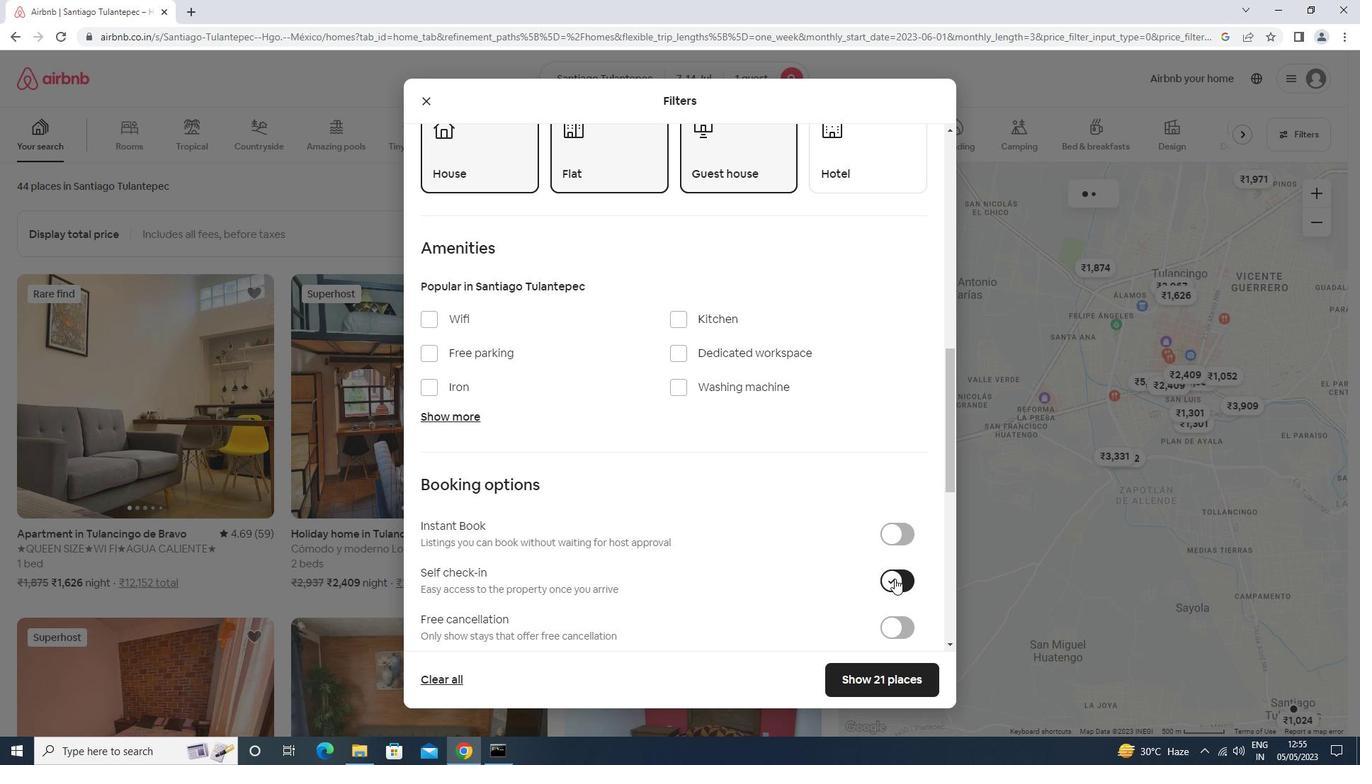 
Action: Mouse scrolled (894, 574) with delta (0, 0)
Screenshot: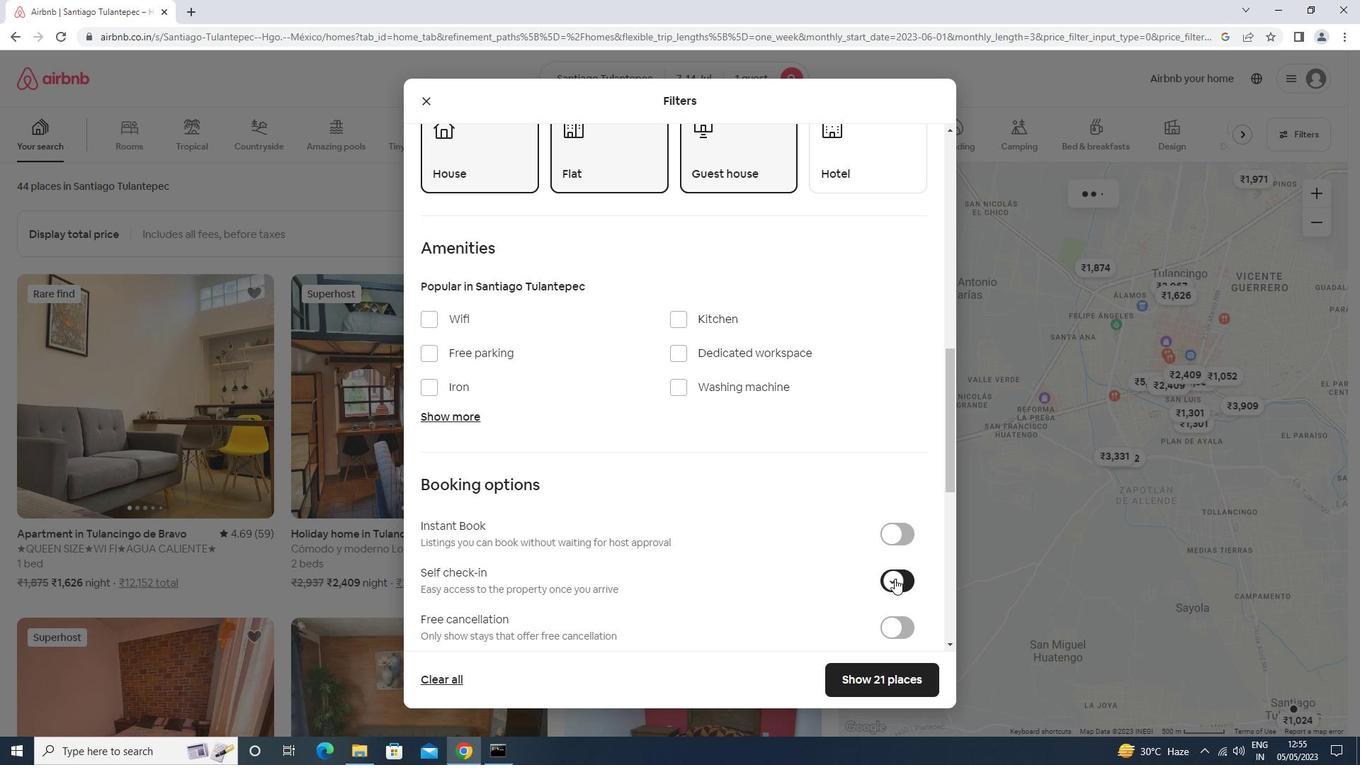 
Action: Mouse scrolled (894, 574) with delta (0, 0)
Screenshot: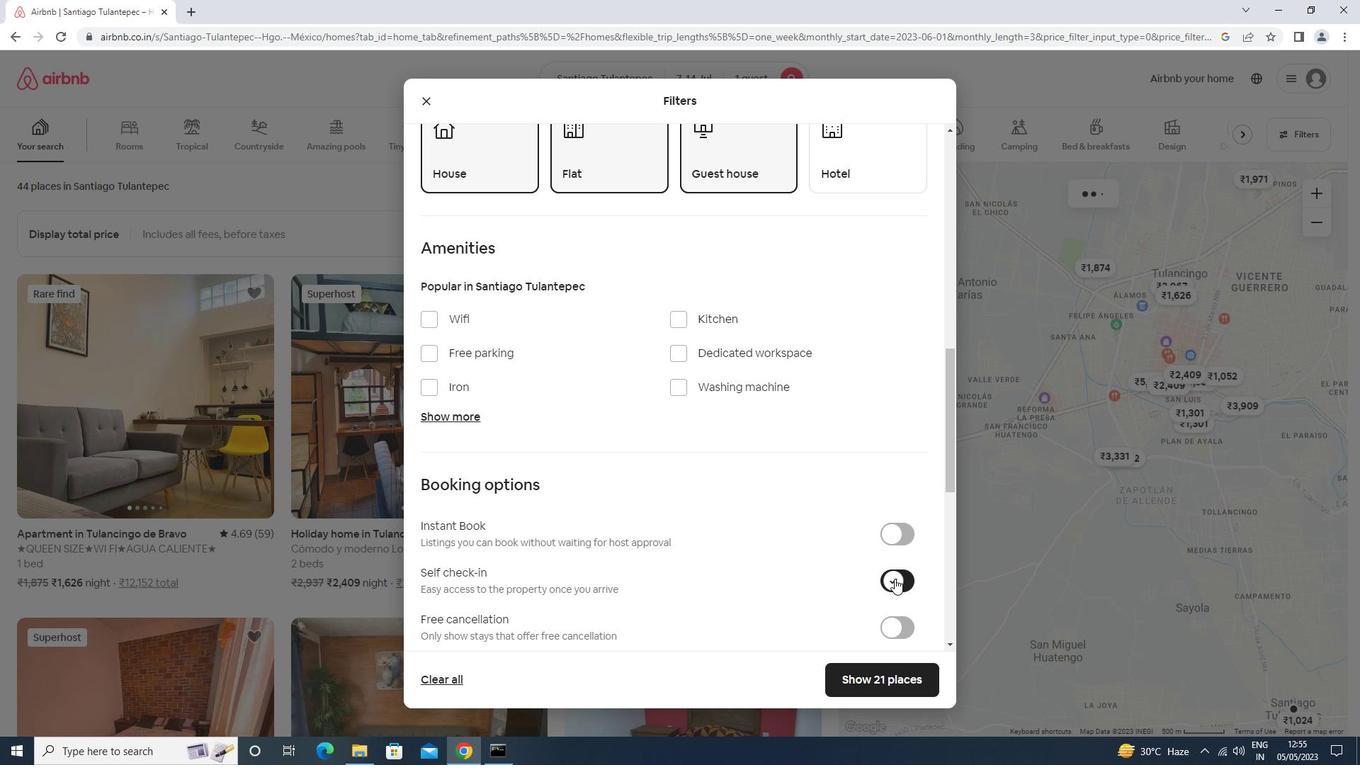 
Action: Mouse scrolled (894, 574) with delta (0, 0)
Screenshot: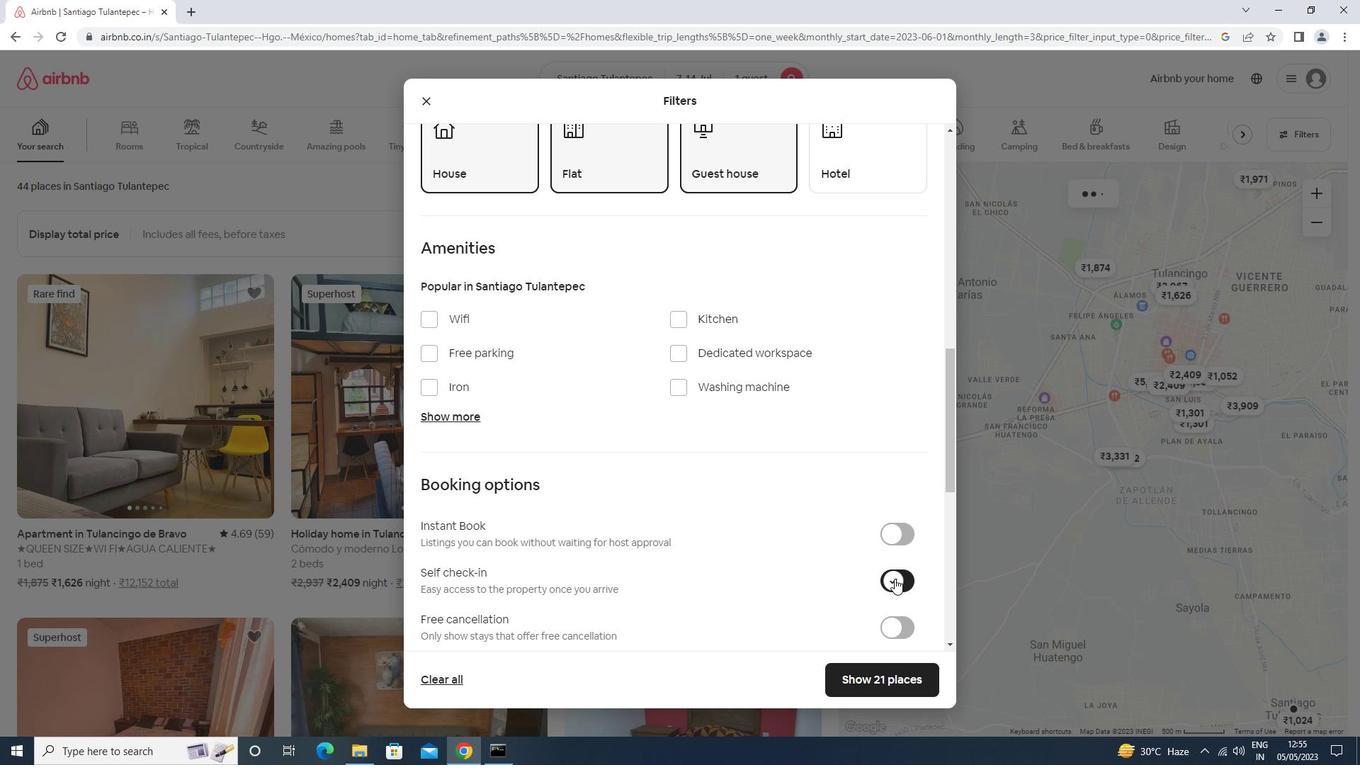 
Action: Mouse scrolled (894, 574) with delta (0, 0)
Screenshot: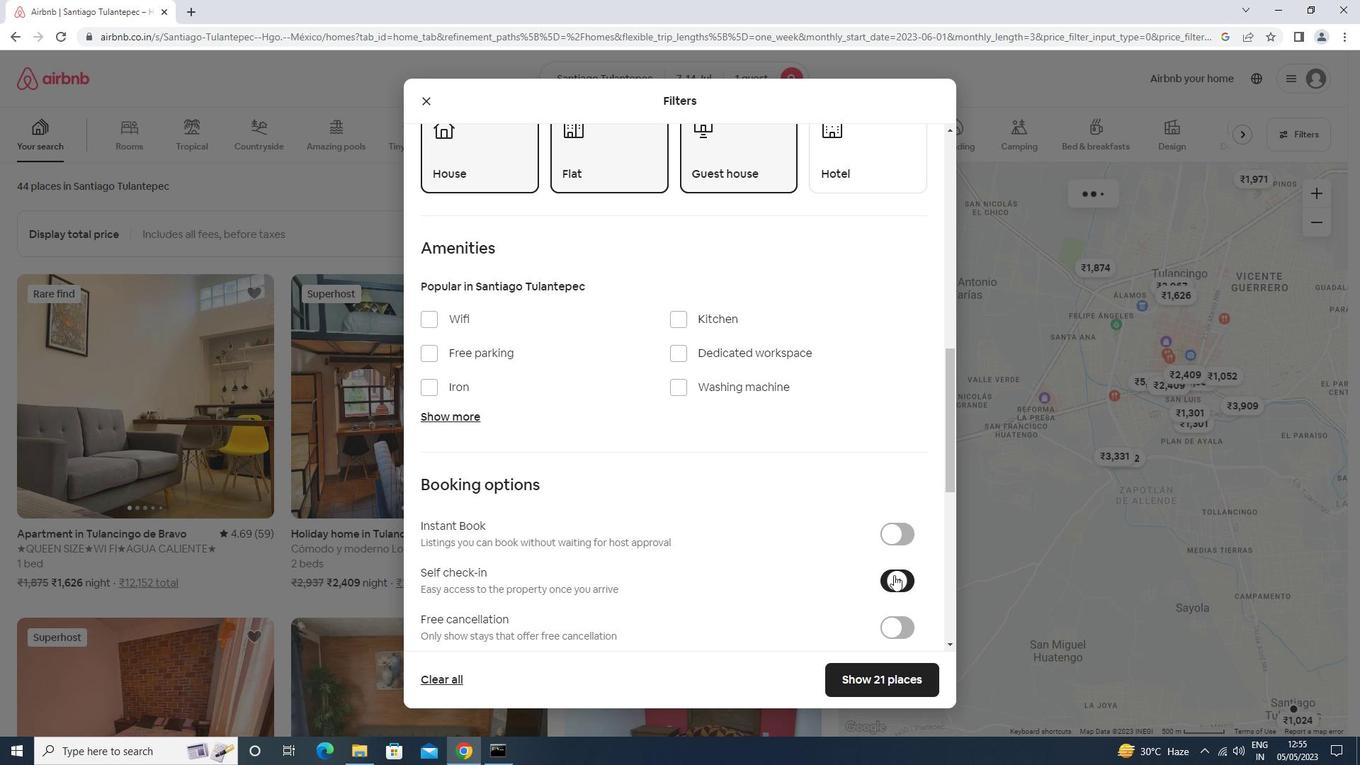 
Action: Mouse moved to (892, 572)
Screenshot: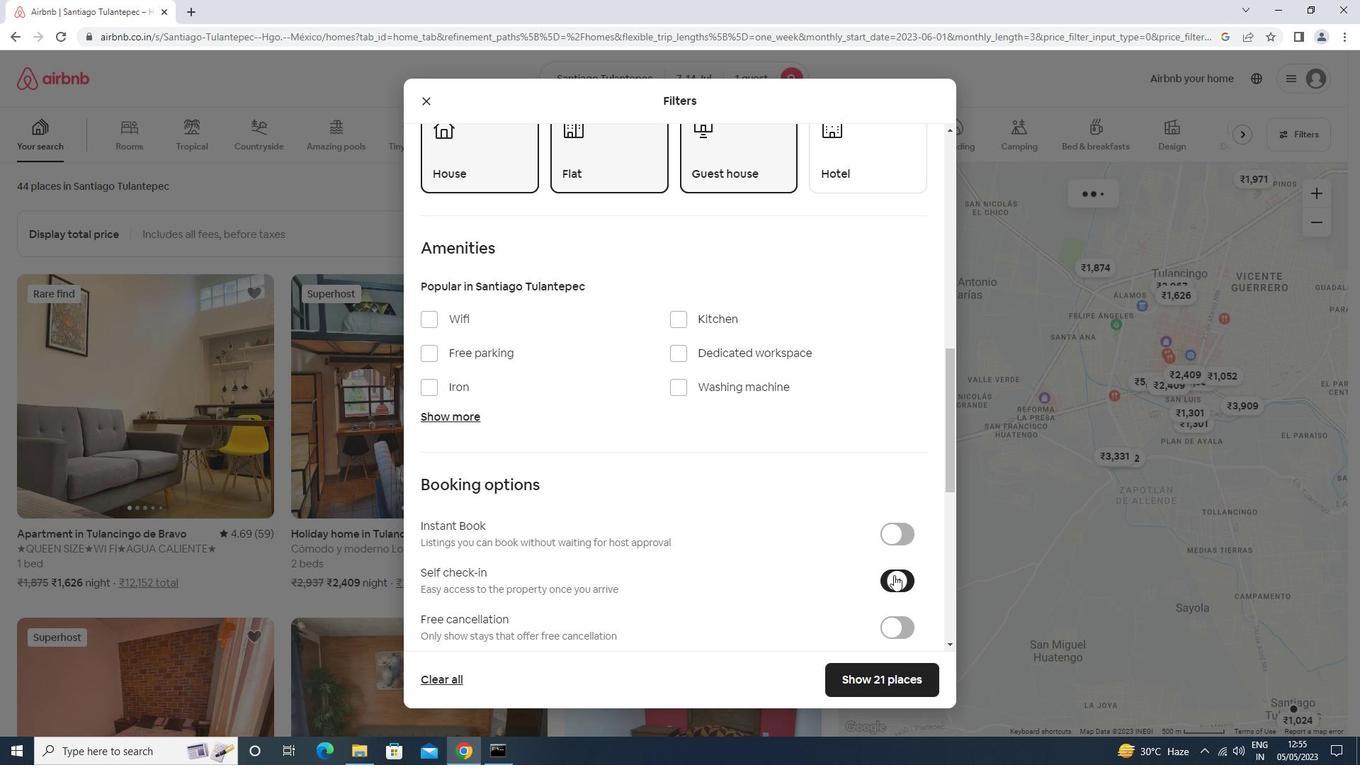 
Action: Mouse scrolled (892, 572) with delta (0, 0)
Screenshot: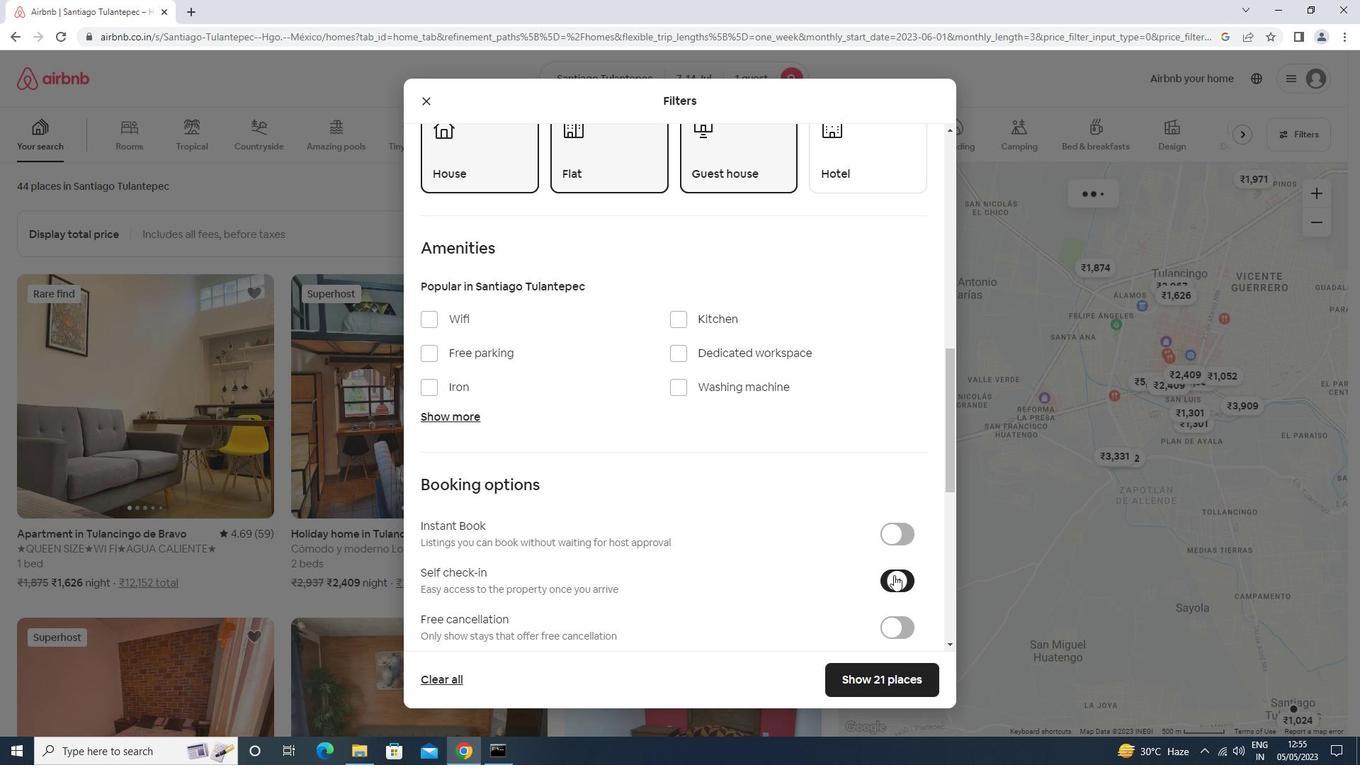 
Action: Mouse moved to (566, 592)
Screenshot: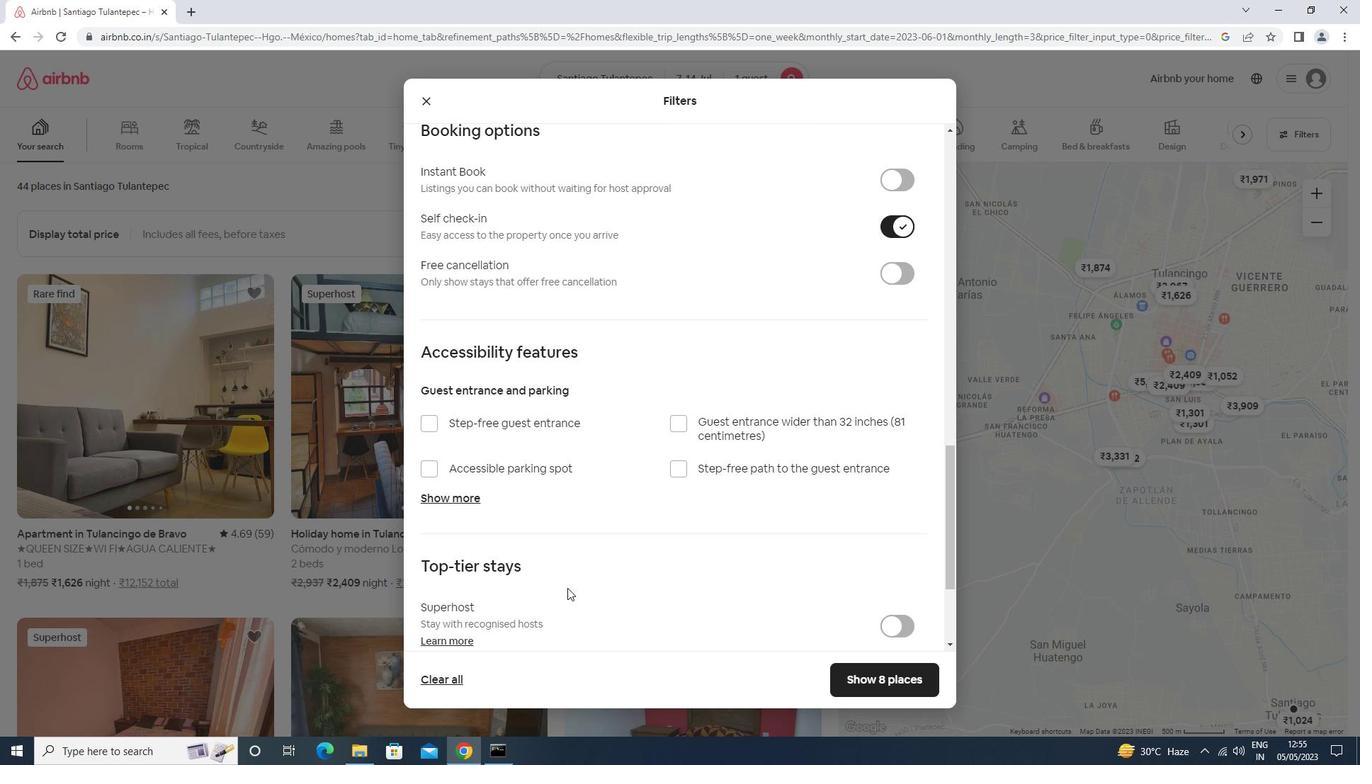 
Action: Mouse scrolled (566, 591) with delta (0, 0)
Screenshot: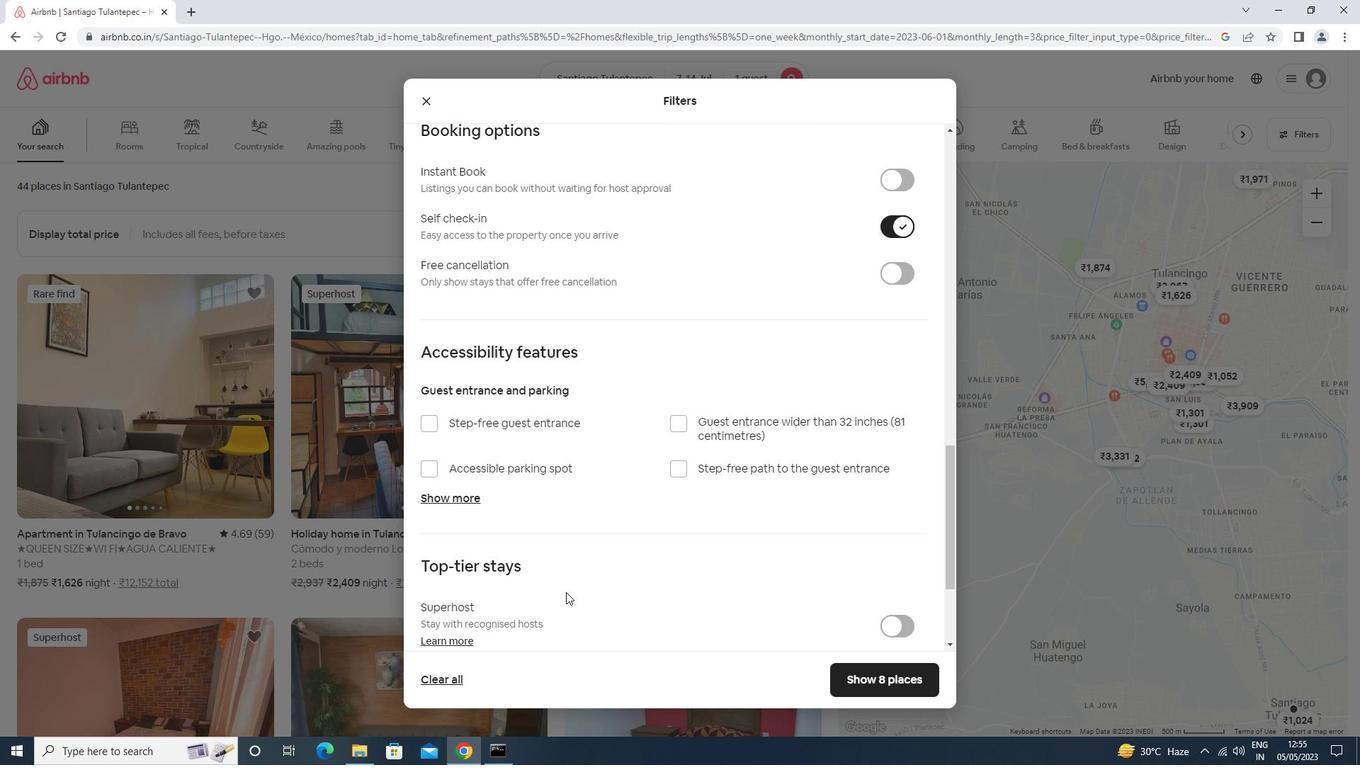 
Action: Mouse scrolled (566, 591) with delta (0, 0)
Screenshot: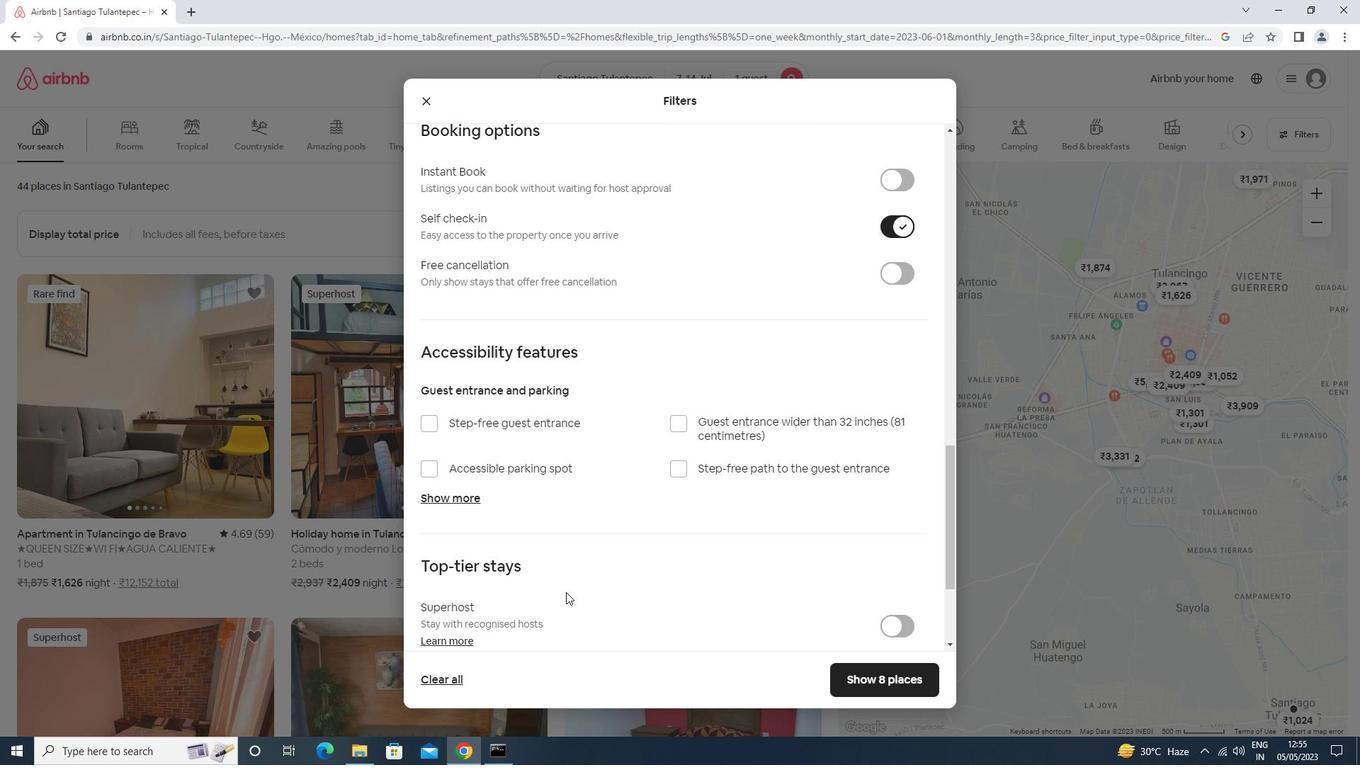 
Action: Mouse scrolled (566, 591) with delta (0, 0)
Screenshot: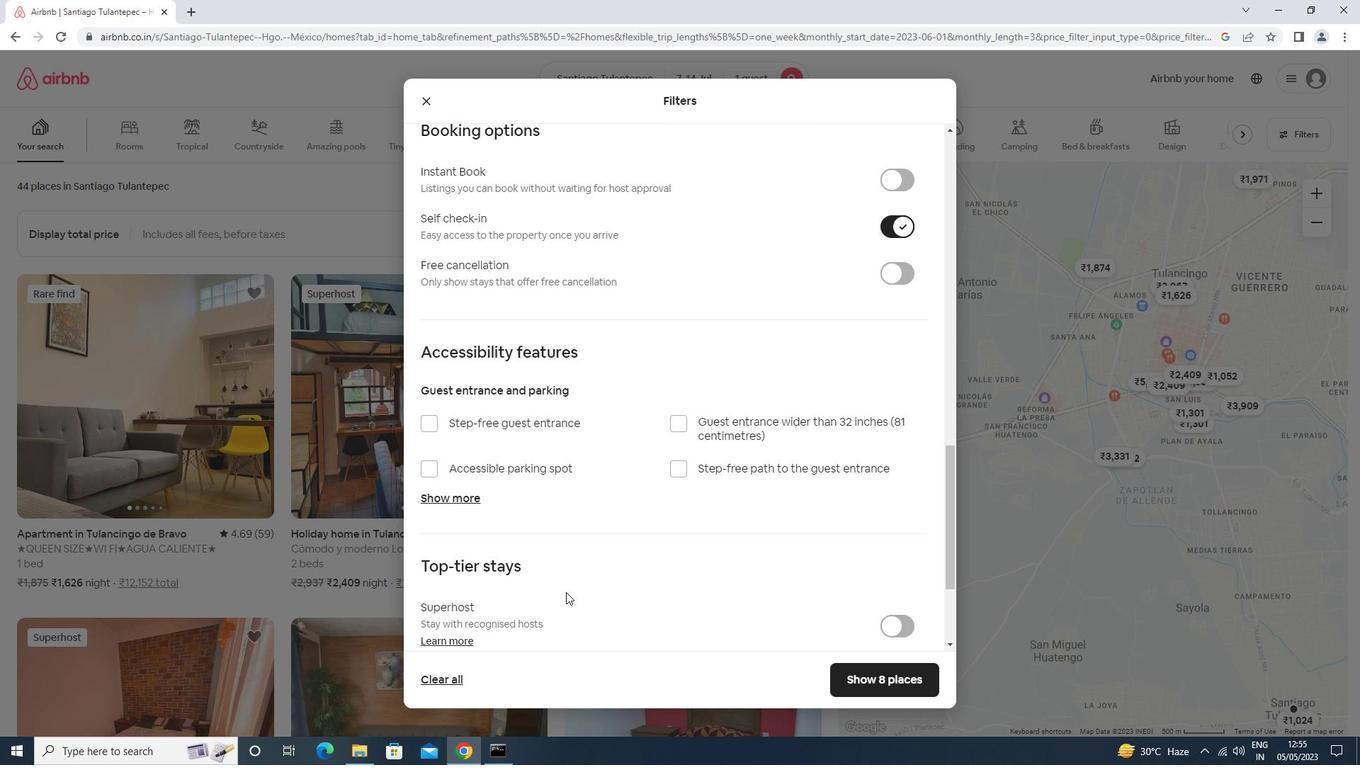 
Action: Mouse scrolled (566, 591) with delta (0, 0)
Screenshot: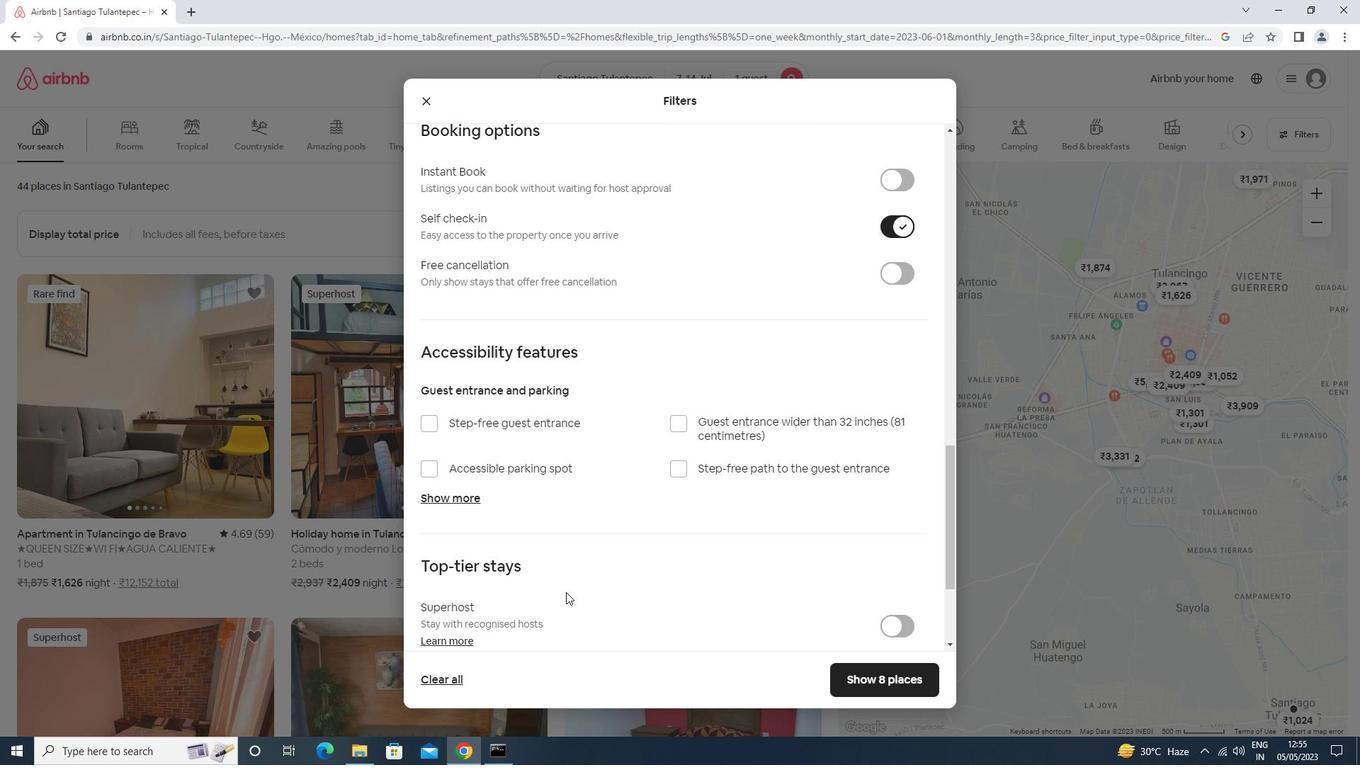 
Action: Mouse scrolled (566, 591) with delta (0, 0)
Screenshot: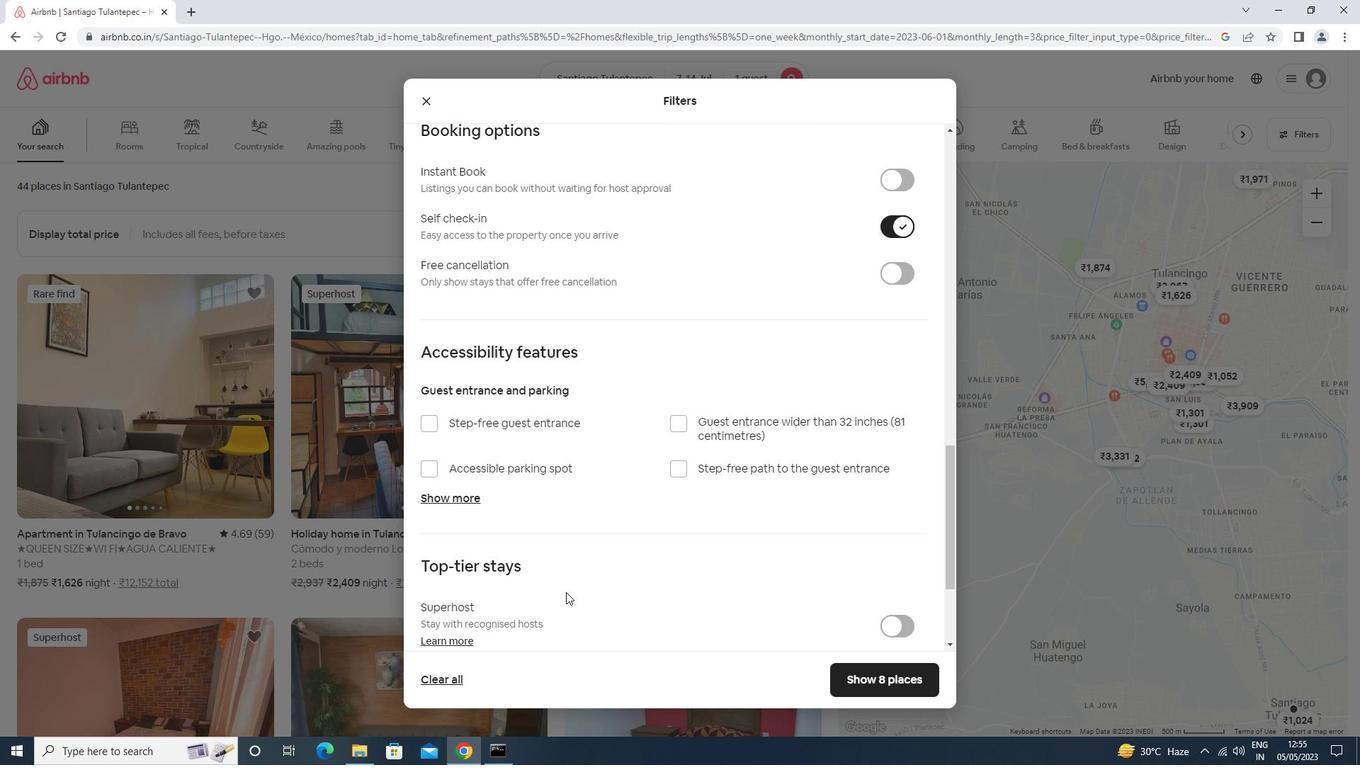 
Action: Mouse moved to (489, 572)
Screenshot: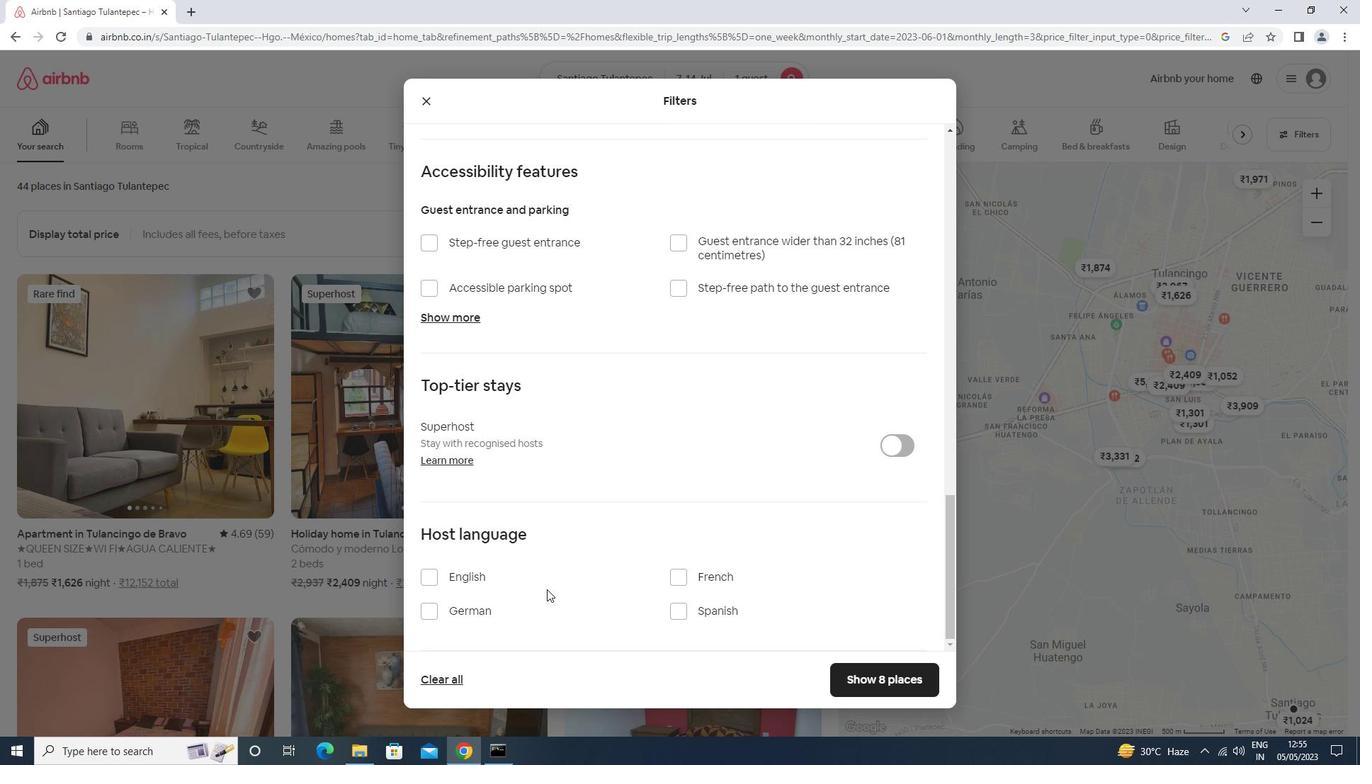 
Action: Mouse pressed left at (489, 572)
Screenshot: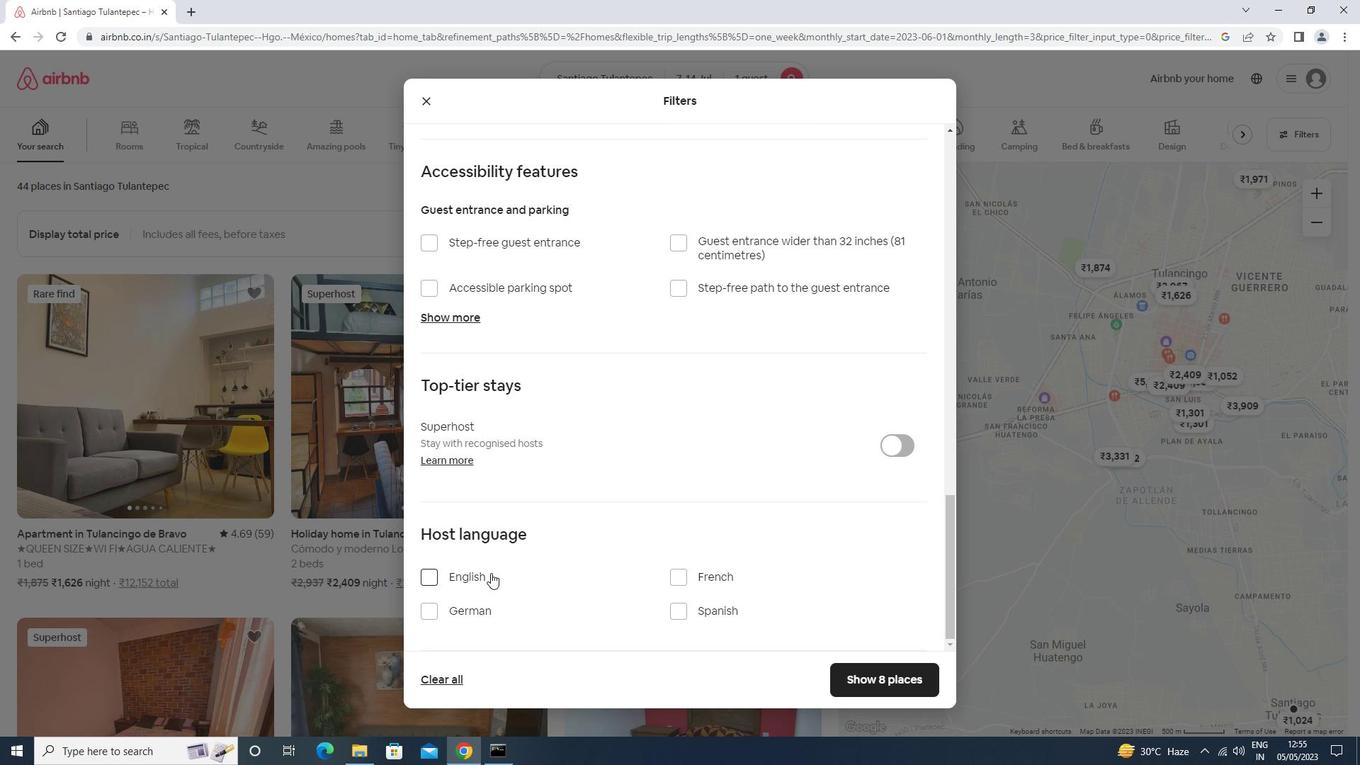 
Action: Mouse moved to (852, 683)
Screenshot: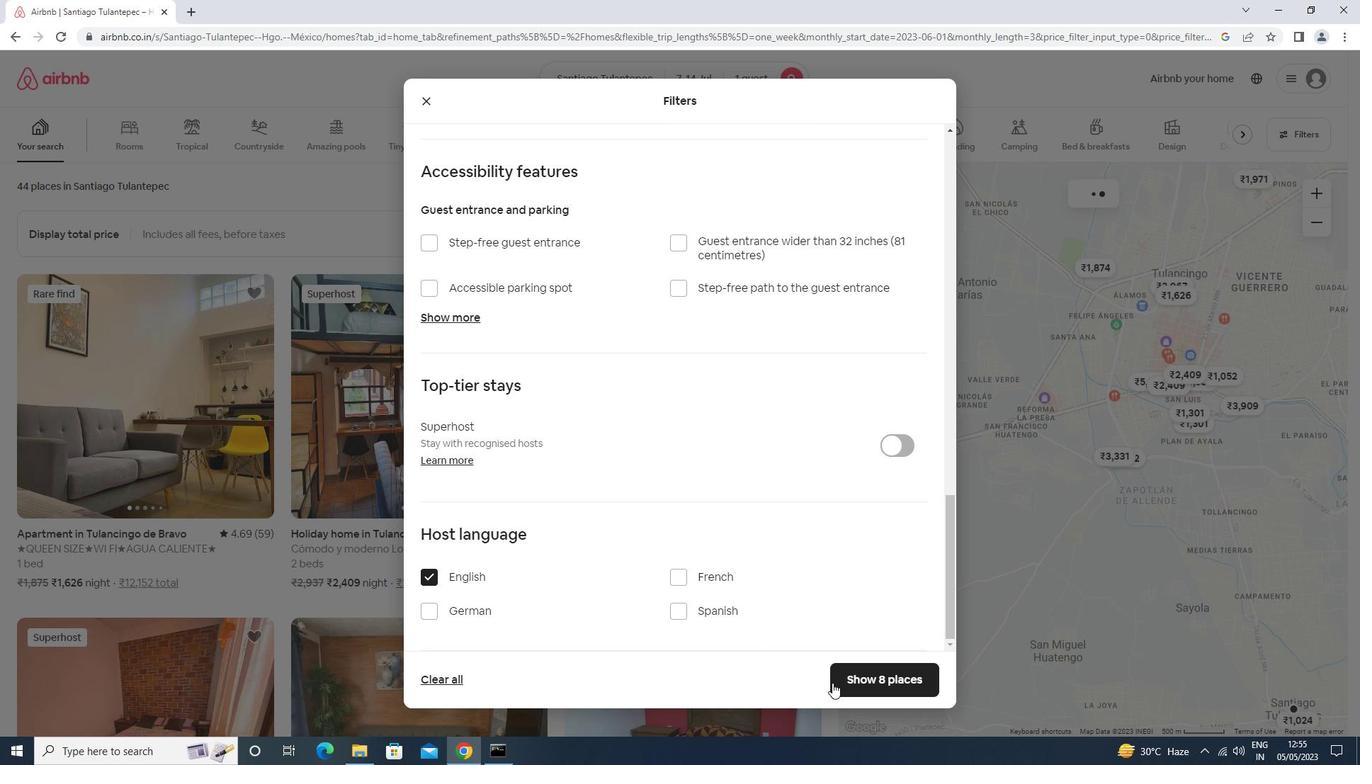 
Action: Mouse pressed left at (852, 683)
Screenshot: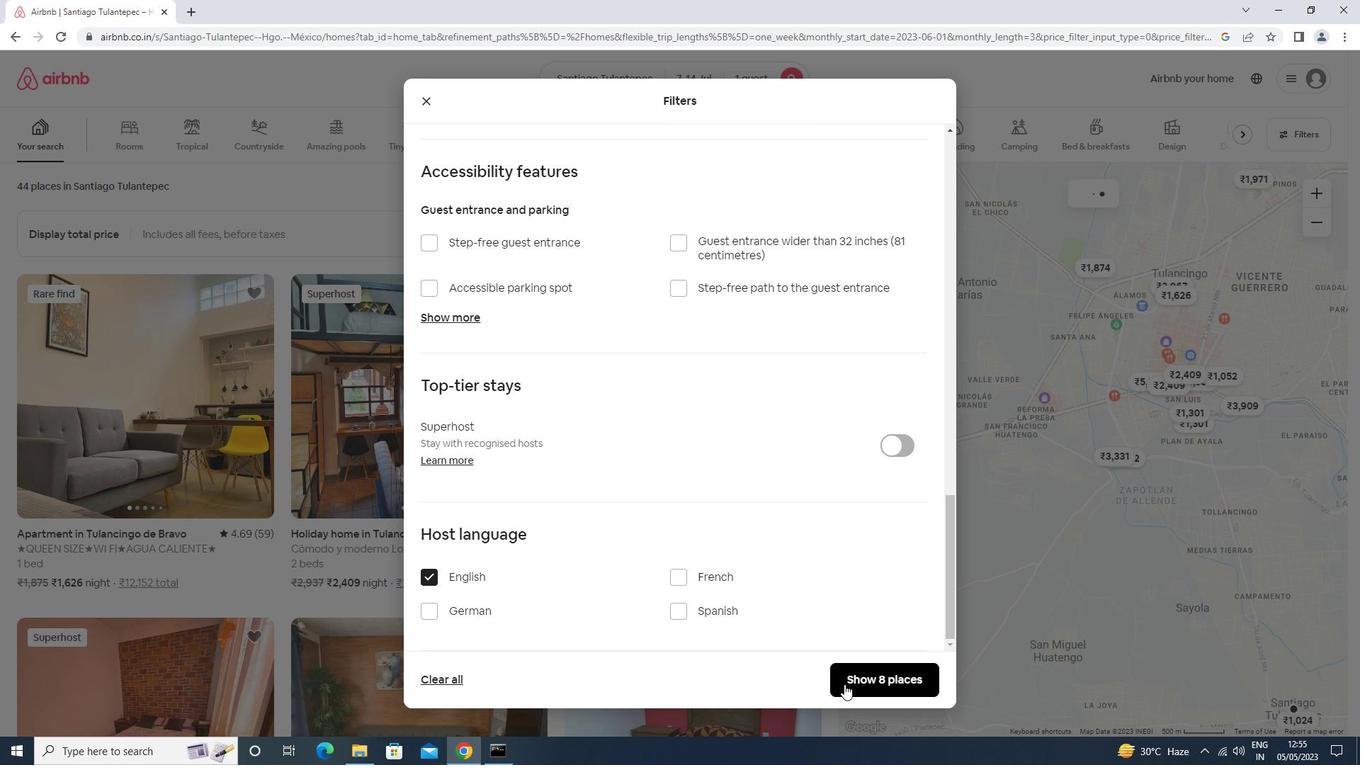 
